Task: Open the event Second Lunch and Learn: Effective Email Marketing Strategies for Engagement on '2023/10/10', change the date to 2023/11/04, change the font style of the description to Verdana, set the availability to Working elsewhere, insert an emoji Yellow heart, logged in from the account softage.10@softage.net and add another guest for the event, softage.9@softage.net. Change the alignment of the event description to Align center.Change the font color of the description to Light Blue and select an event charm, 
Action: Mouse moved to (528, 283)
Screenshot: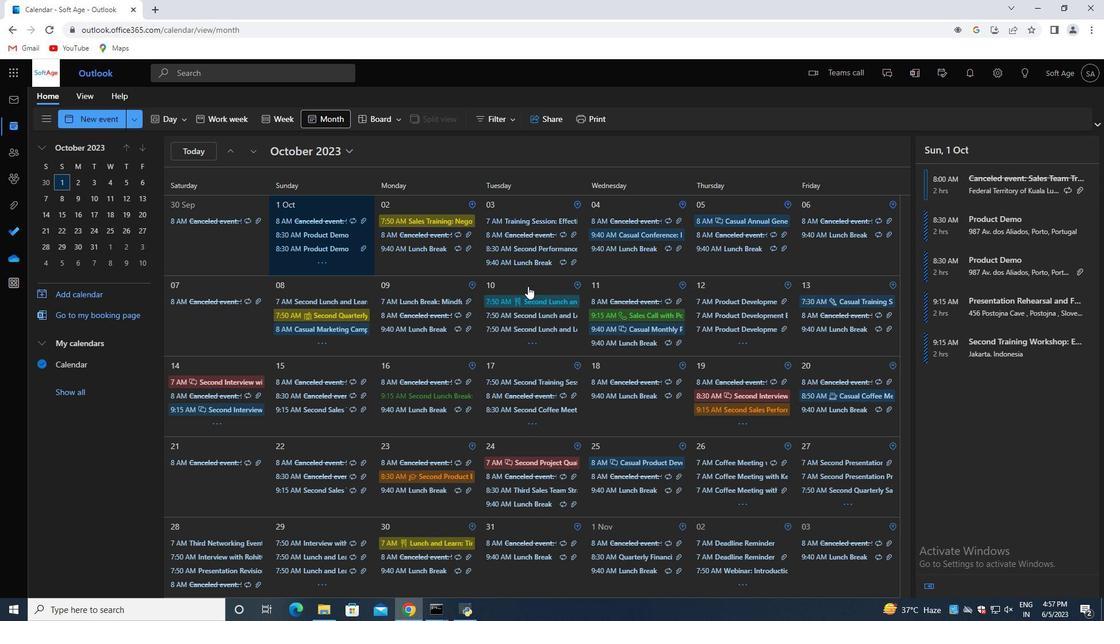 
Action: Mouse pressed left at (528, 283)
Screenshot: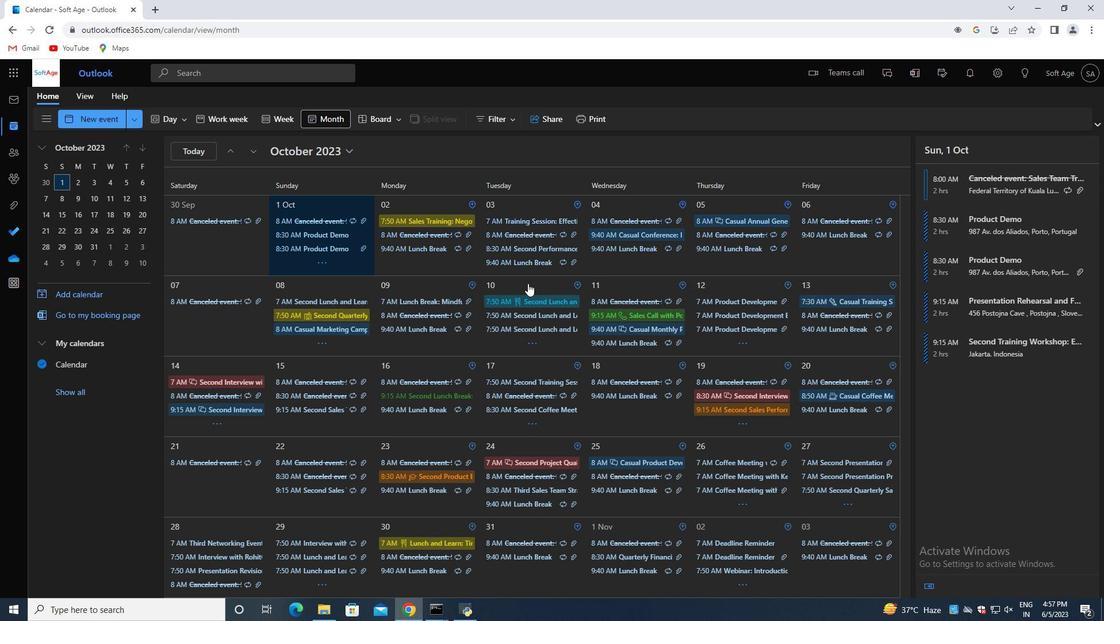 
Action: Mouse moved to (1077, 190)
Screenshot: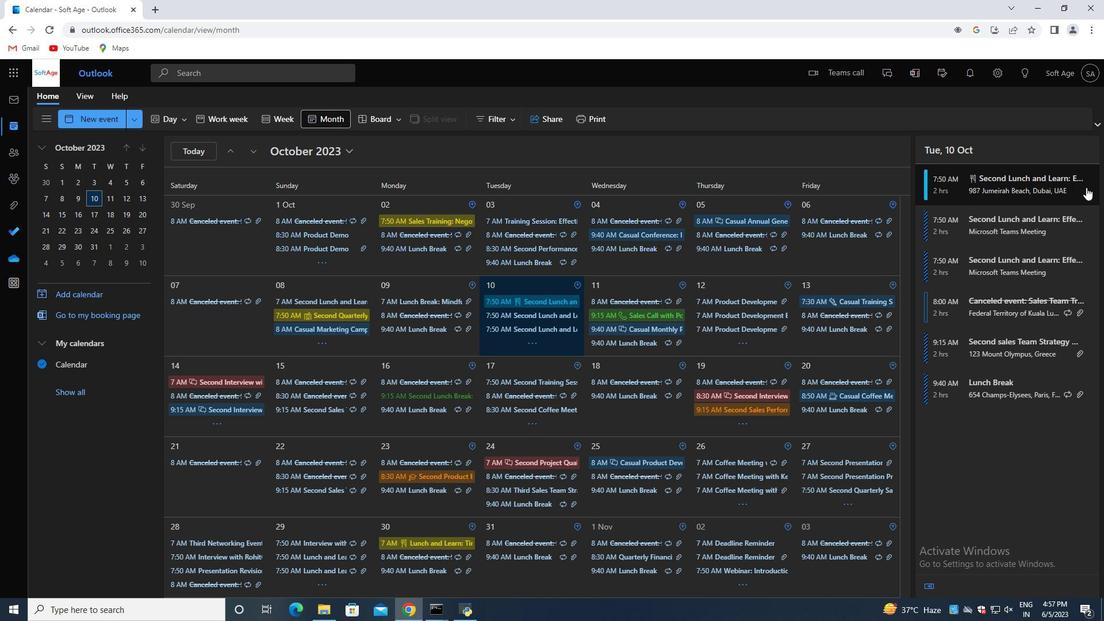 
Action: Mouse pressed left at (1077, 190)
Screenshot: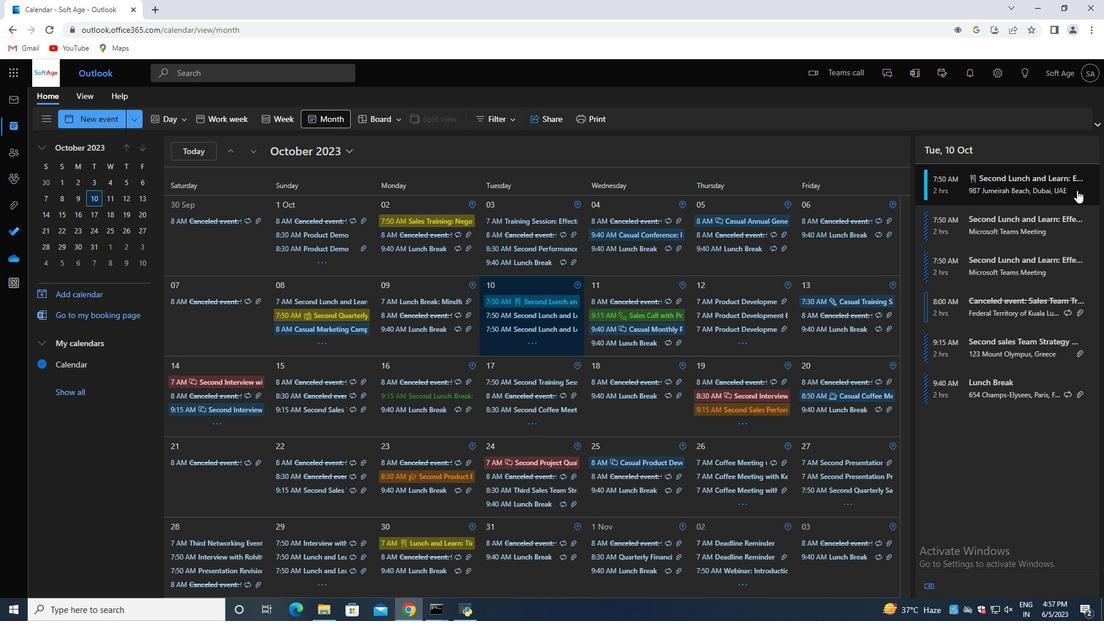 
Action: Mouse moved to (742, 335)
Screenshot: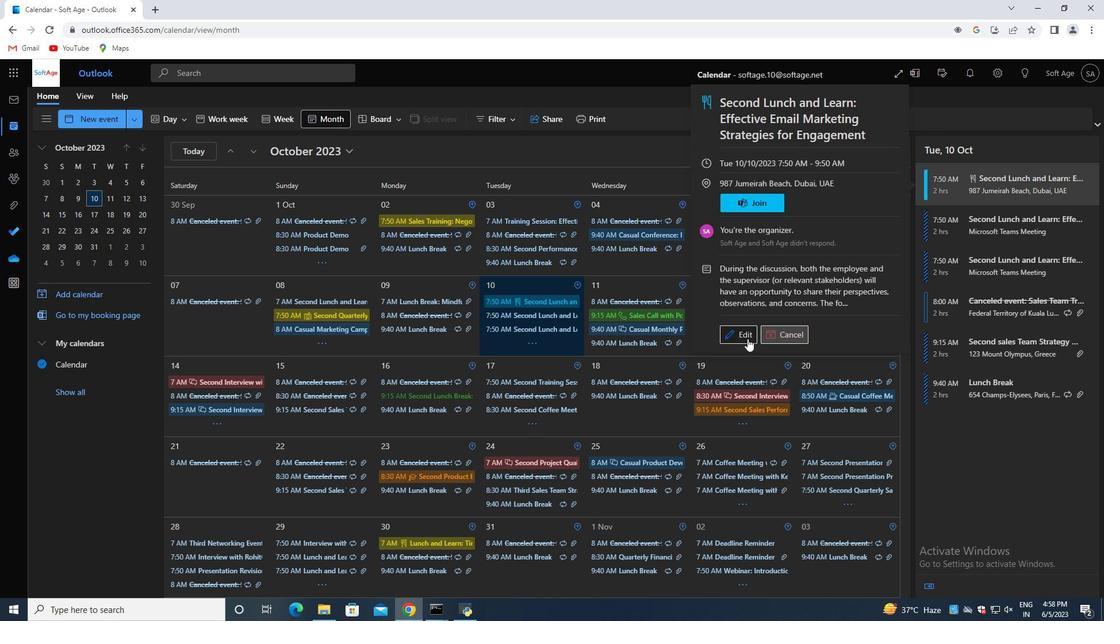 
Action: Mouse pressed left at (742, 335)
Screenshot: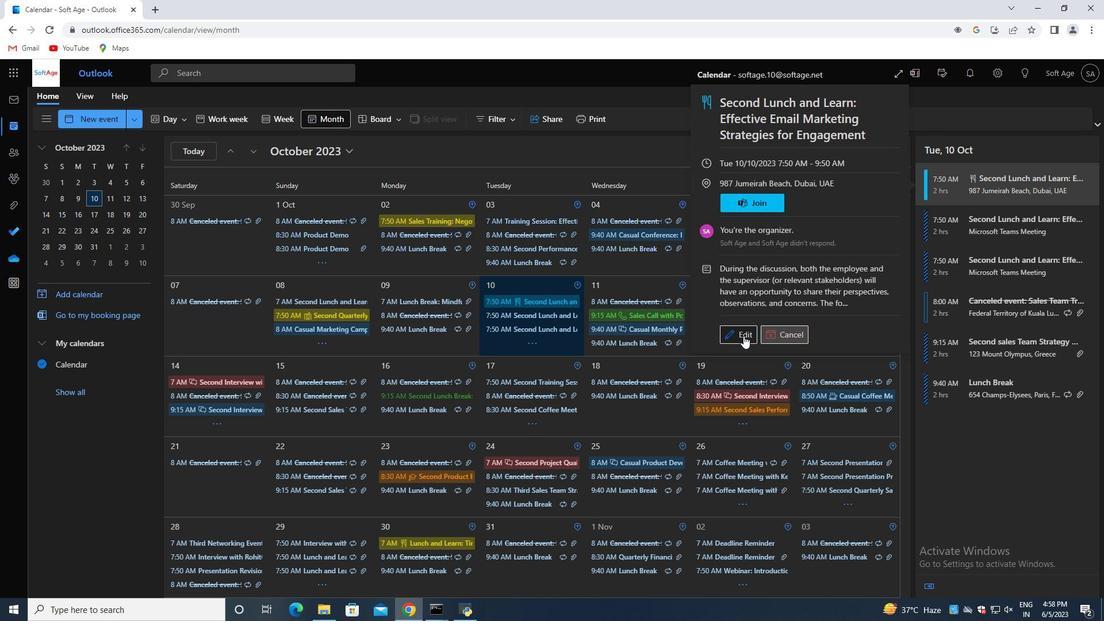 
Action: Mouse moved to (339, 318)
Screenshot: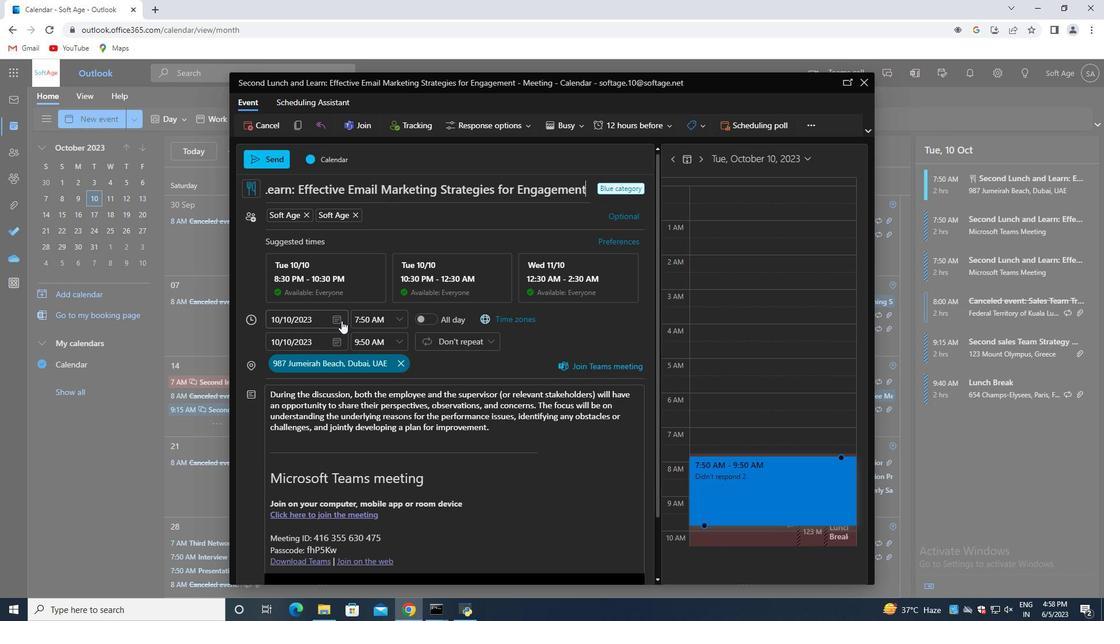 
Action: Mouse pressed left at (339, 318)
Screenshot: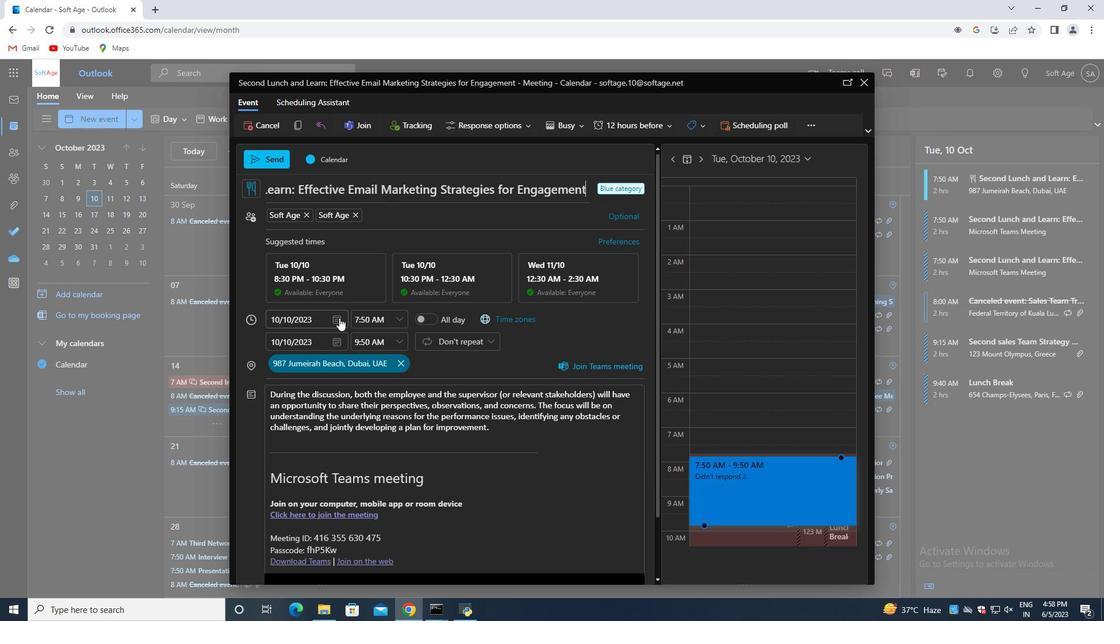
Action: Mouse moved to (381, 344)
Screenshot: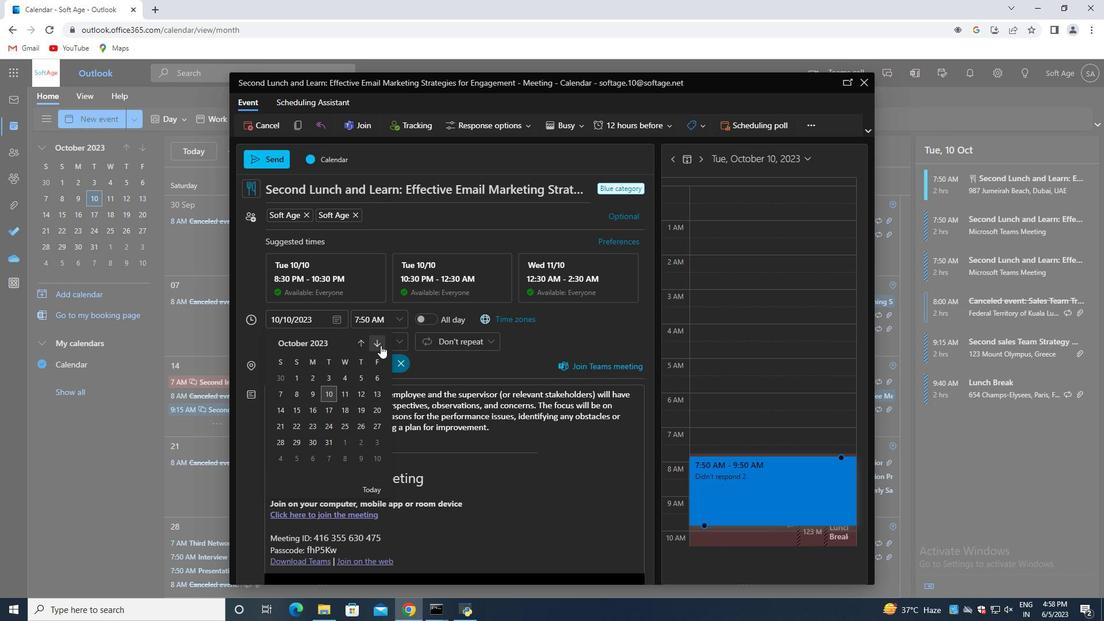 
Action: Mouse pressed left at (381, 344)
Screenshot: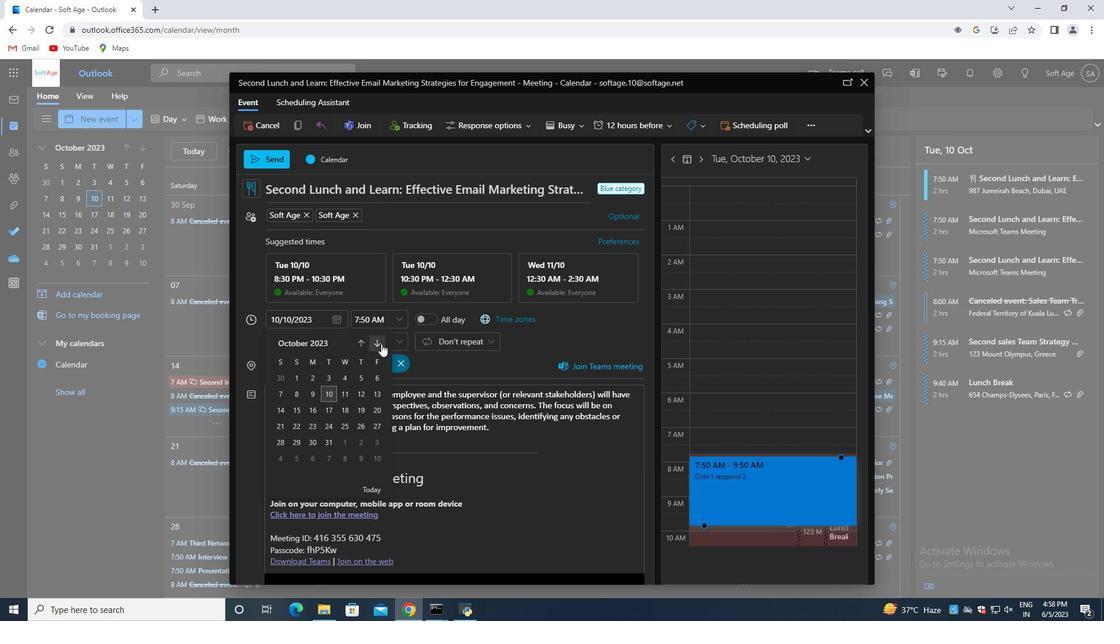 
Action: Mouse moved to (281, 395)
Screenshot: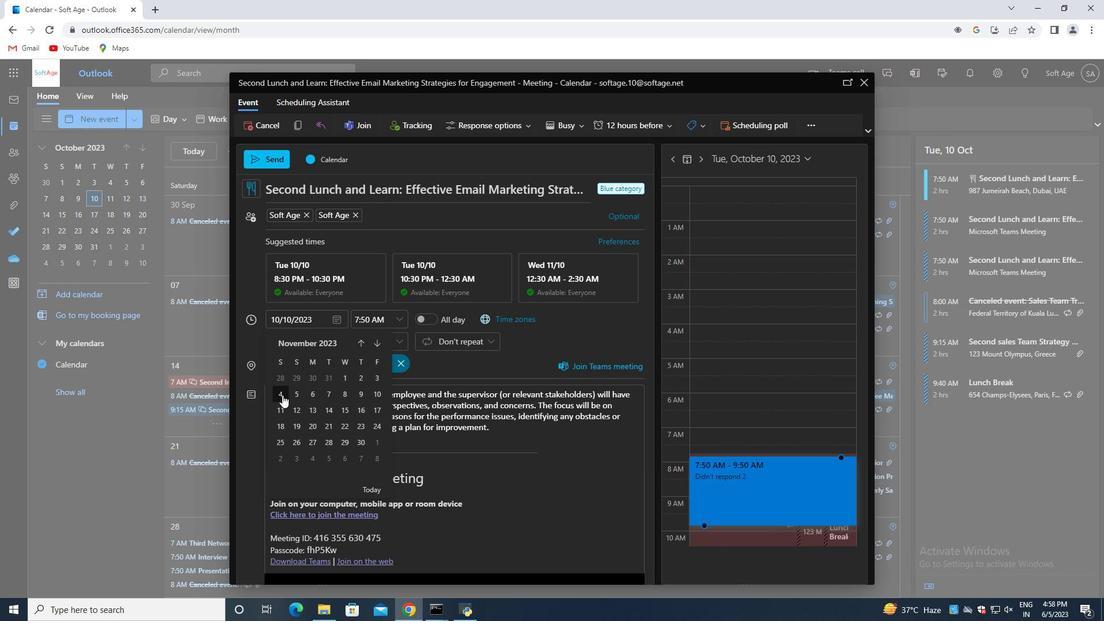 
Action: Mouse pressed left at (281, 395)
Screenshot: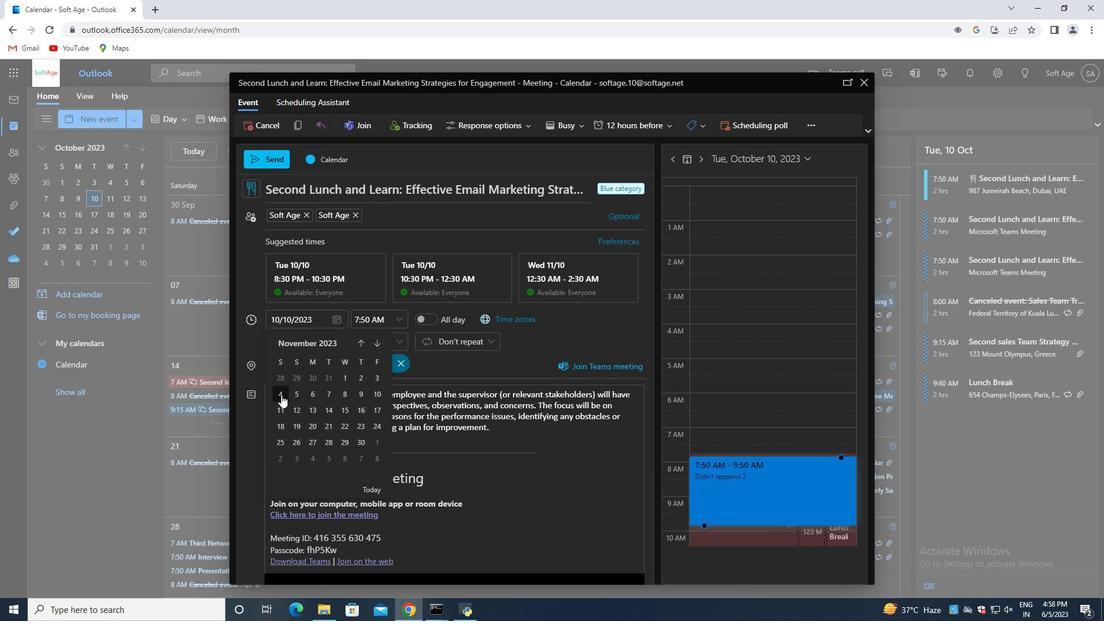 
Action: Mouse moved to (336, 419)
Screenshot: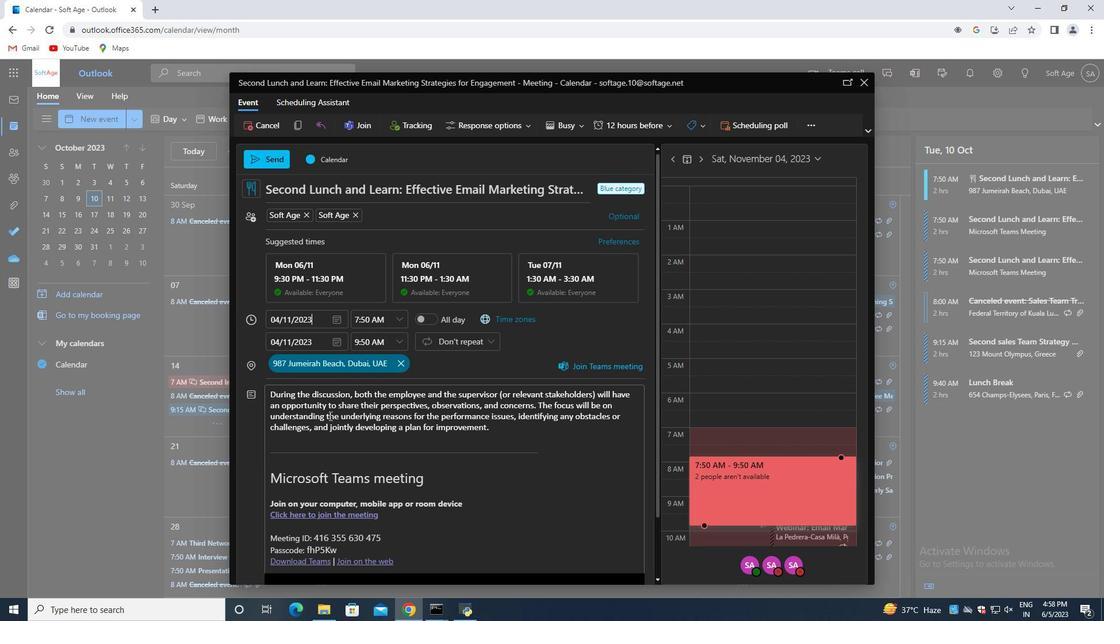 
Action: Mouse scrolled (336, 418) with delta (0, 0)
Screenshot: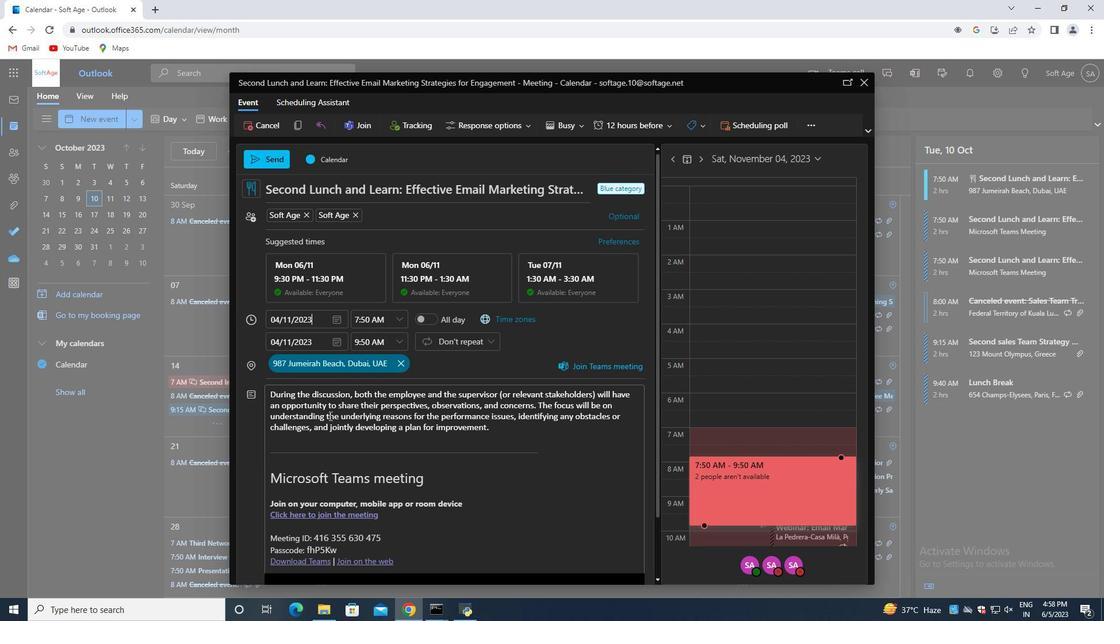 
Action: Mouse moved to (342, 420)
Screenshot: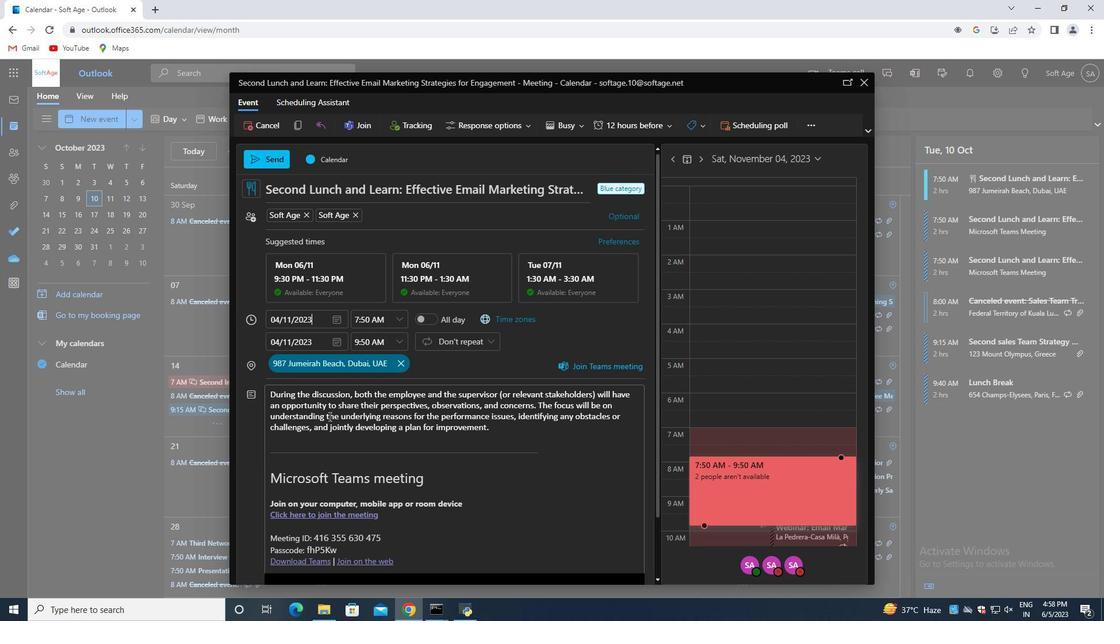 
Action: Mouse scrolled (342, 420) with delta (0, 0)
Screenshot: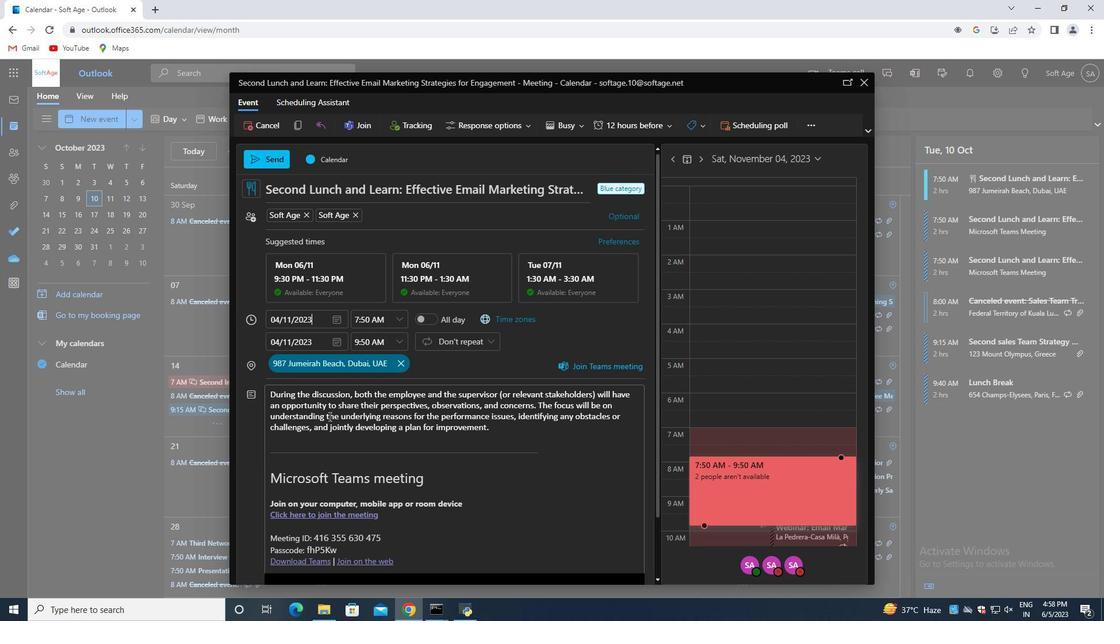 
Action: Mouse moved to (496, 360)
Screenshot: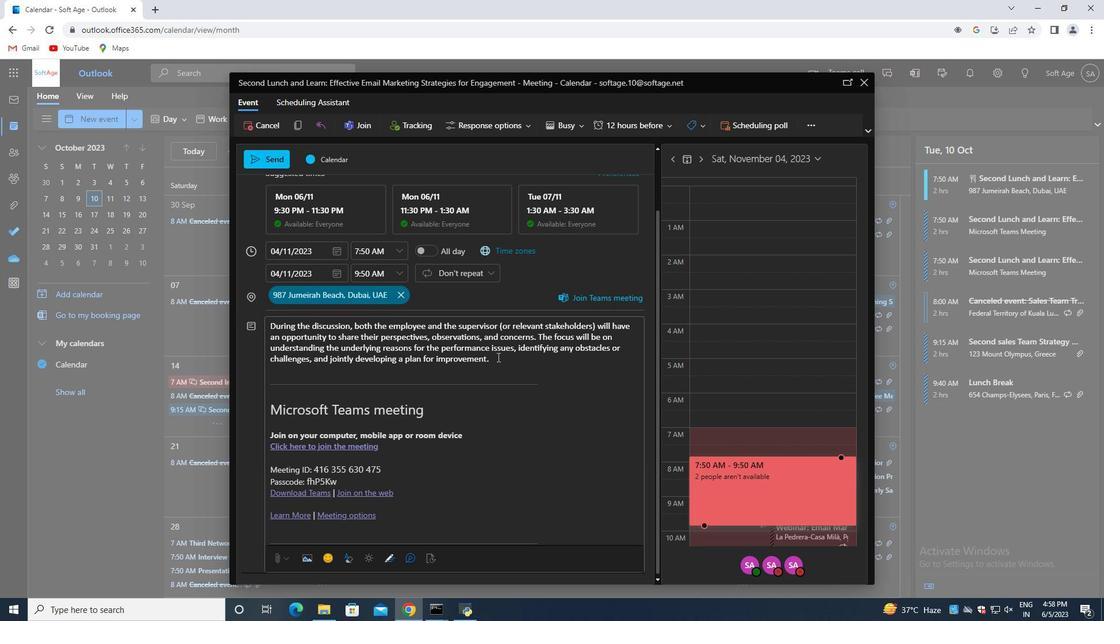 
Action: Mouse pressed left at (496, 360)
Screenshot: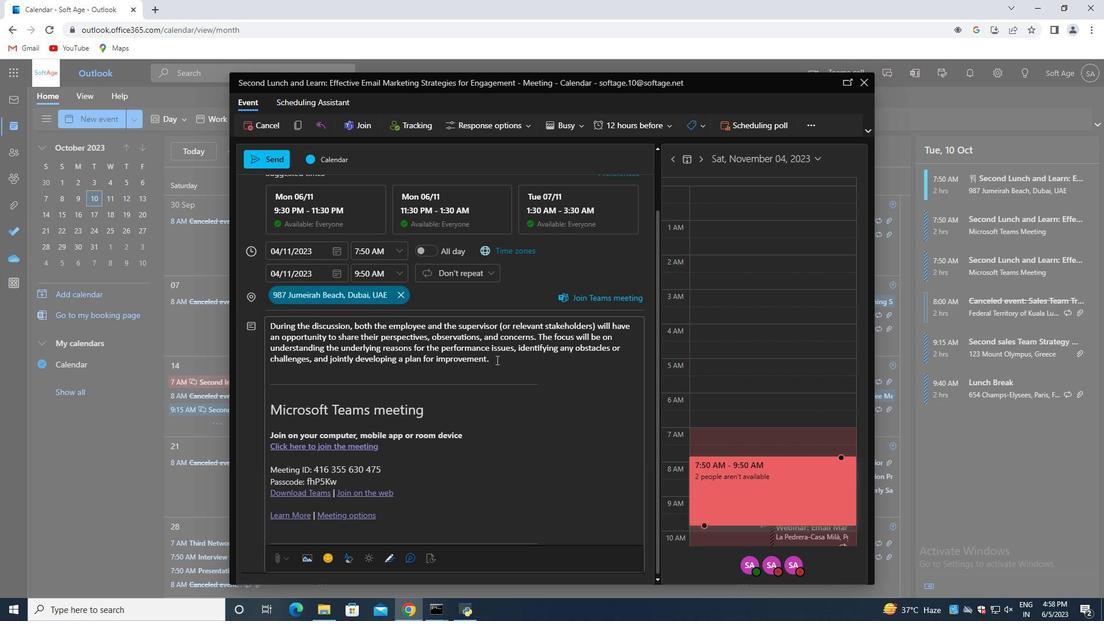 
Action: Mouse moved to (302, 559)
Screenshot: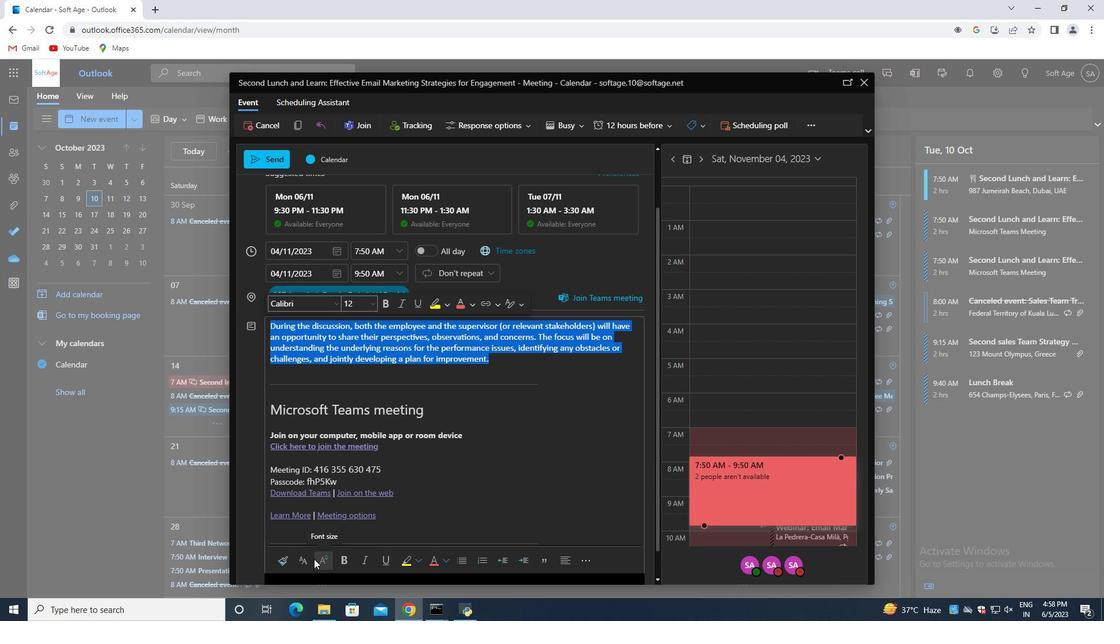 
Action: Mouse pressed left at (302, 559)
Screenshot: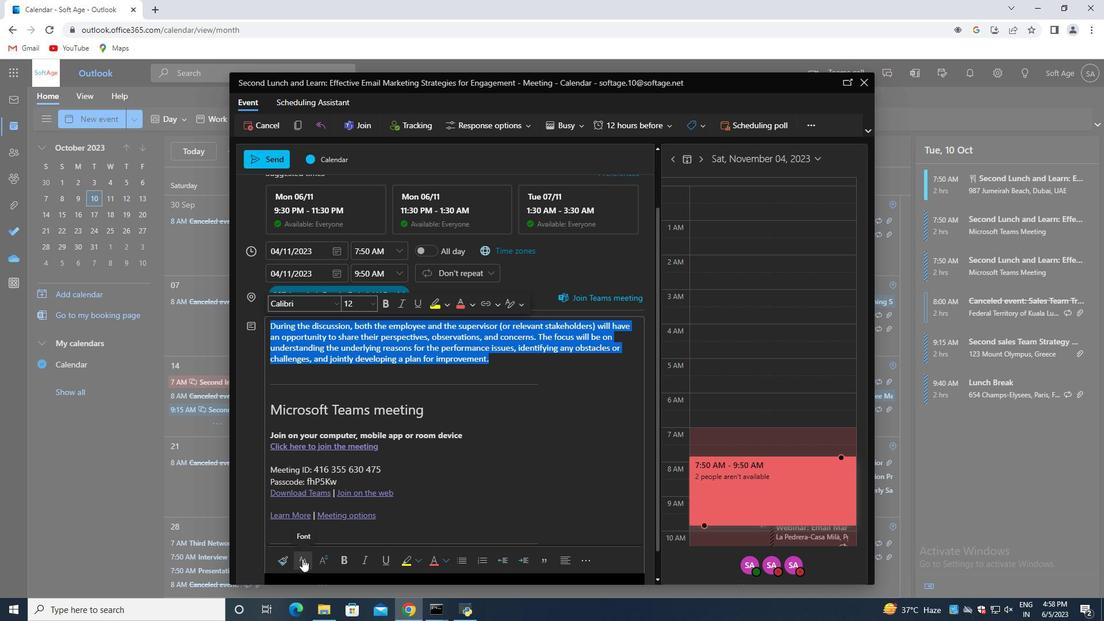 
Action: Mouse moved to (329, 487)
Screenshot: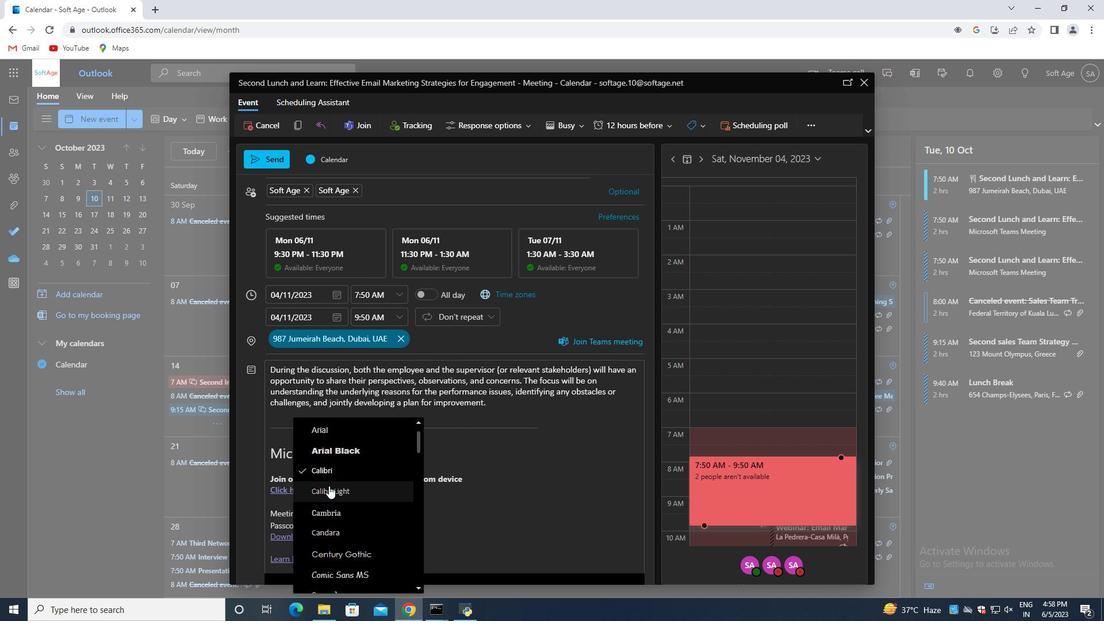
Action: Mouse scrolled (329, 487) with delta (0, 0)
Screenshot: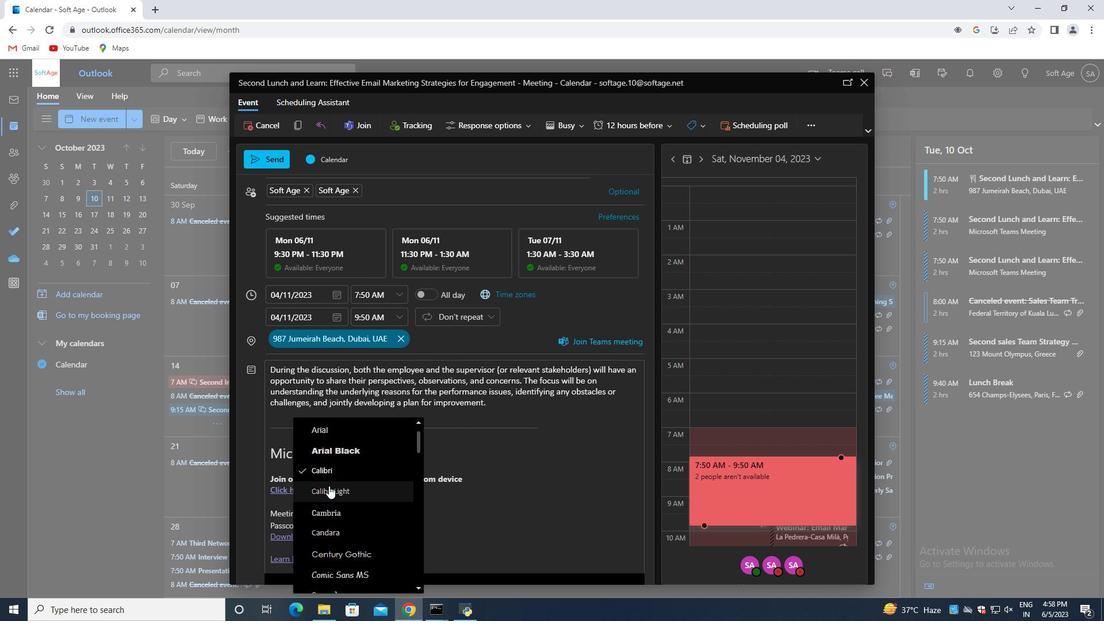 
Action: Mouse moved to (332, 491)
Screenshot: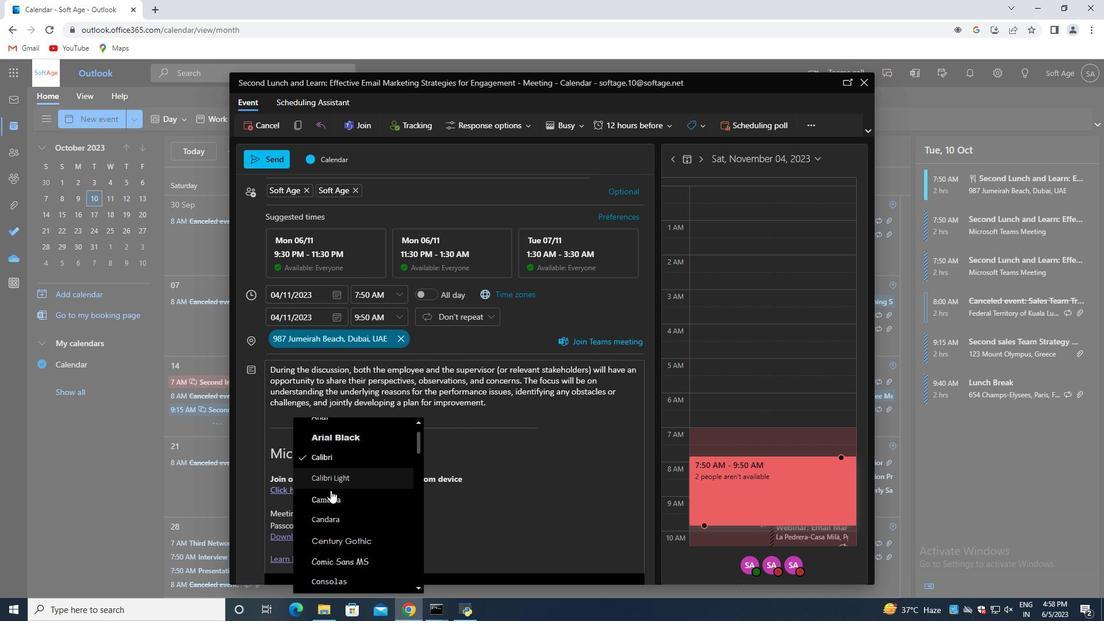 
Action: Mouse scrolled (332, 490) with delta (0, 0)
Screenshot: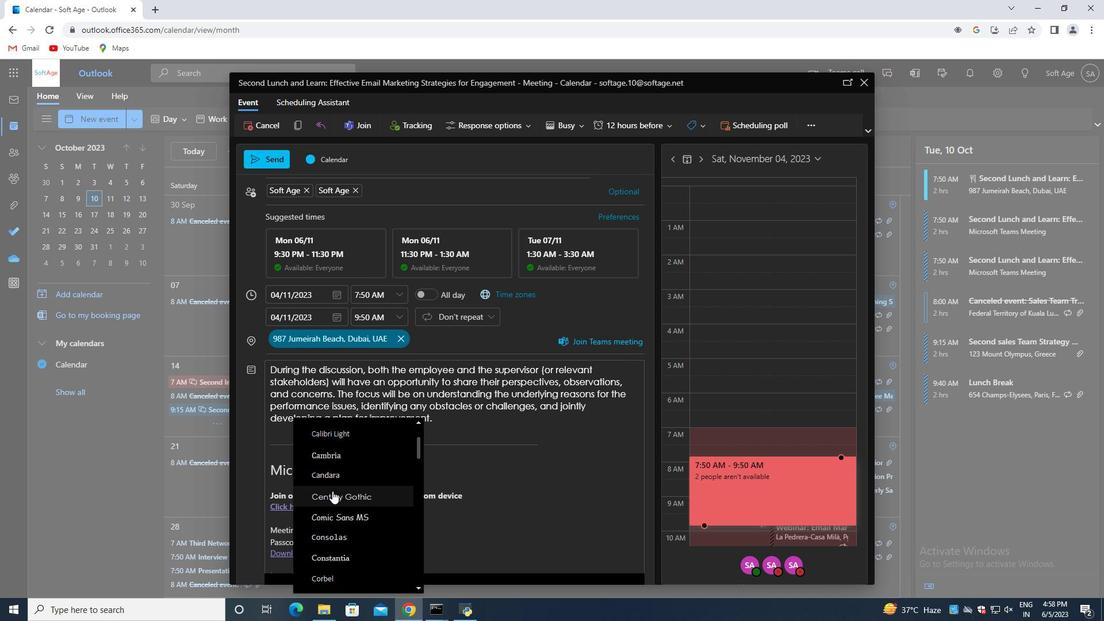
Action: Mouse moved to (332, 491)
Screenshot: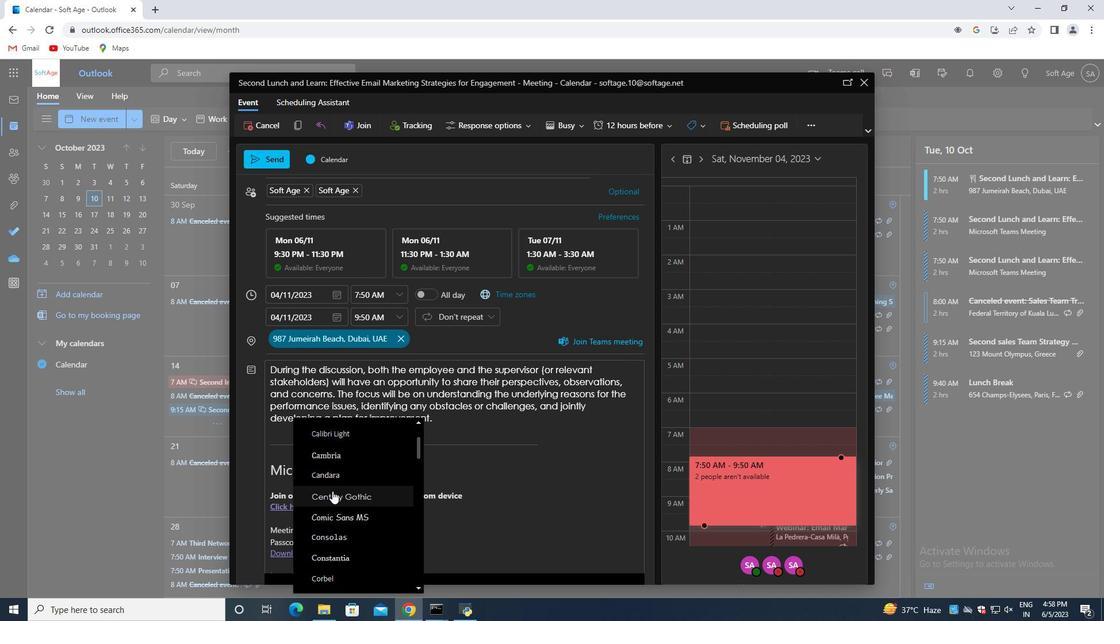 
Action: Mouse scrolled (332, 490) with delta (0, 0)
Screenshot: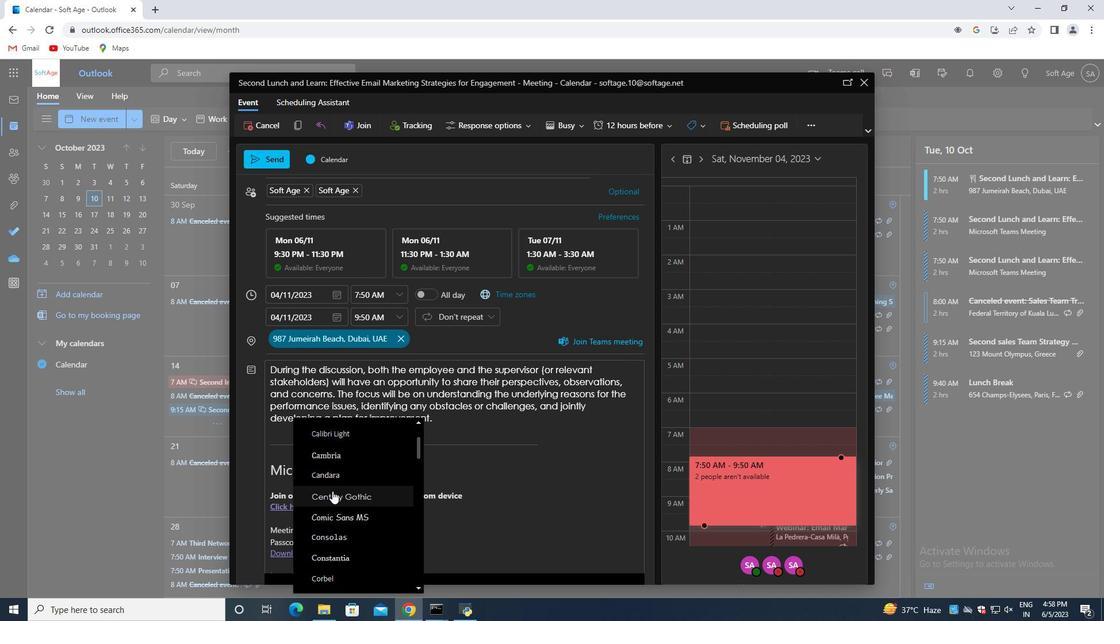 
Action: Mouse moved to (334, 507)
Screenshot: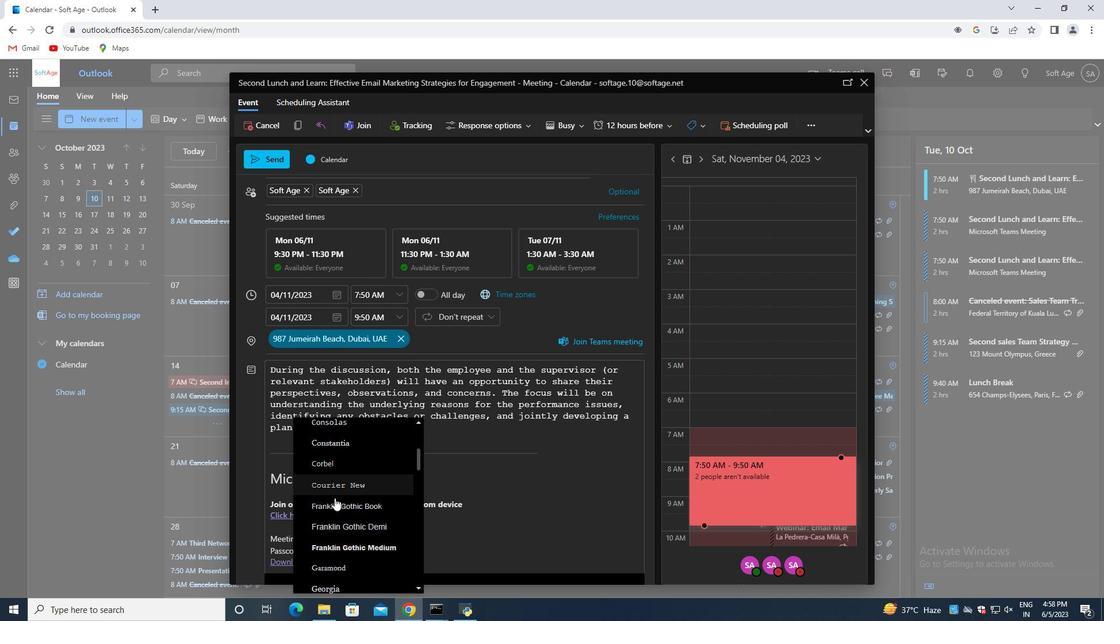 
Action: Mouse scrolled (334, 506) with delta (0, 0)
Screenshot: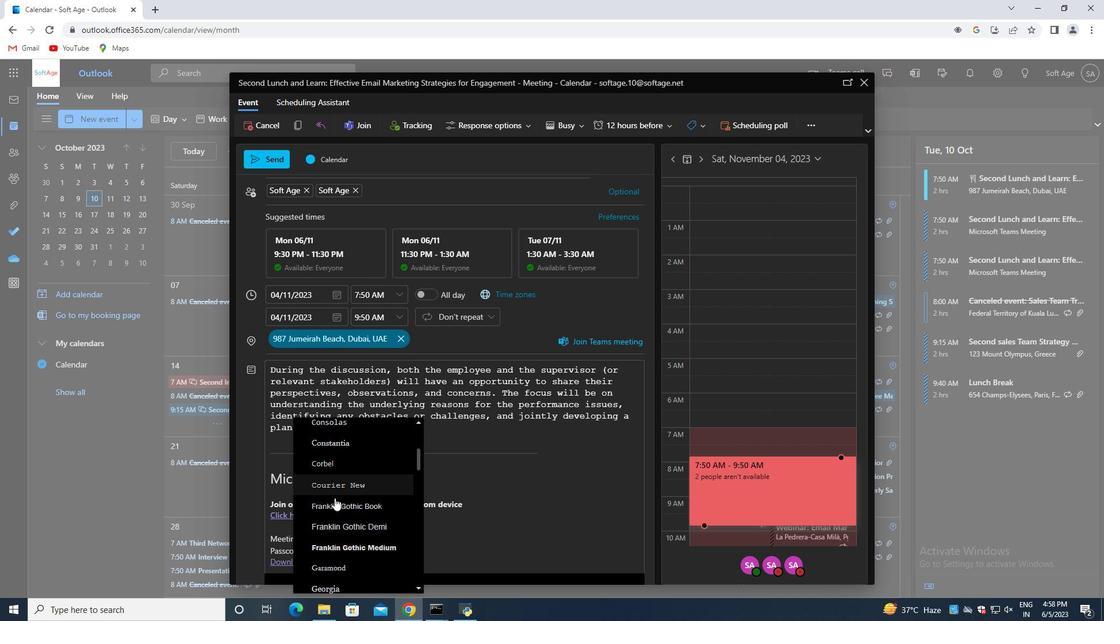 
Action: Mouse moved to (334, 508)
Screenshot: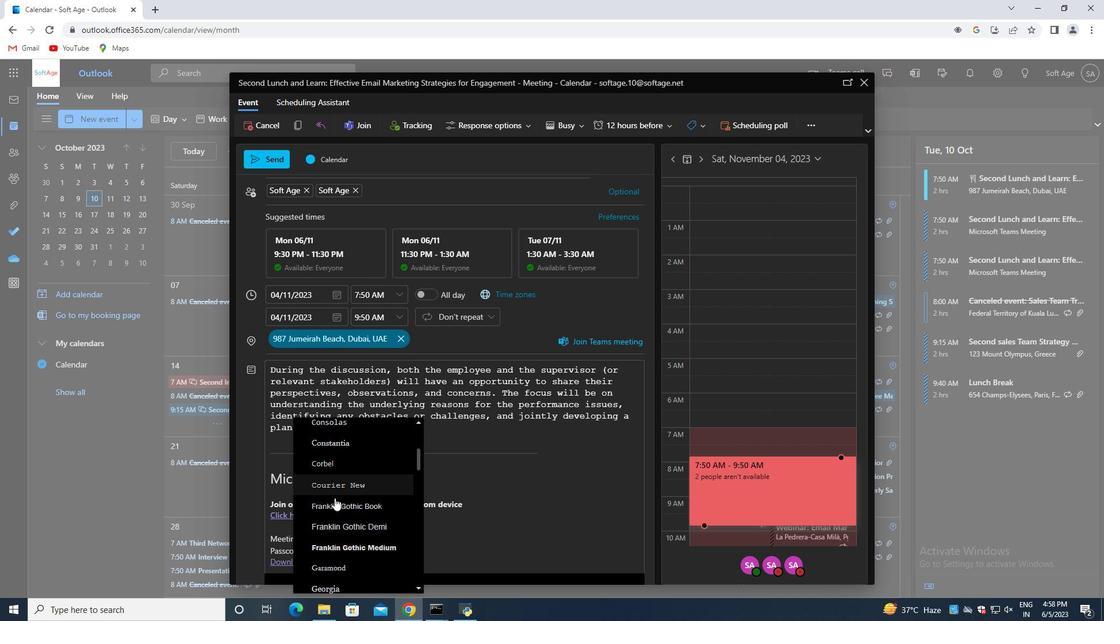 
Action: Mouse scrolled (334, 508) with delta (0, 0)
Screenshot: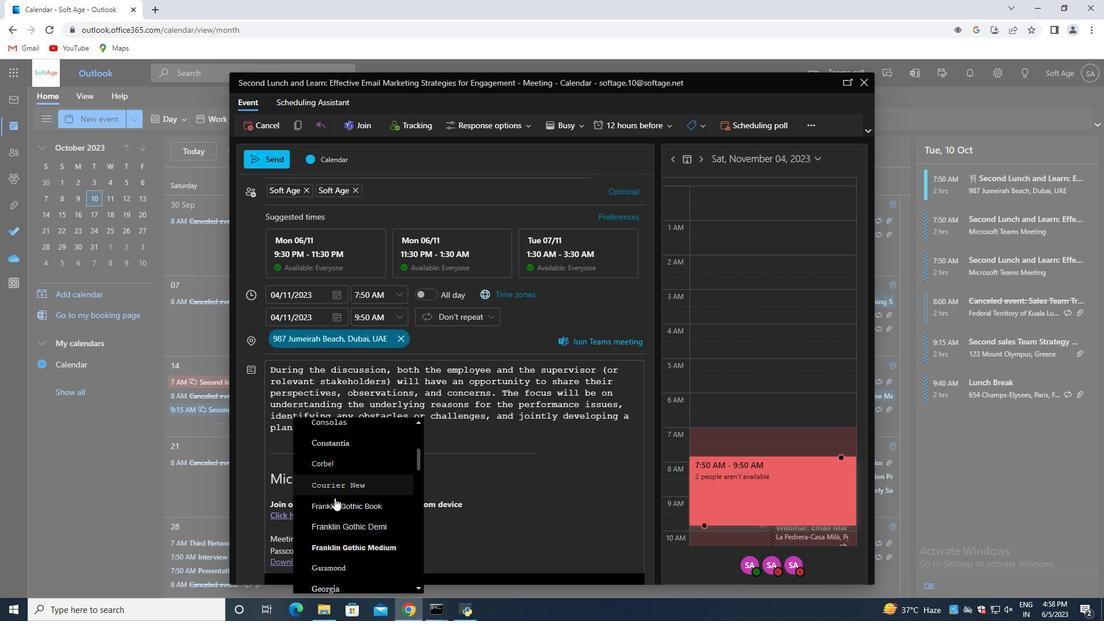
Action: Mouse moved to (334, 509)
Screenshot: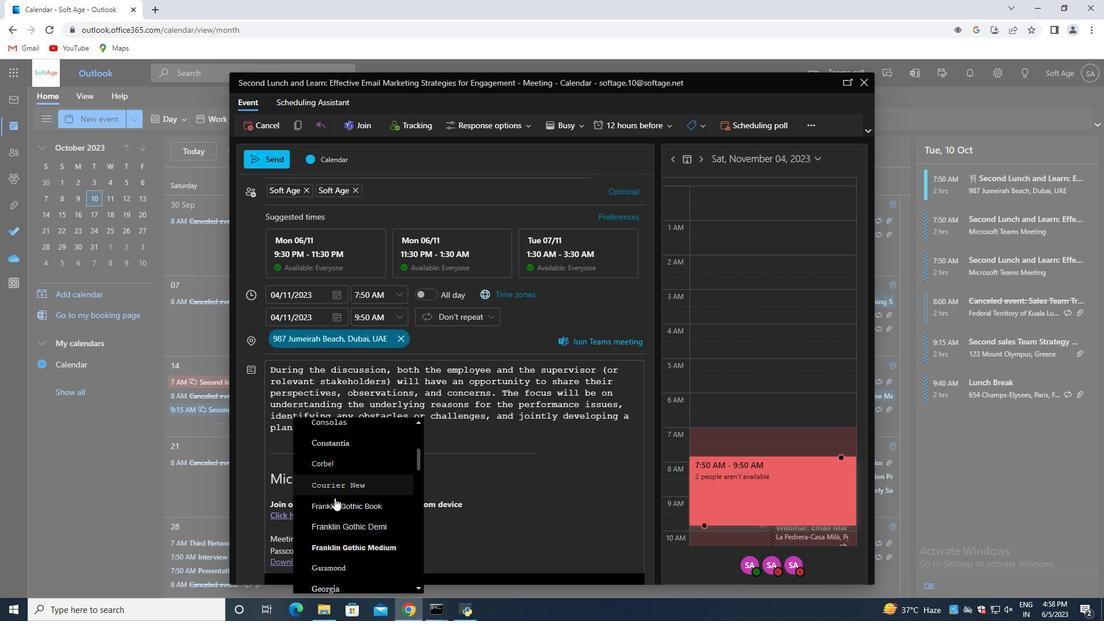 
Action: Mouse scrolled (334, 509) with delta (0, 0)
Screenshot: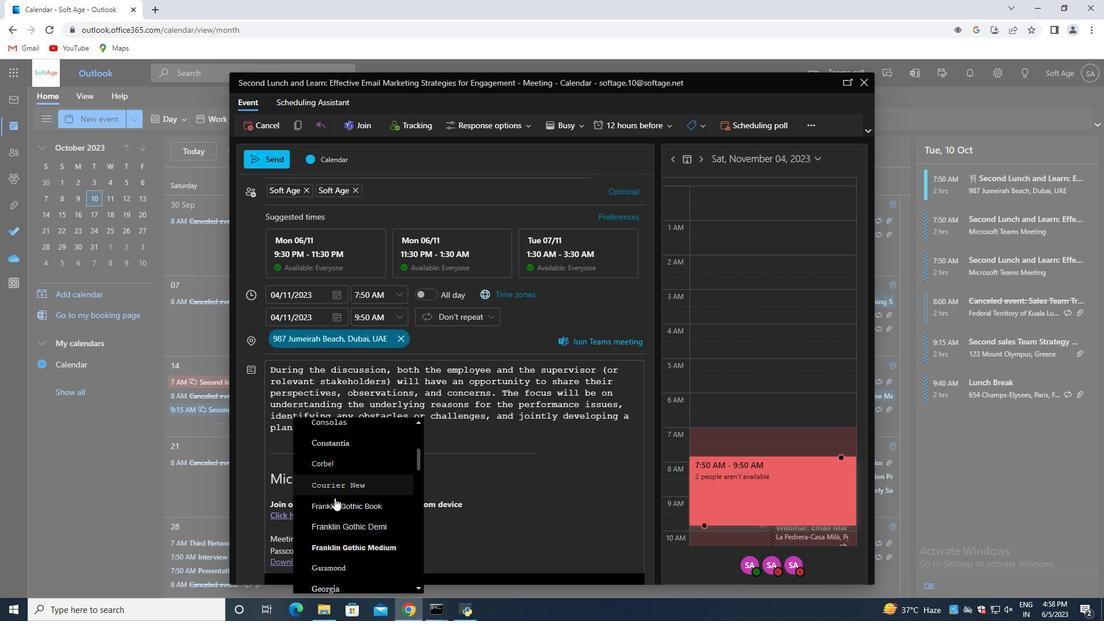 
Action: Mouse moved to (336, 516)
Screenshot: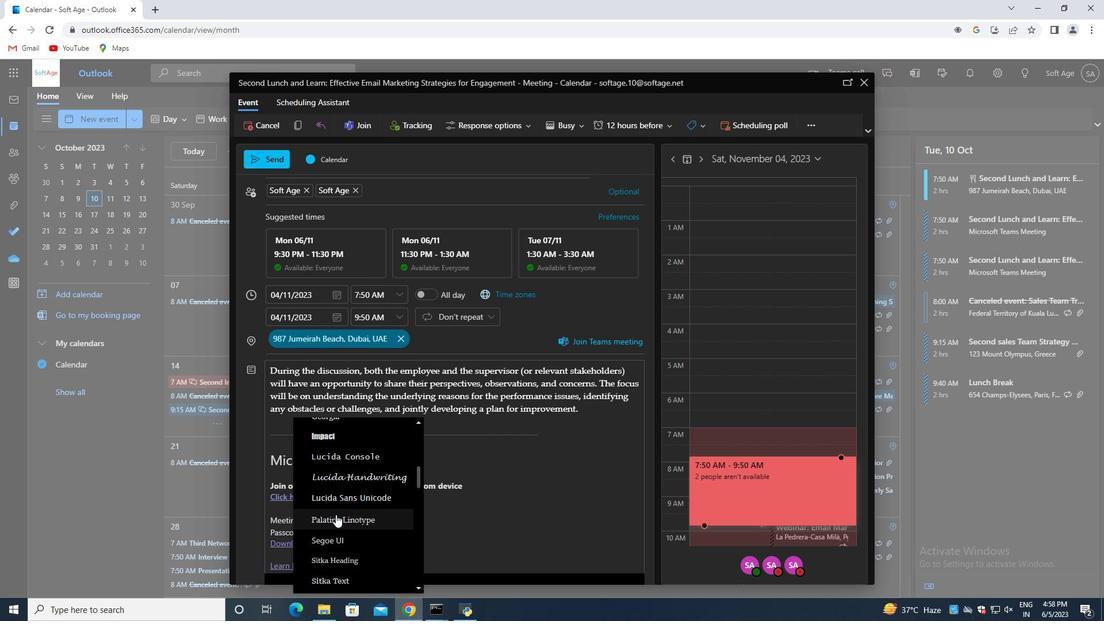 
Action: Mouse scrolled (336, 516) with delta (0, 0)
Screenshot: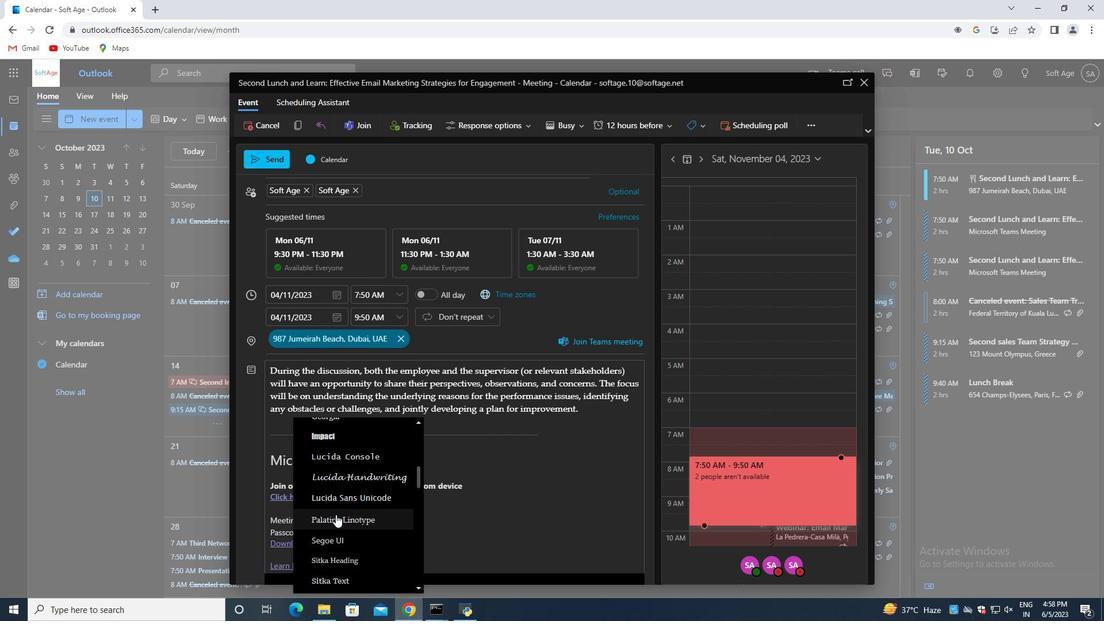 
Action: Mouse moved to (338, 516)
Screenshot: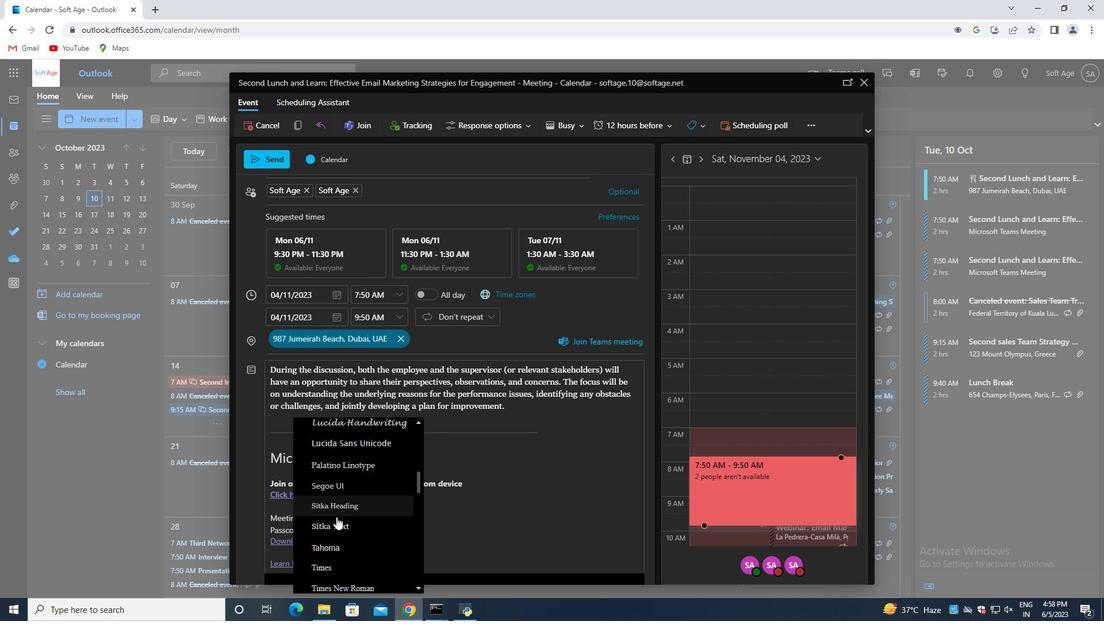 
Action: Mouse scrolled (338, 516) with delta (0, 0)
Screenshot: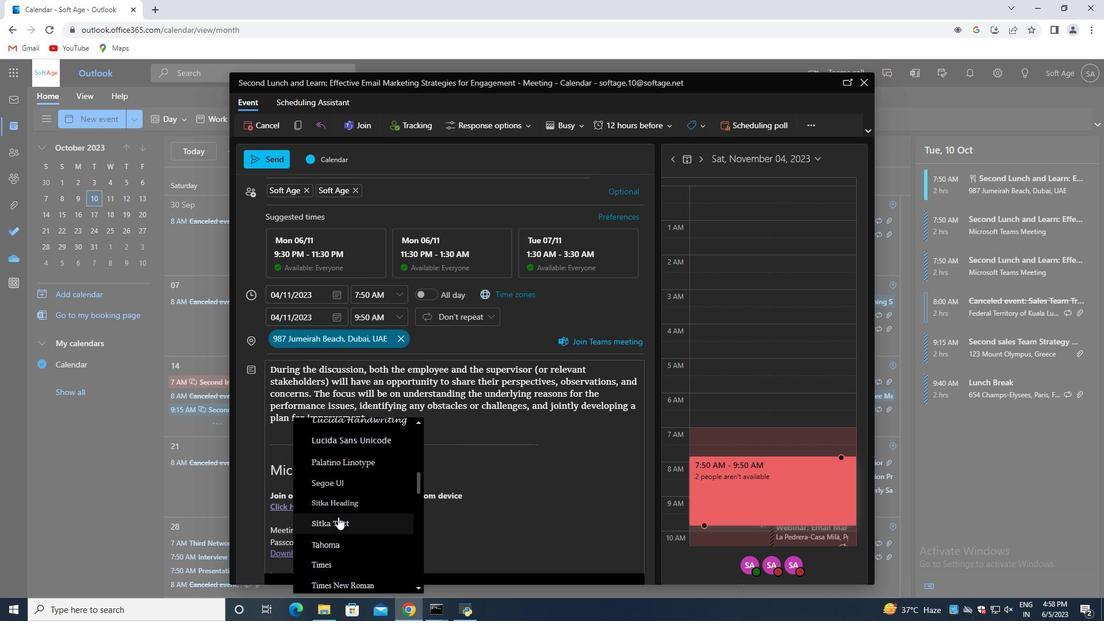 
Action: Mouse scrolled (338, 516) with delta (0, 0)
Screenshot: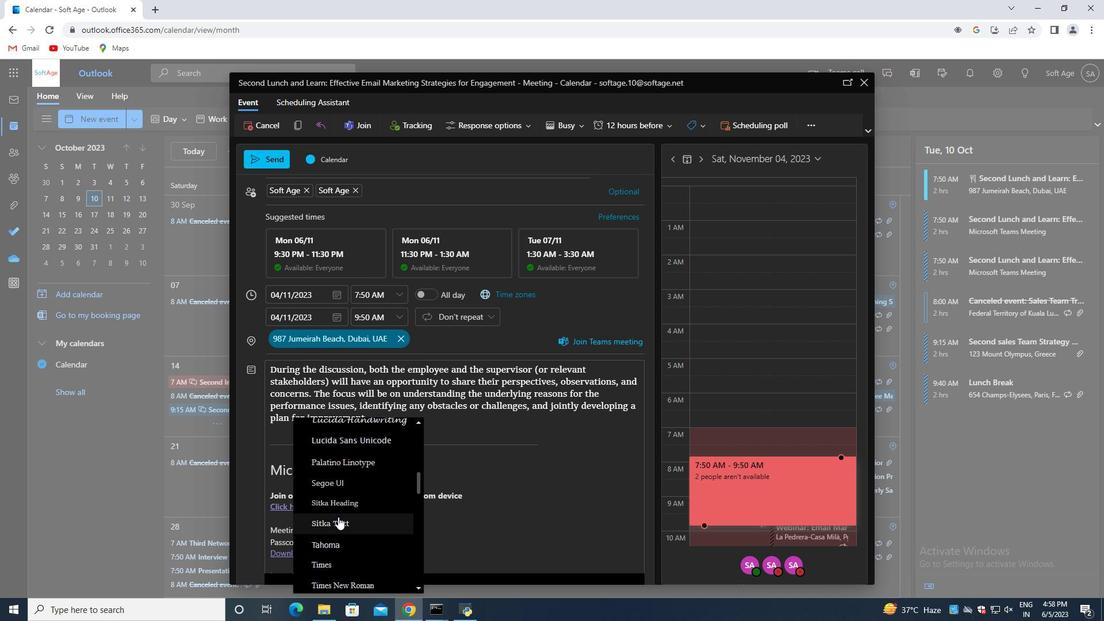 
Action: Mouse moved to (339, 526)
Screenshot: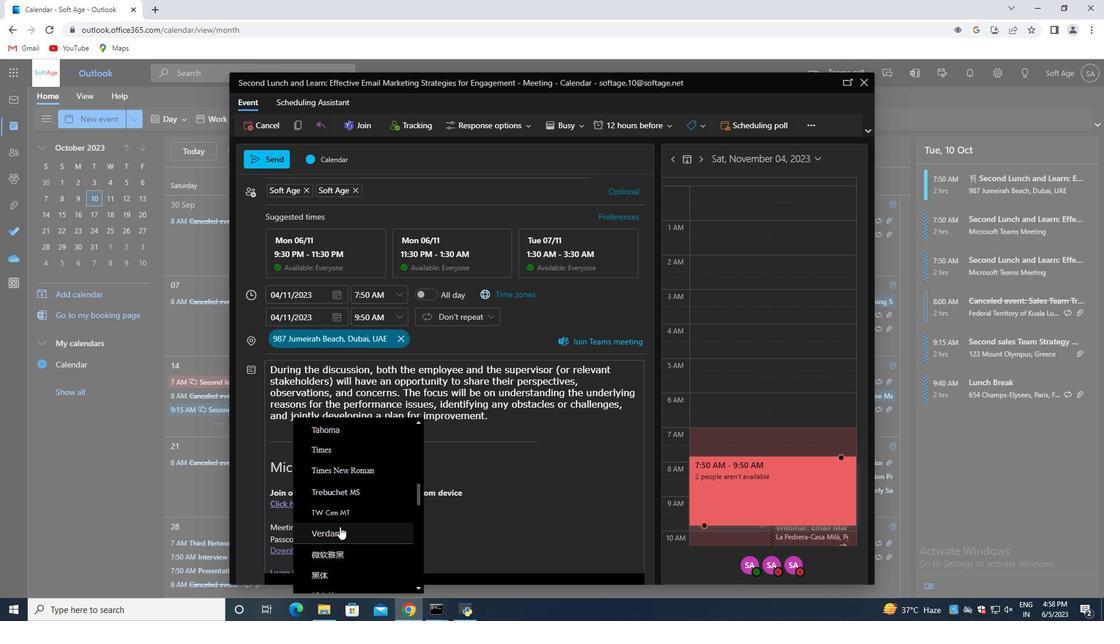 
Action: Mouse pressed left at (339, 526)
Screenshot: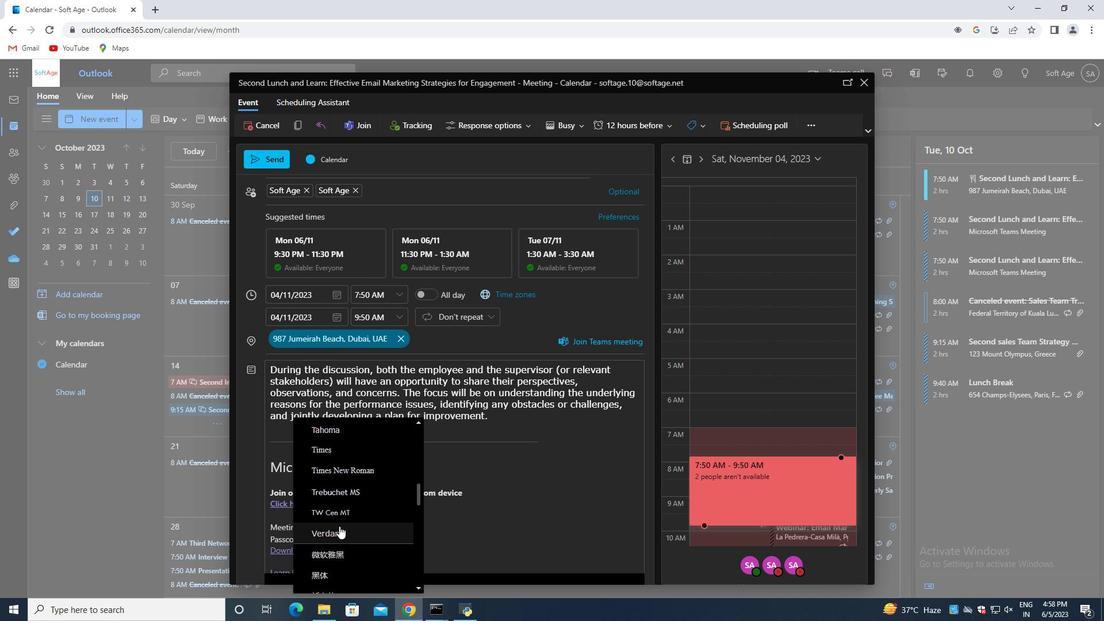 
Action: Mouse moved to (527, 429)
Screenshot: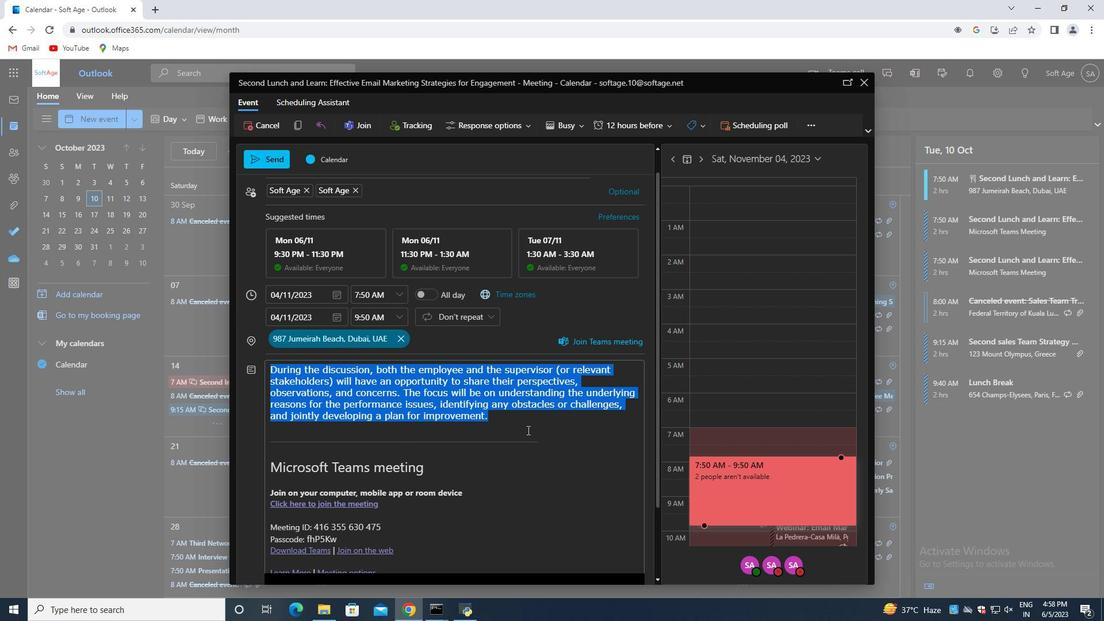 
Action: Mouse pressed left at (527, 429)
Screenshot: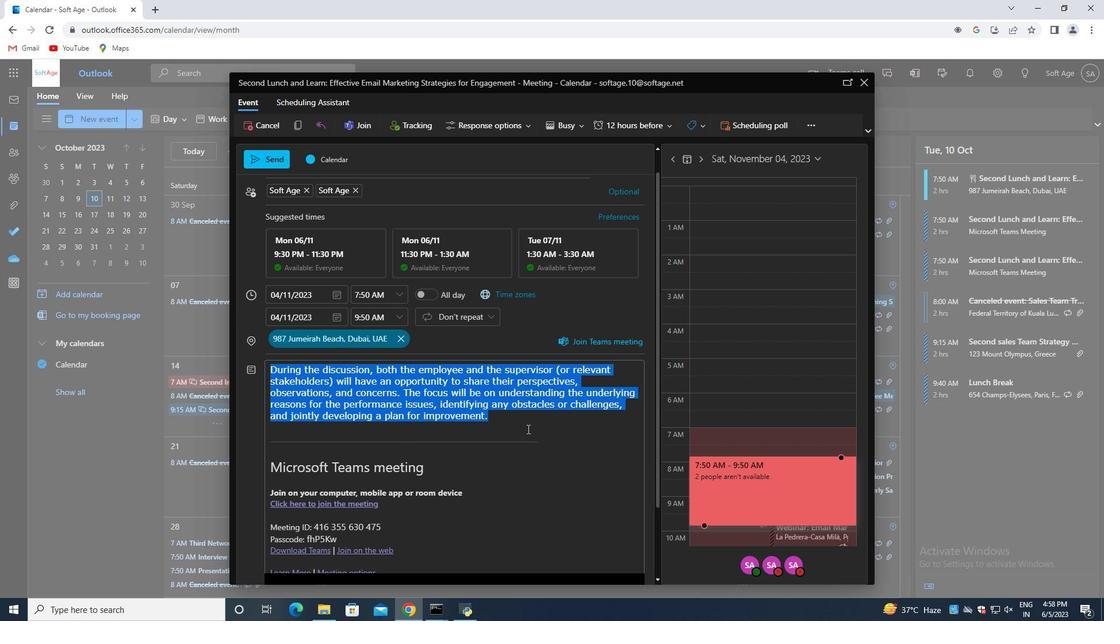 
Action: Mouse moved to (520, 415)
Screenshot: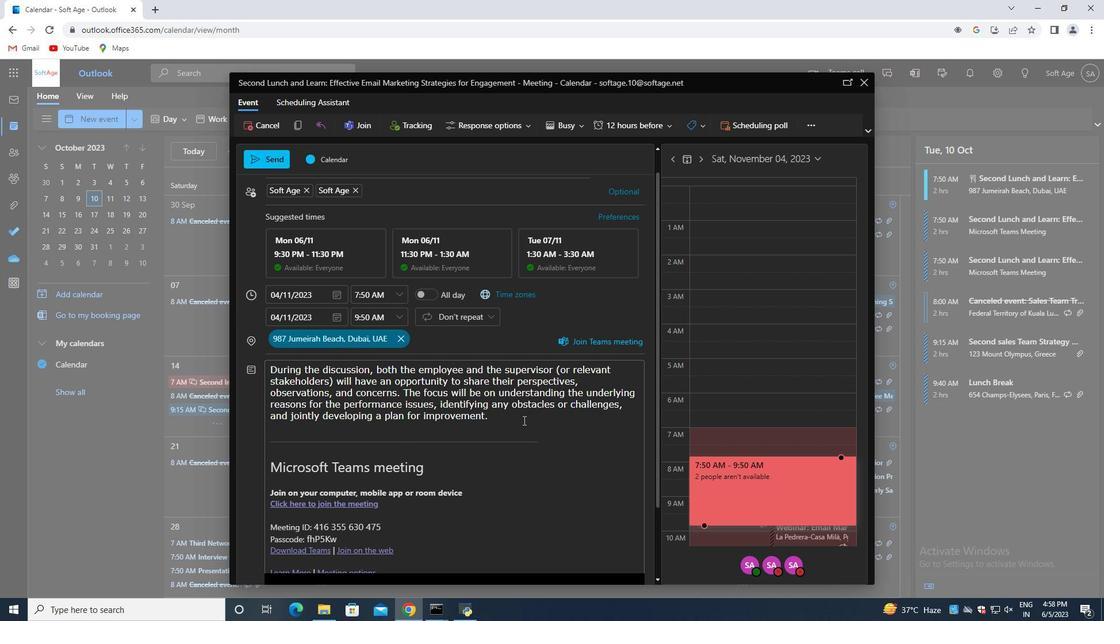 
Action: Mouse scrolled (520, 416) with delta (0, 0)
Screenshot: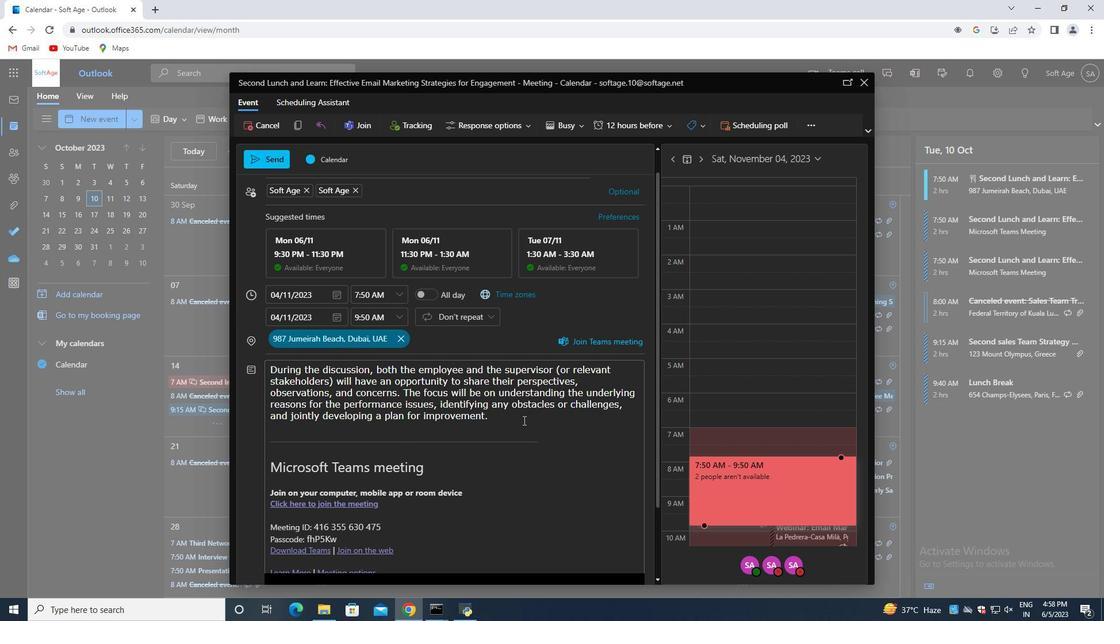 
Action: Mouse scrolled (520, 416) with delta (0, 0)
Screenshot: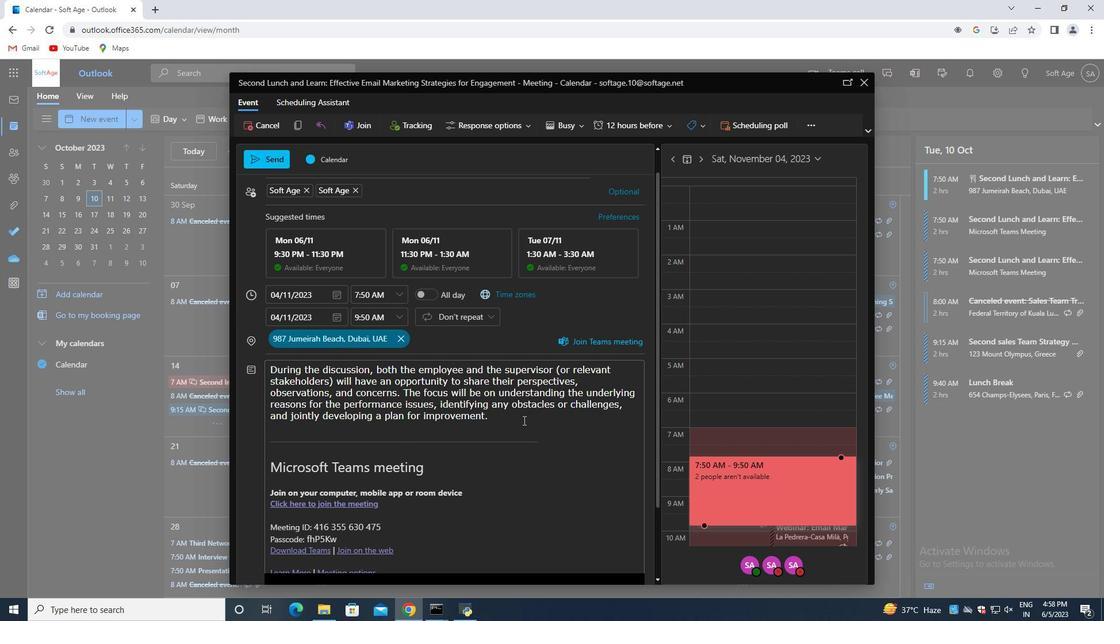 
Action: Mouse scrolled (520, 416) with delta (0, 0)
Screenshot: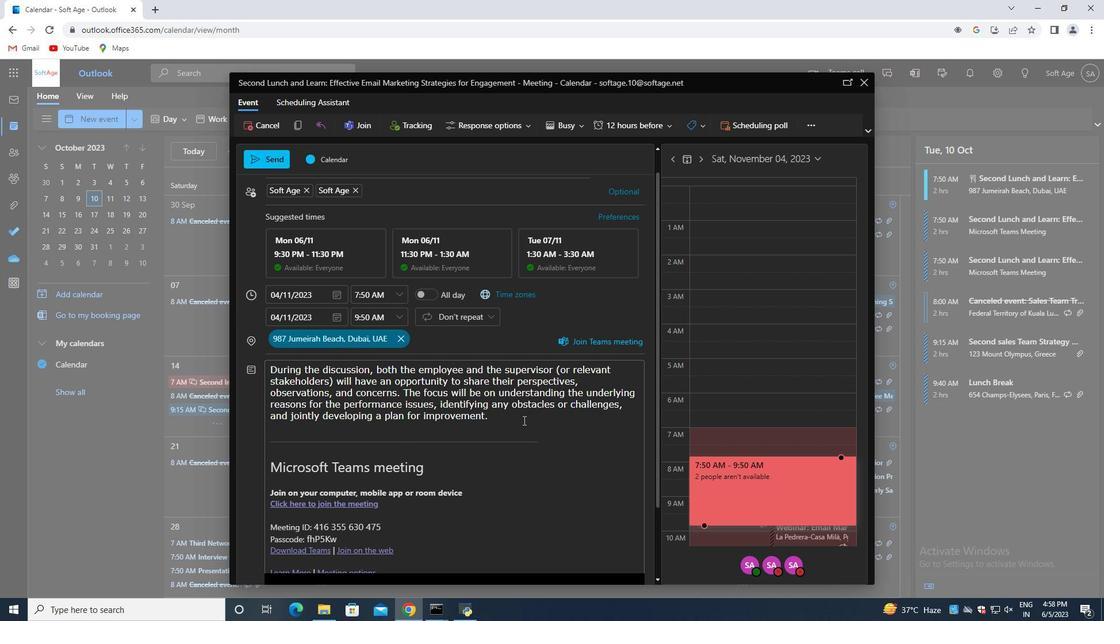 
Action: Mouse moved to (567, 126)
Screenshot: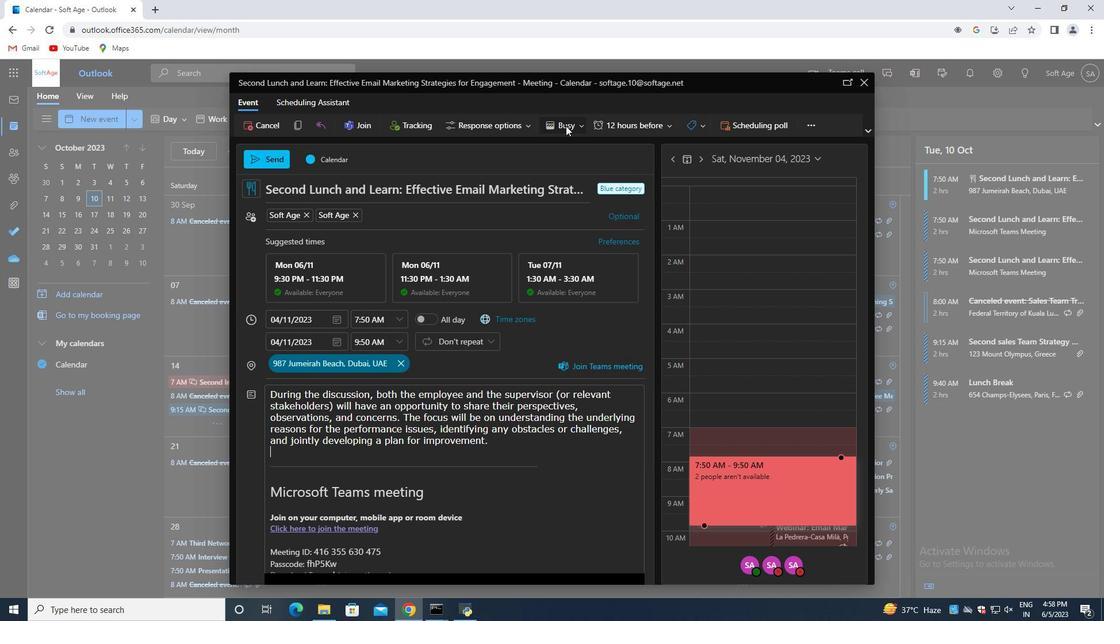
Action: Mouse pressed left at (567, 126)
Screenshot: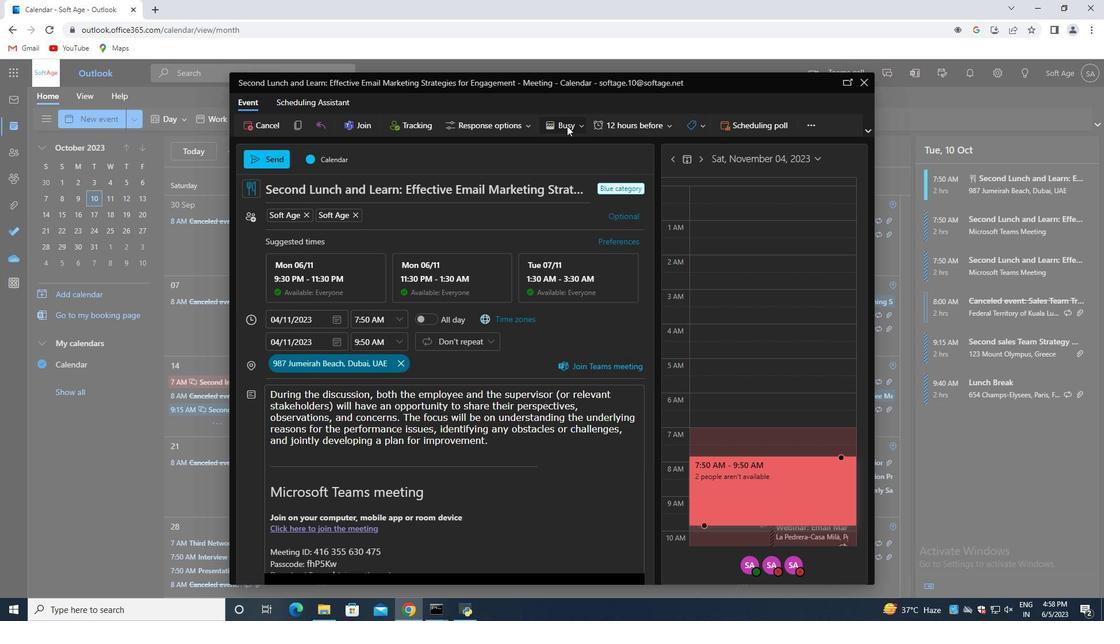 
Action: Mouse moved to (559, 171)
Screenshot: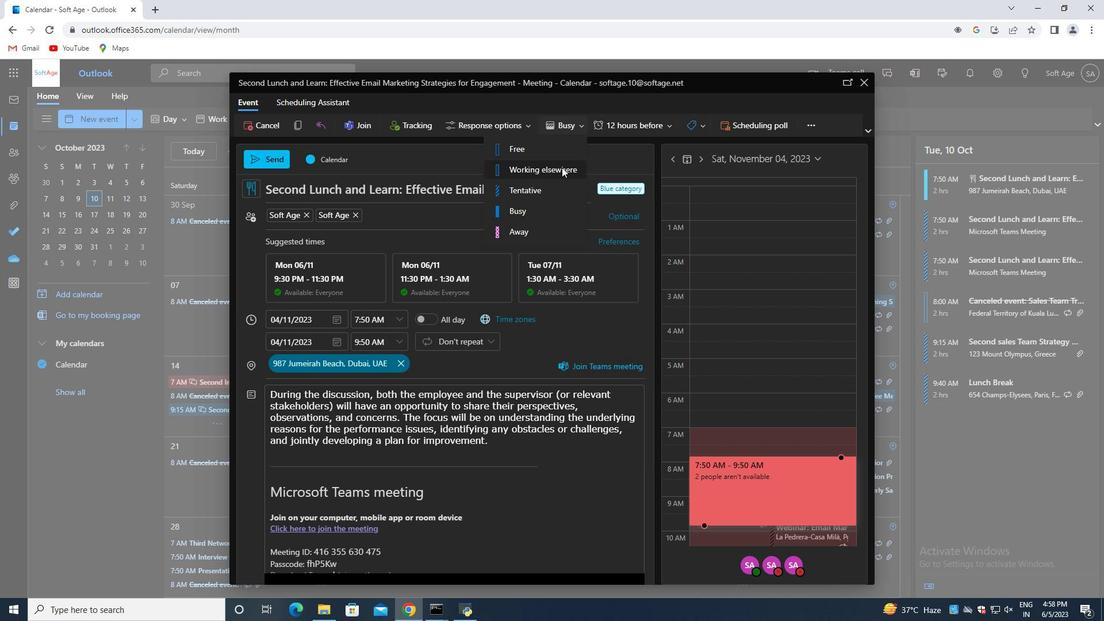 
Action: Mouse pressed left at (559, 171)
Screenshot: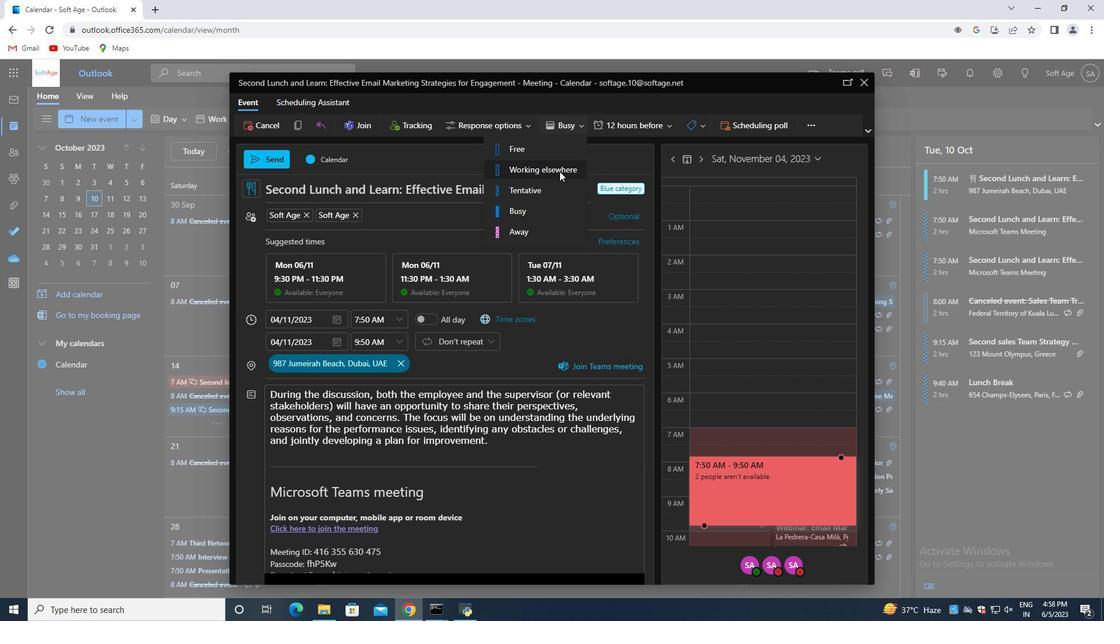 
Action: Mouse moved to (397, 399)
Screenshot: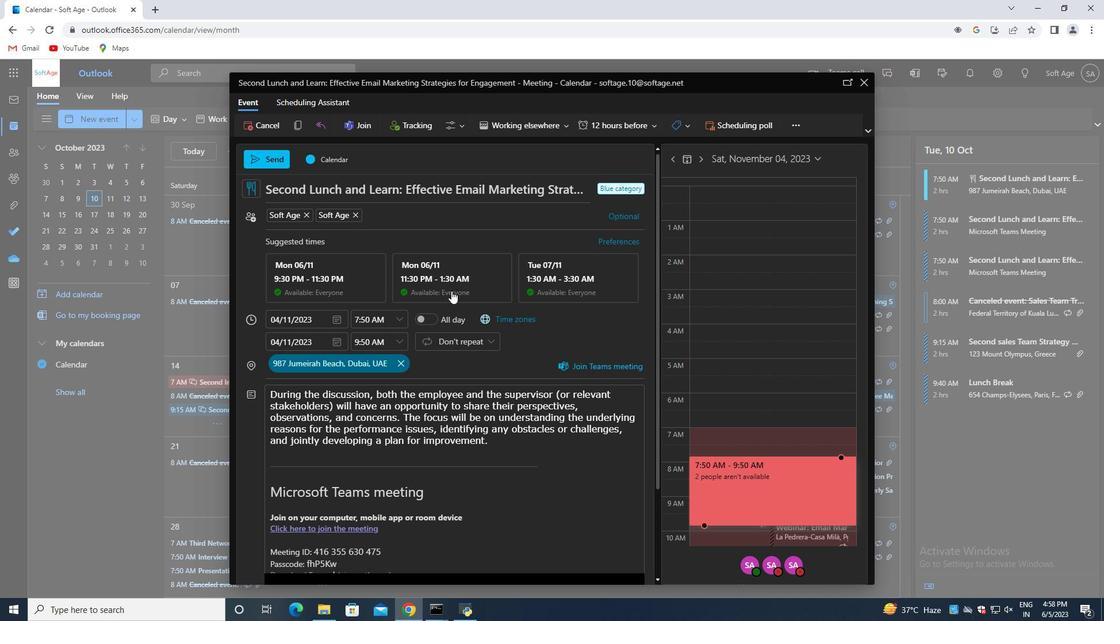 
Action: Mouse scrolled (401, 386) with delta (0, 0)
Screenshot: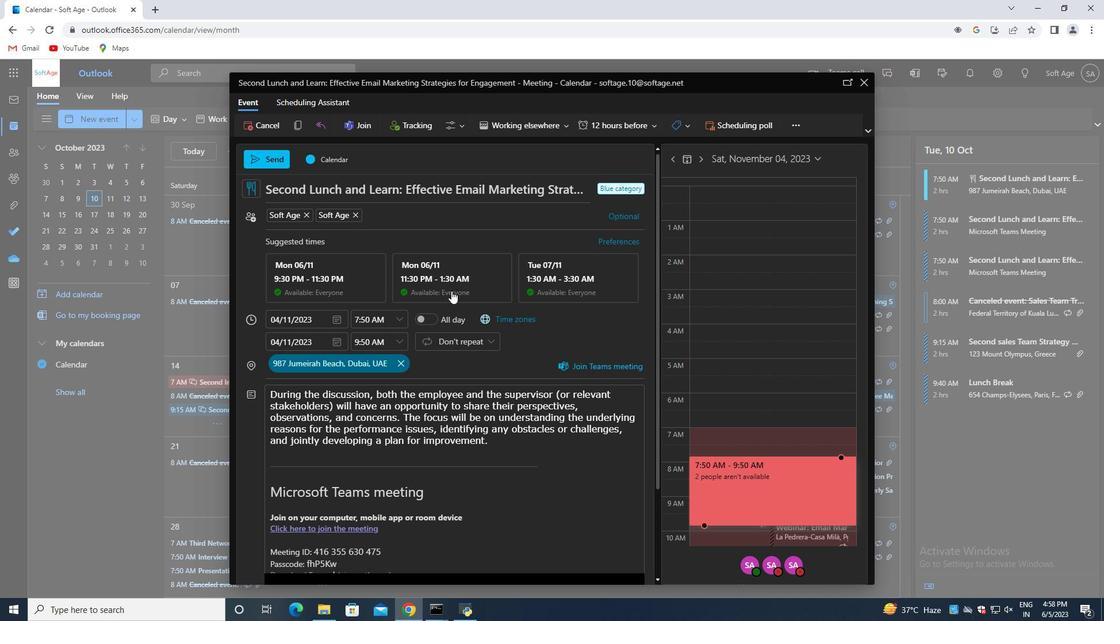 
Action: Mouse moved to (395, 407)
Screenshot: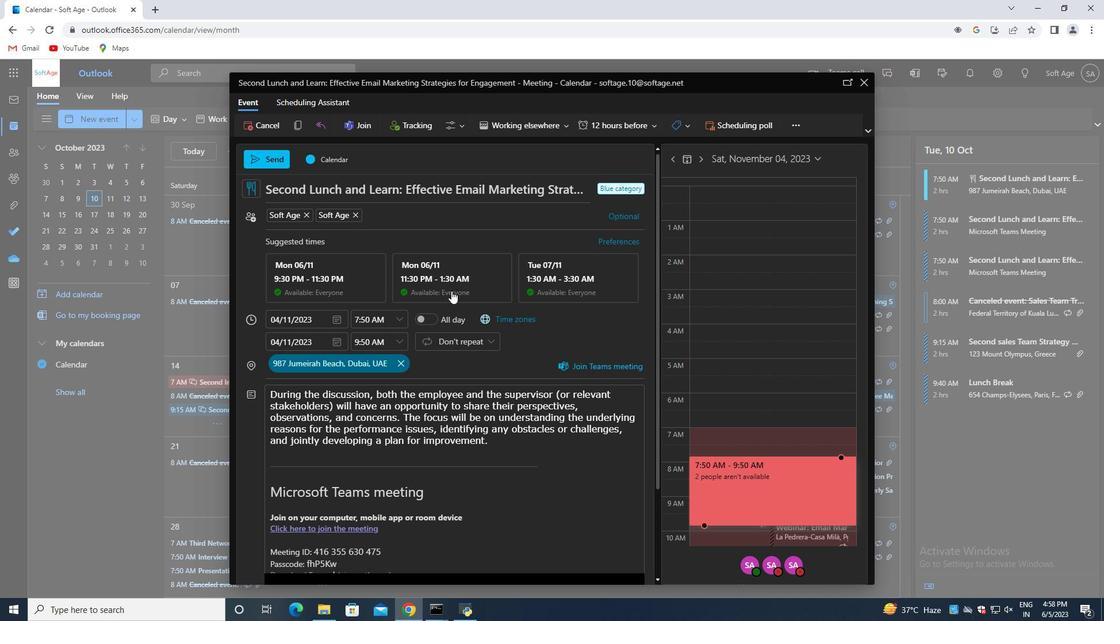 
Action: Mouse scrolled (397, 405) with delta (0, 0)
Screenshot: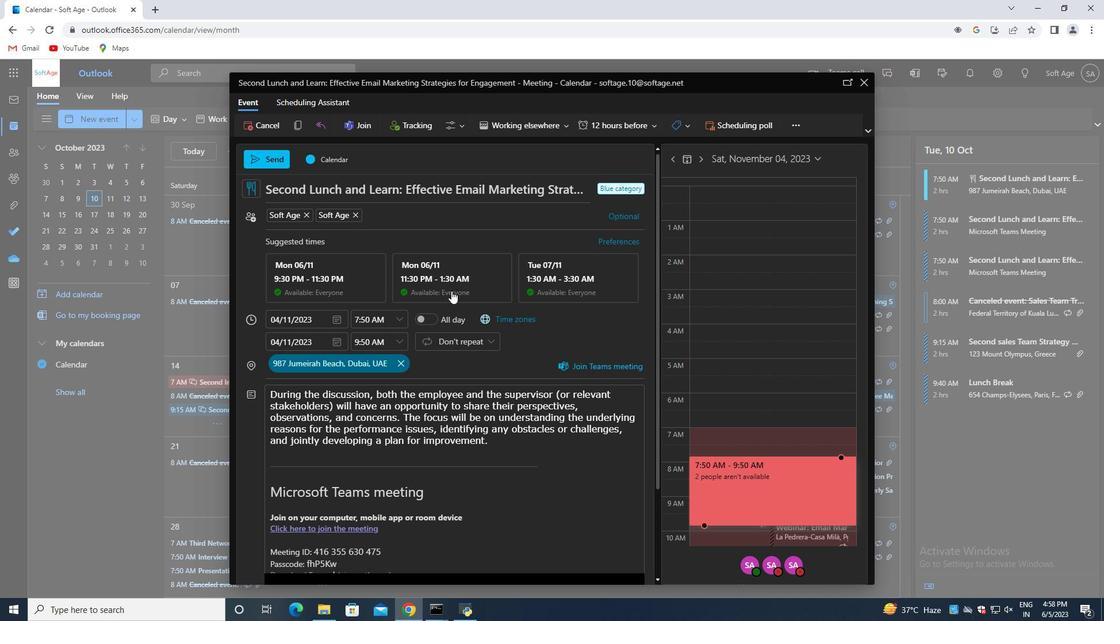 
Action: Mouse moved to (398, 418)
Screenshot: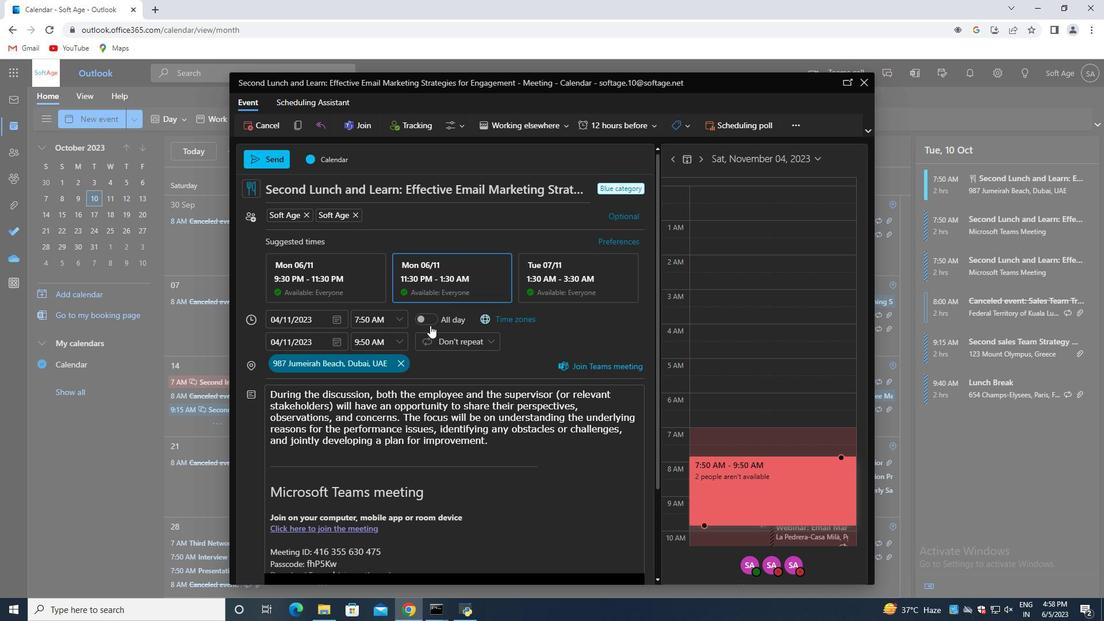 
Action: Mouse scrolled (398, 417) with delta (0, 0)
Screenshot: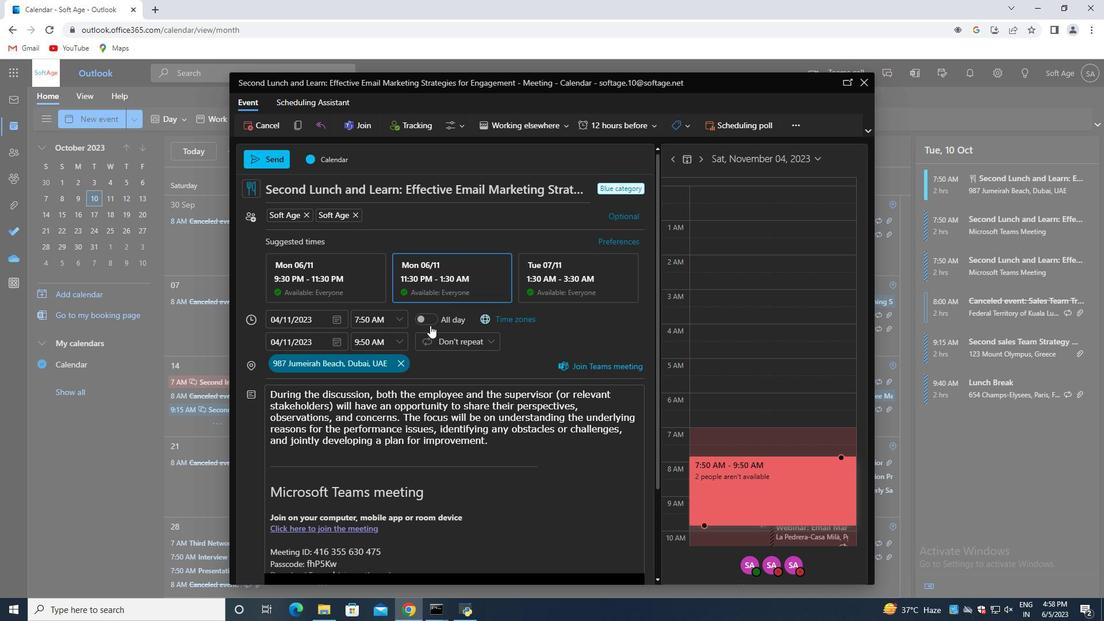 
Action: Mouse moved to (333, 554)
Screenshot: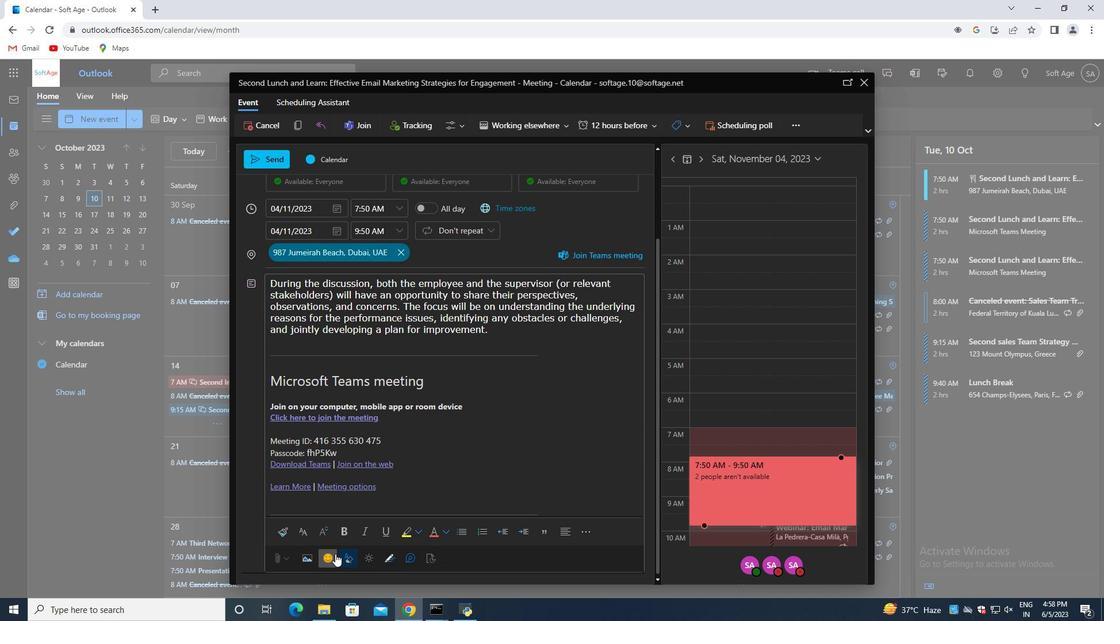 
Action: Mouse pressed left at (333, 554)
Screenshot: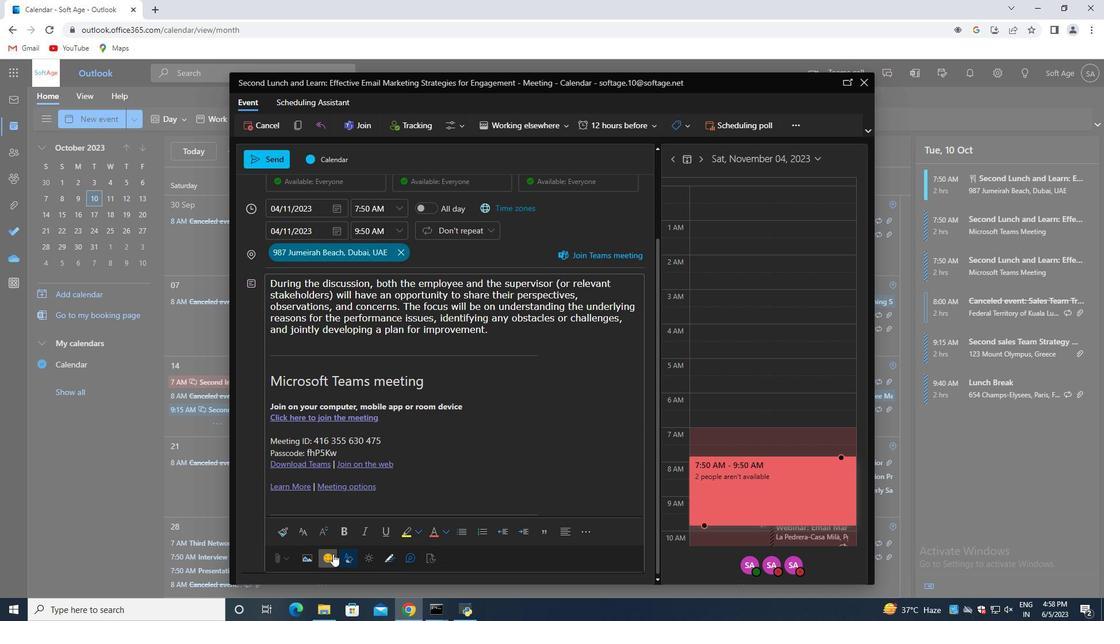
Action: Mouse moved to (840, 252)
Screenshot: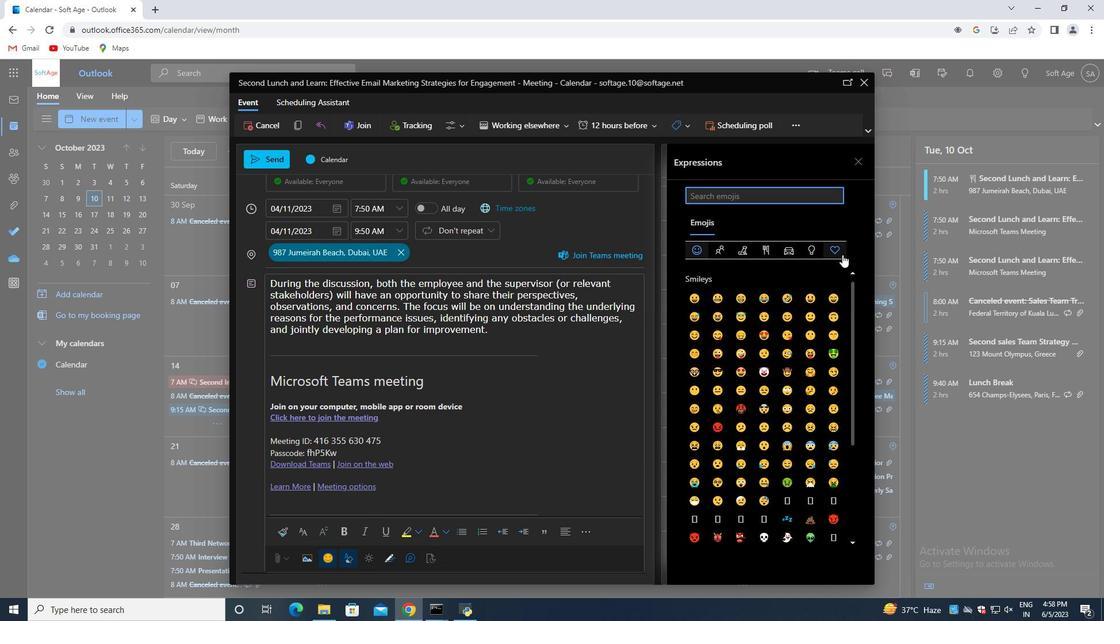 
Action: Mouse pressed left at (840, 252)
Screenshot: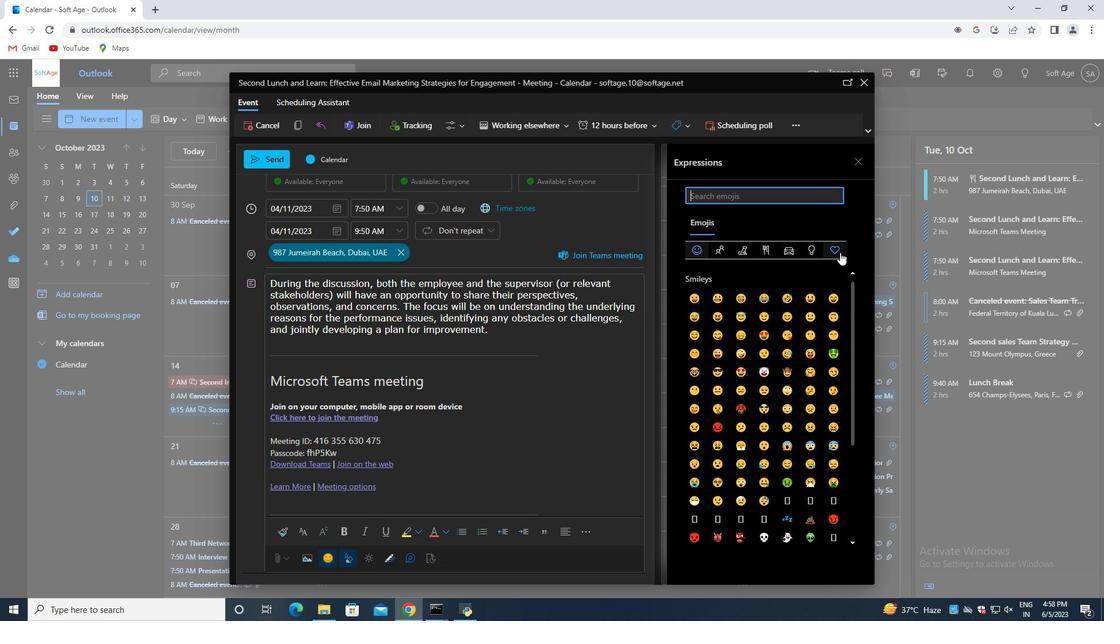 
Action: Mouse moved to (763, 302)
Screenshot: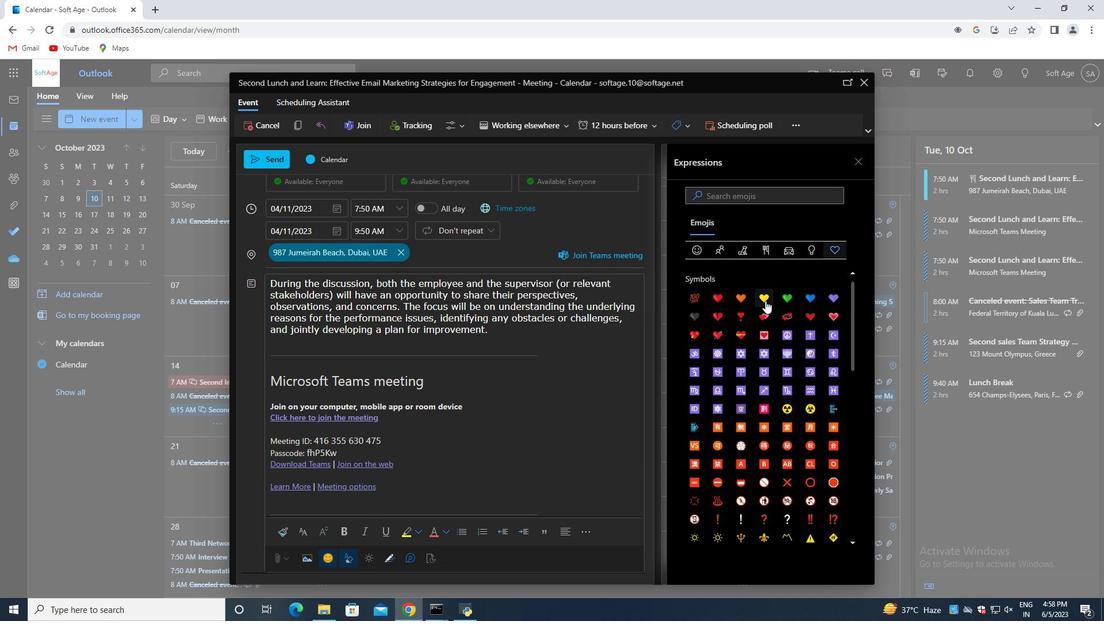 
Action: Mouse pressed left at (763, 302)
Screenshot: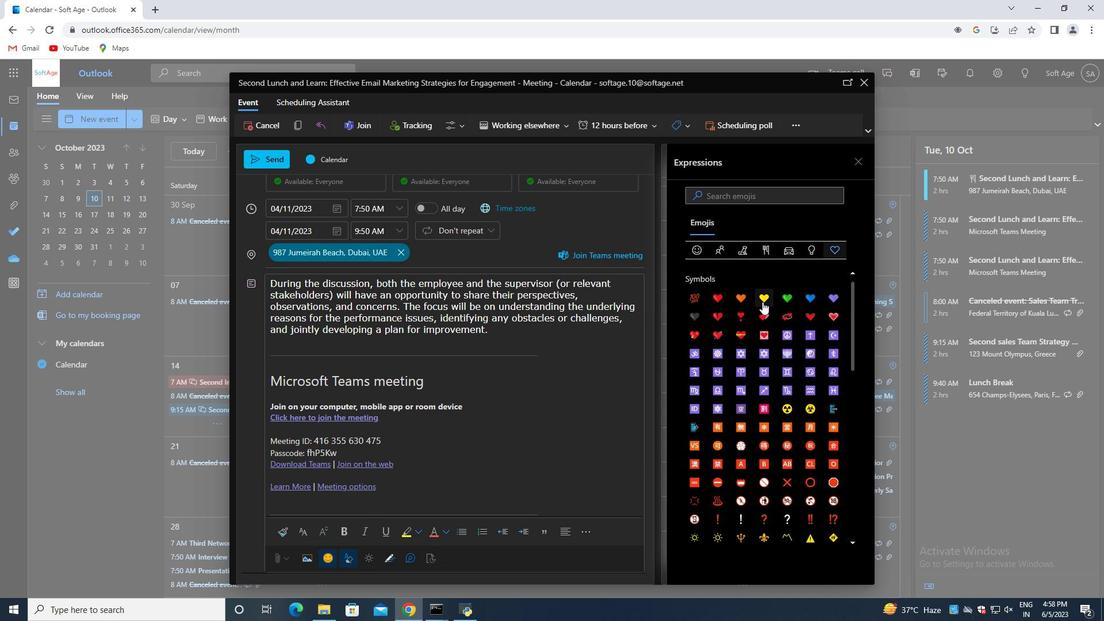 
Action: Mouse moved to (503, 343)
Screenshot: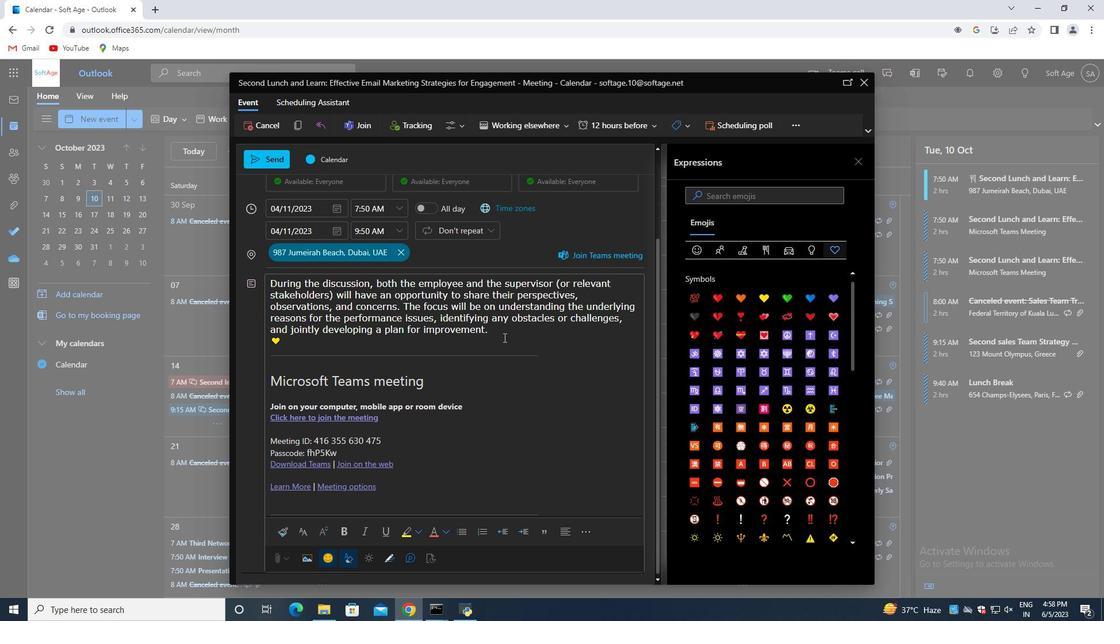 
Action: Mouse pressed left at (503, 343)
Screenshot: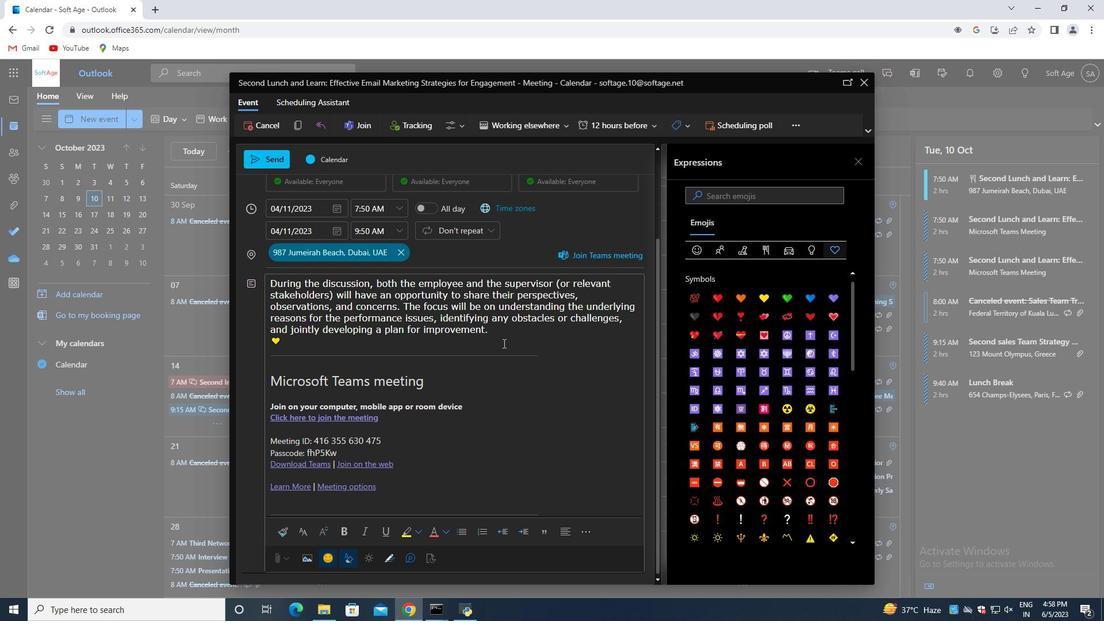 
Action: Mouse moved to (487, 341)
Screenshot: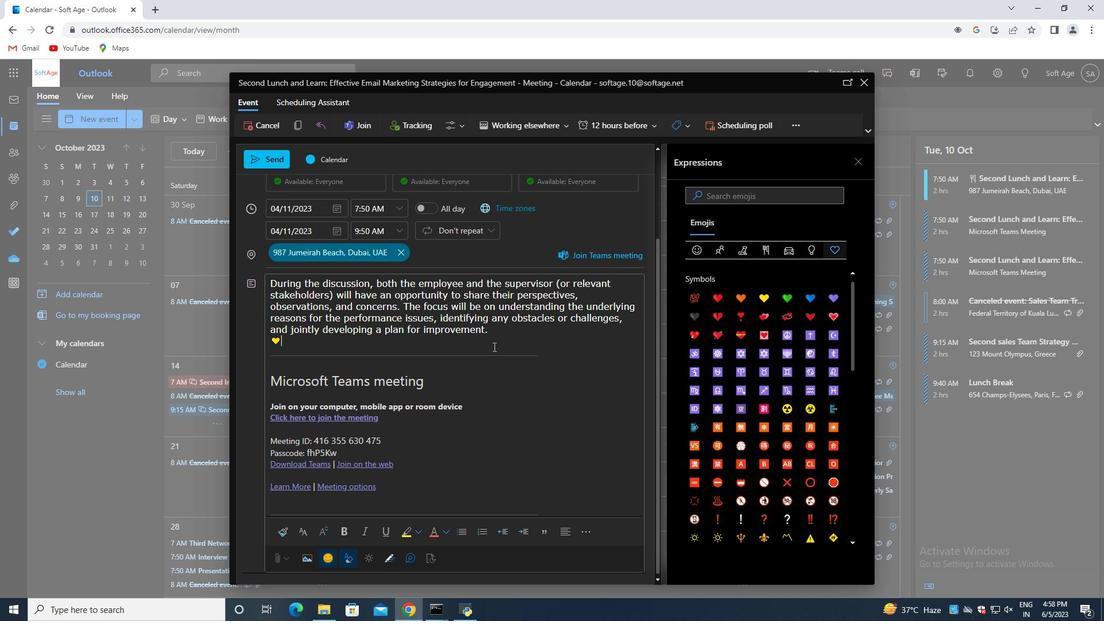
Action: Mouse scrolled (487, 341) with delta (0, 0)
Screenshot: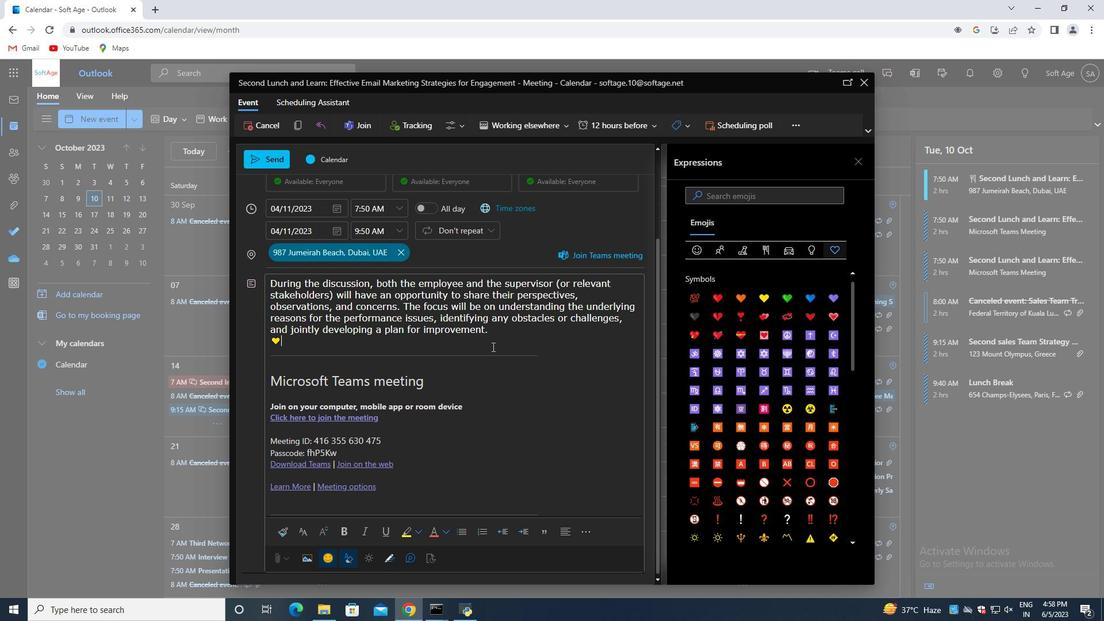 
Action: Mouse moved to (487, 339)
Screenshot: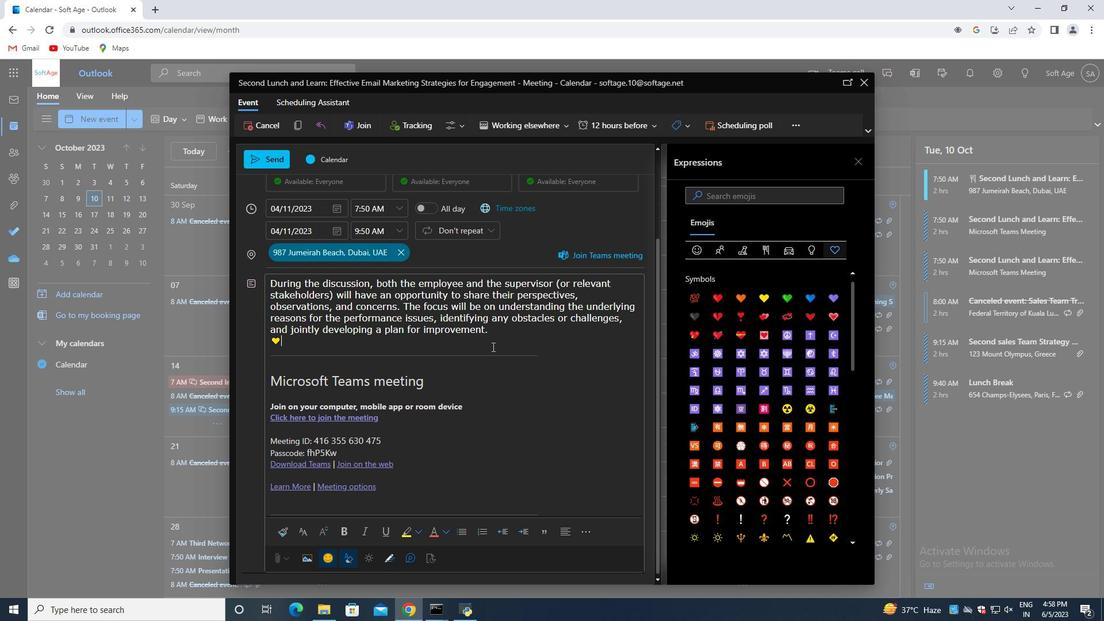 
Action: Mouse scrolled (487, 340) with delta (0, 0)
Screenshot: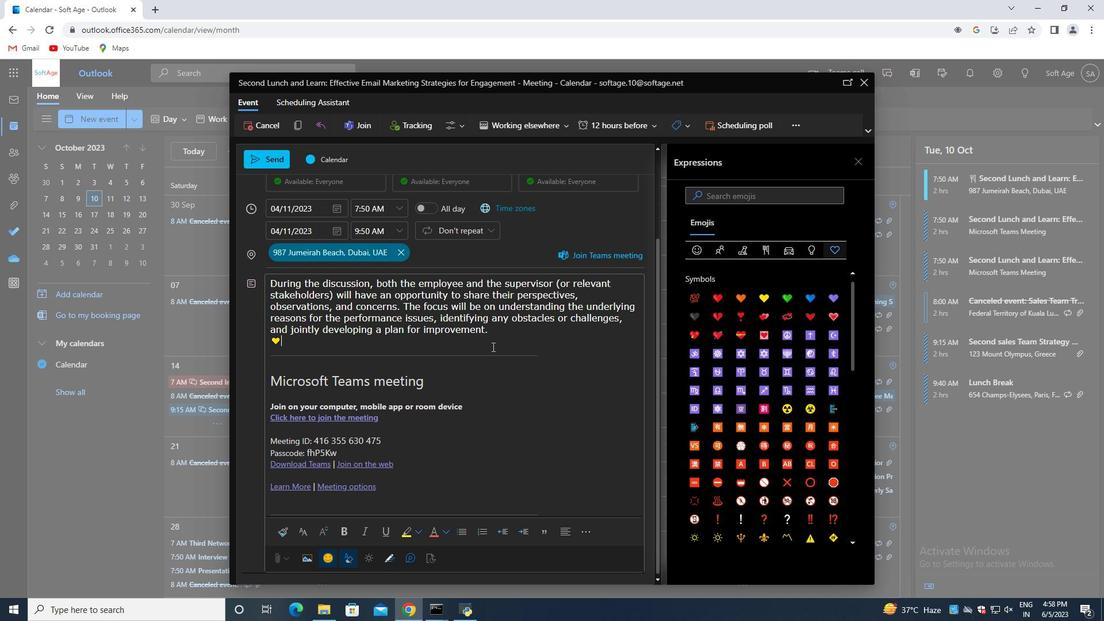 
Action: Mouse moved to (487, 337)
Screenshot: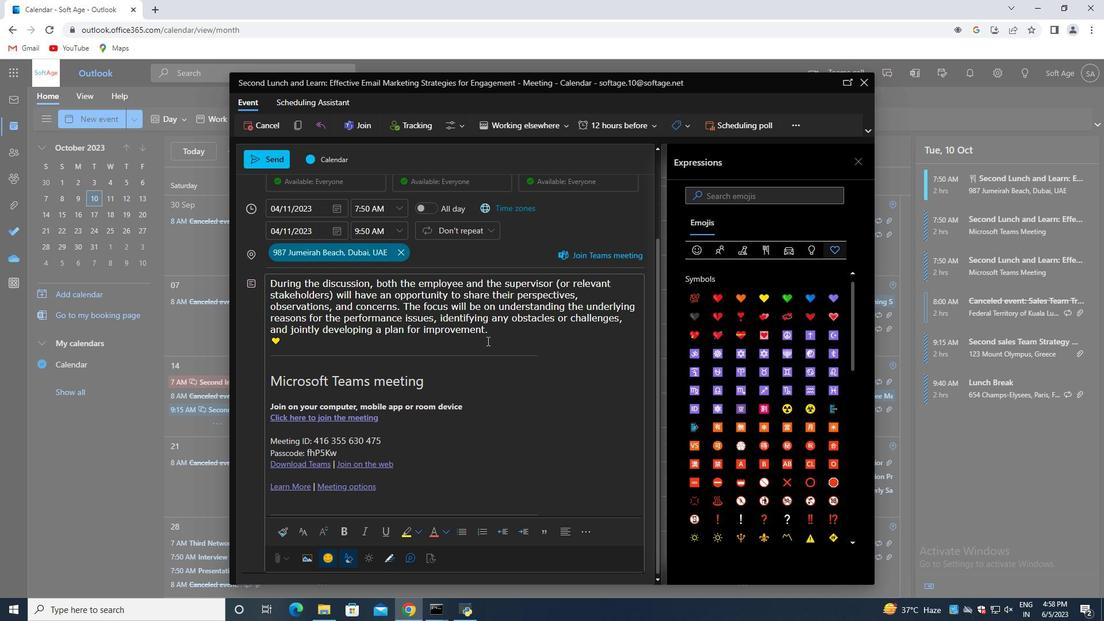 
Action: Mouse scrolled (487, 338) with delta (0, 0)
Screenshot: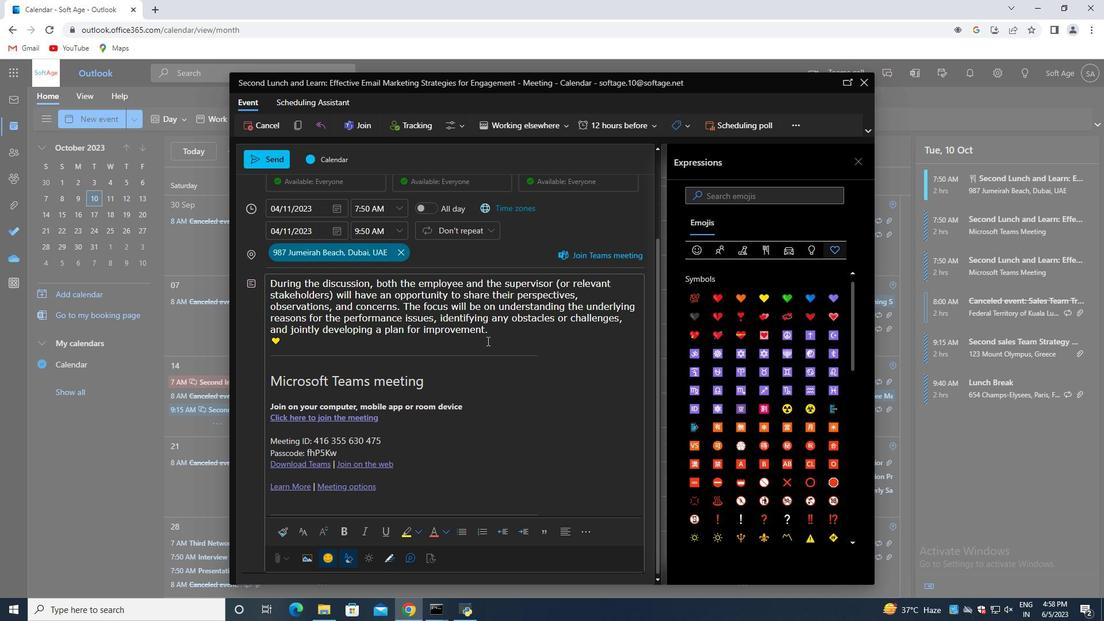 
Action: Mouse moved to (394, 215)
Screenshot: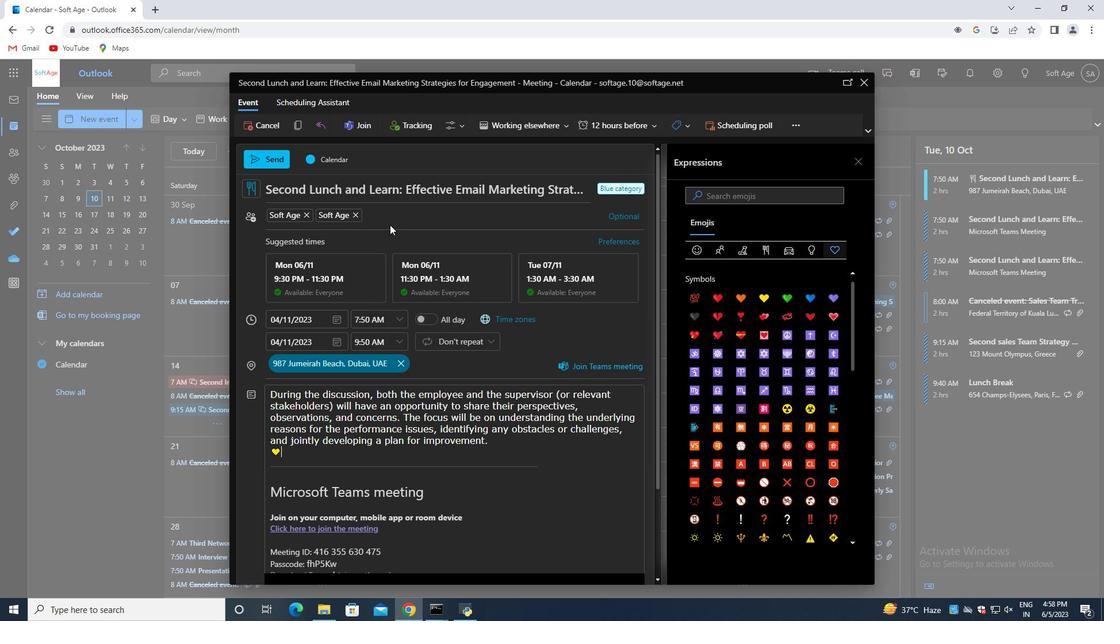 
Action: Mouse pressed left at (394, 215)
Screenshot: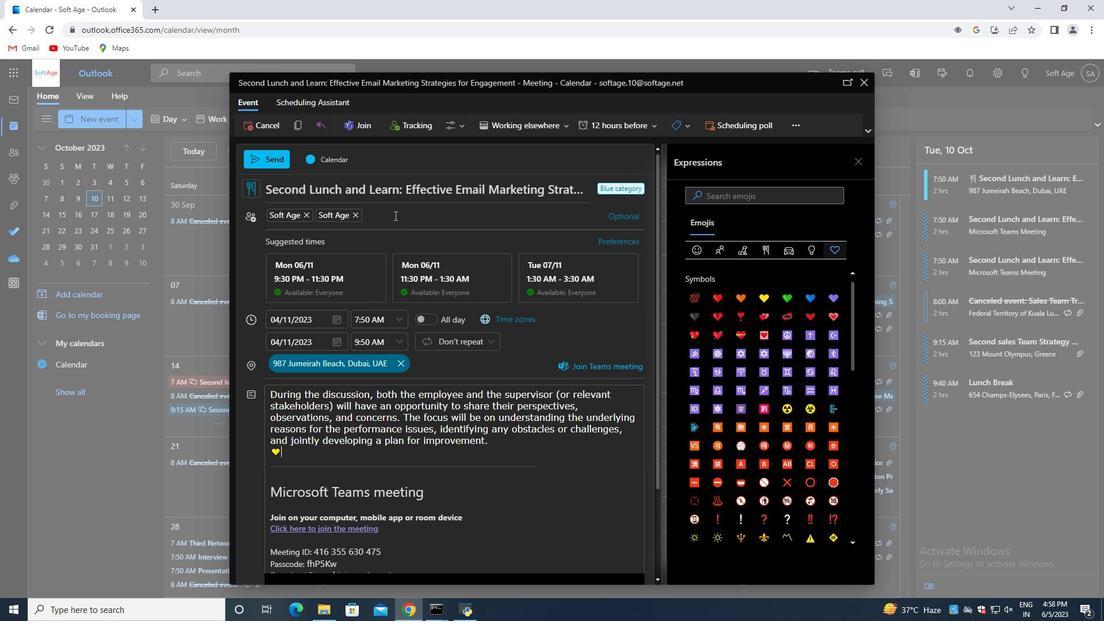 
Action: Key pressed softage.9<Key.shift>@softage.net<Key.enter>
Screenshot: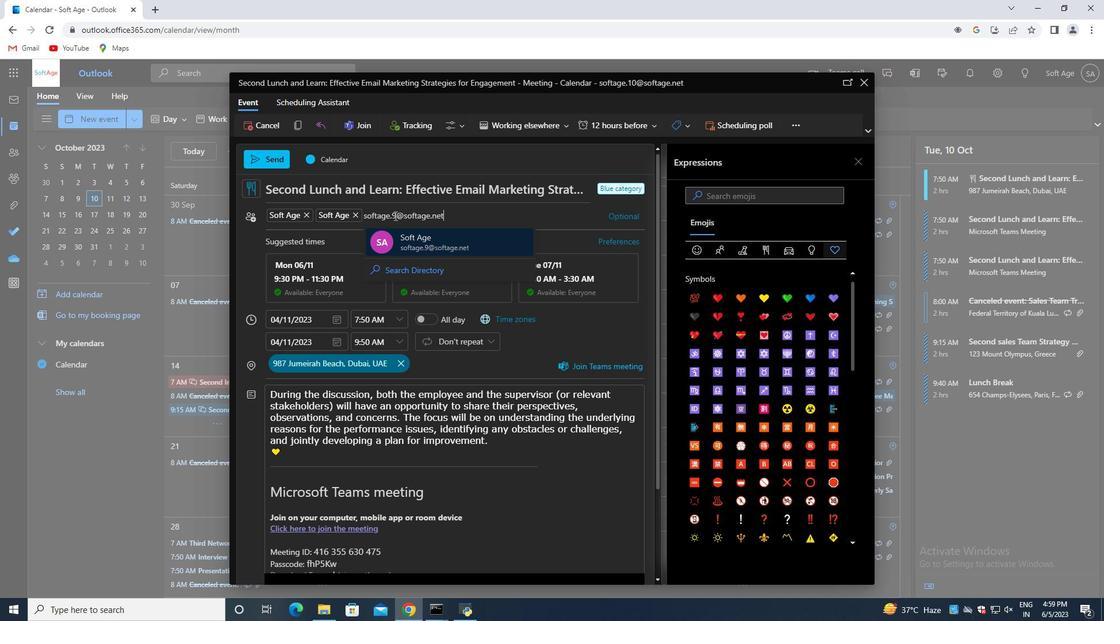 
Action: Mouse moved to (437, 406)
Screenshot: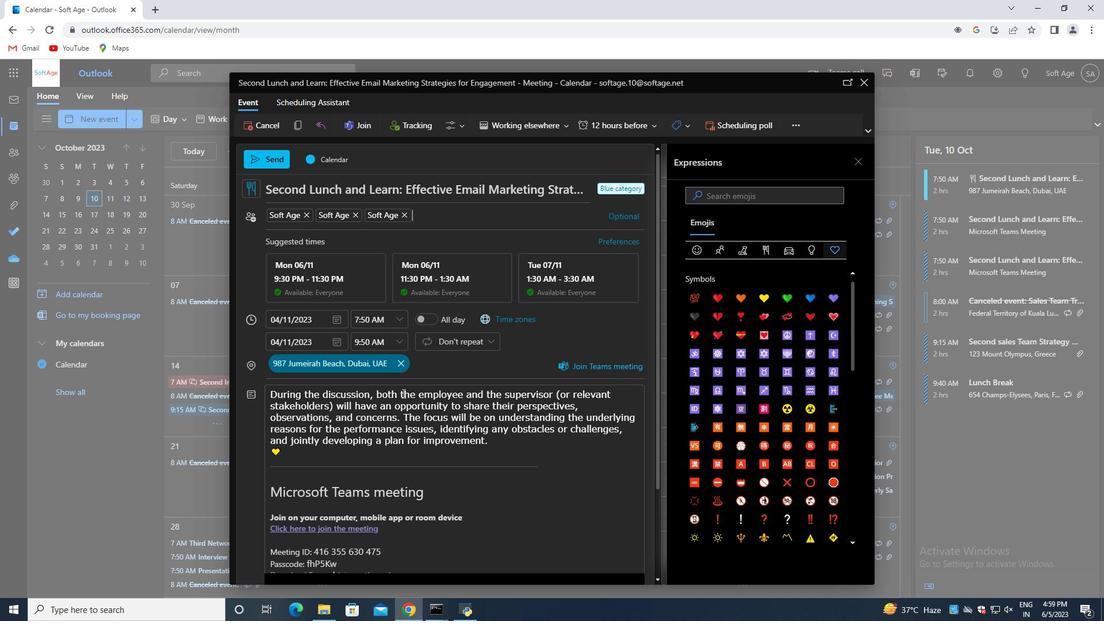 
Action: Mouse scrolled (437, 406) with delta (0, 0)
Screenshot: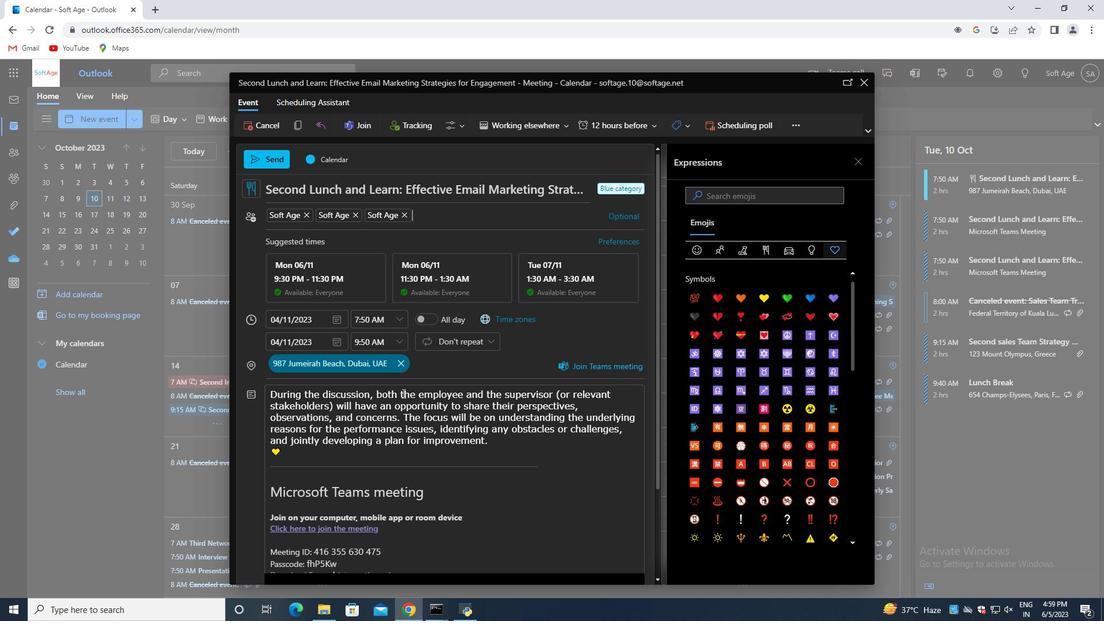 
Action: Mouse moved to (490, 382)
Screenshot: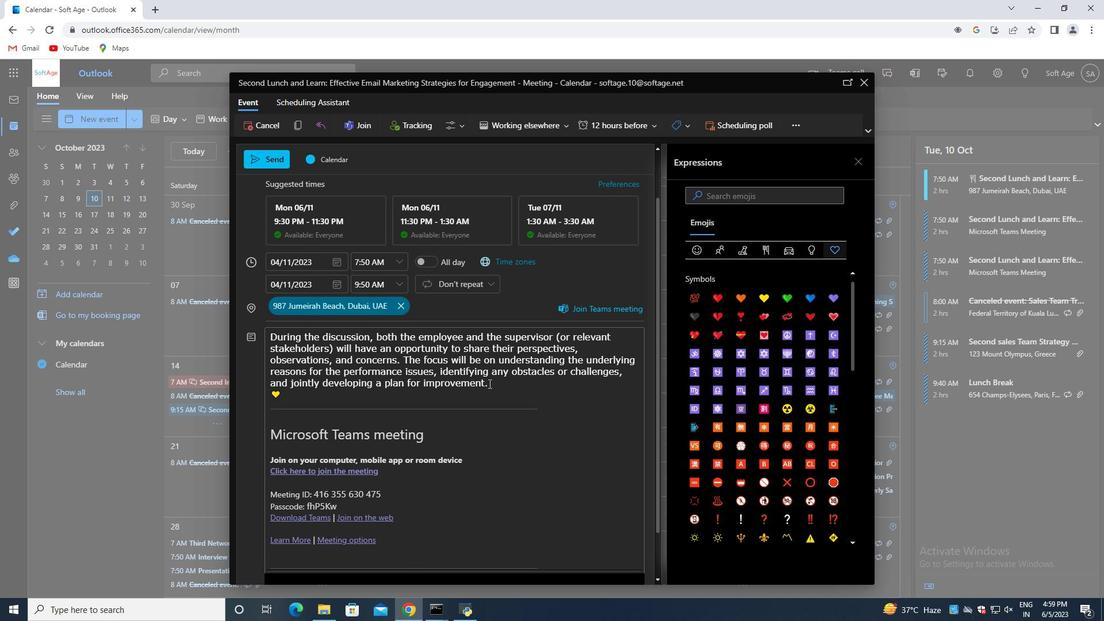 
Action: Mouse pressed left at (490, 382)
Screenshot: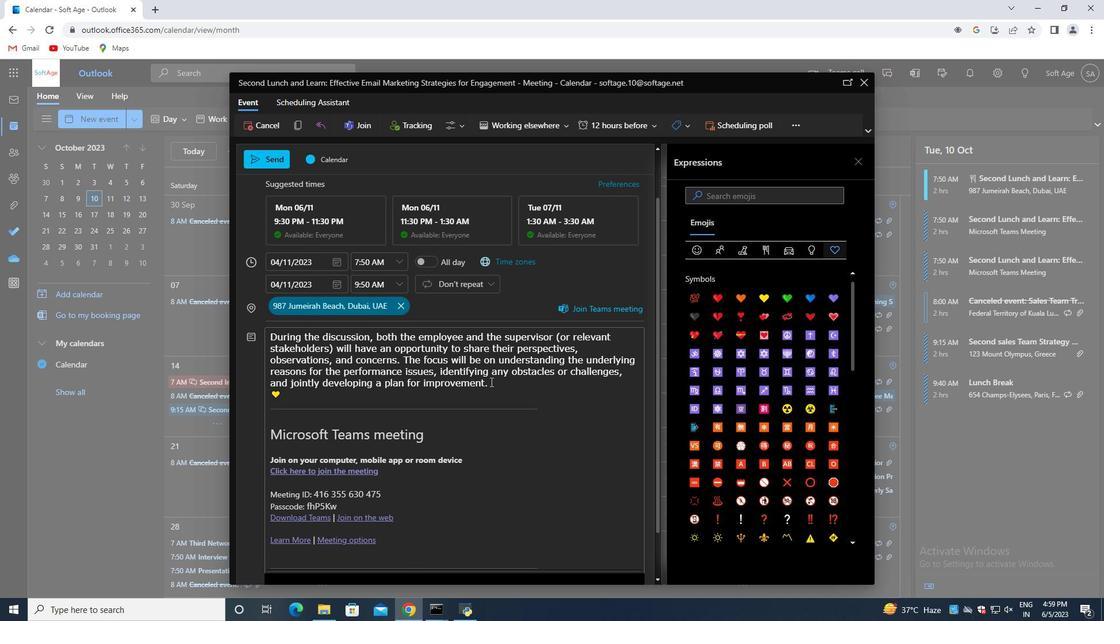 
Action: Mouse moved to (303, 399)
Screenshot: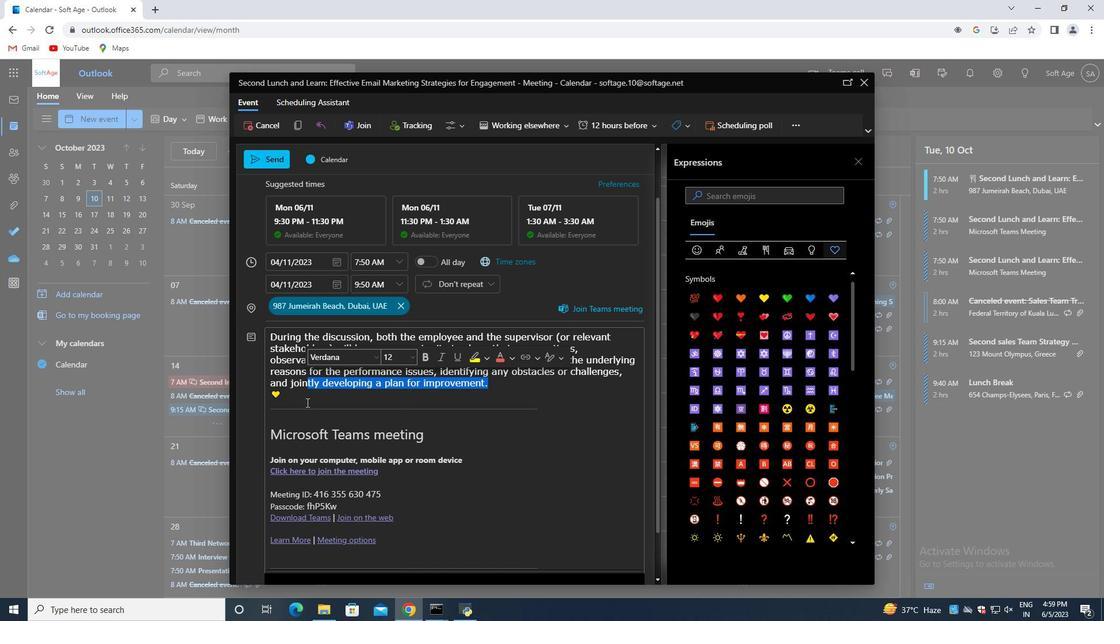 
Action: Mouse pressed left at (303, 399)
Screenshot: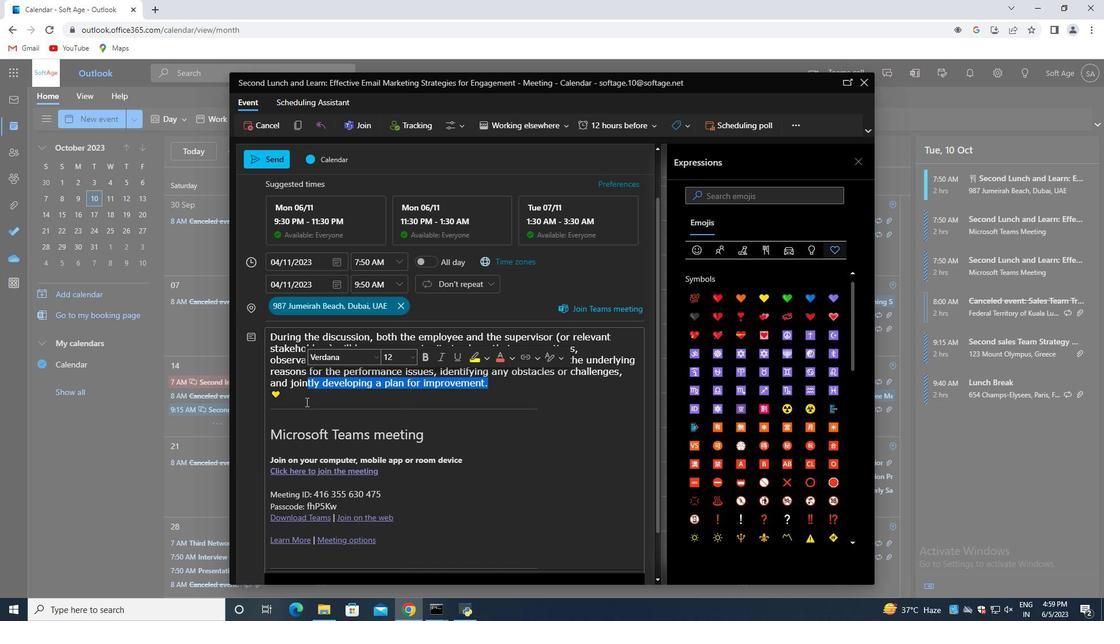 
Action: Mouse moved to (281, 394)
Screenshot: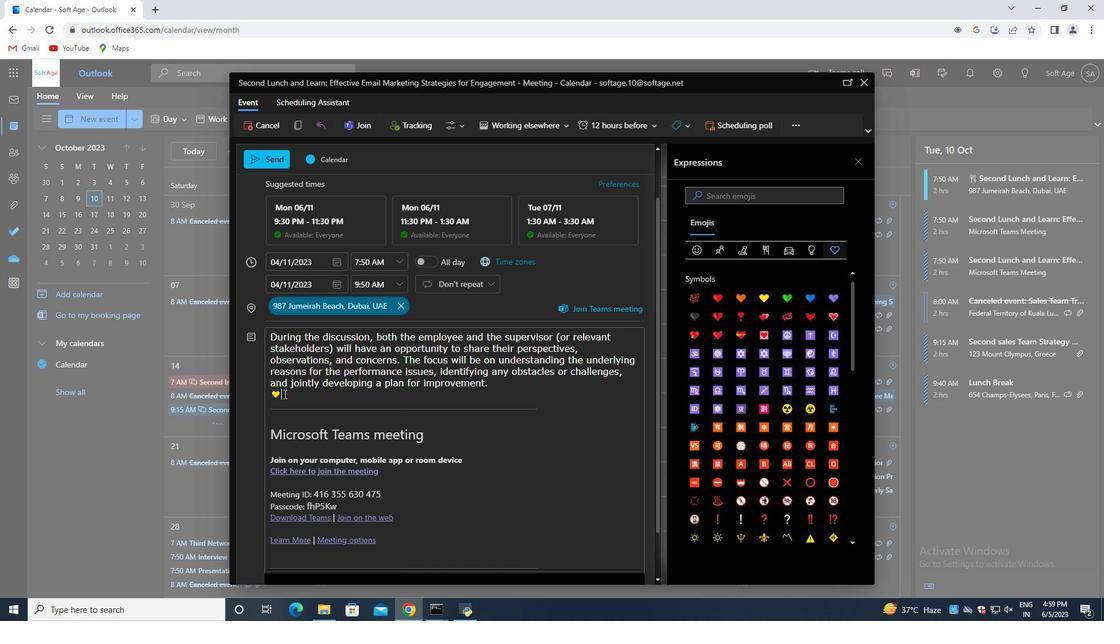
Action: Mouse pressed left at (281, 394)
Screenshot: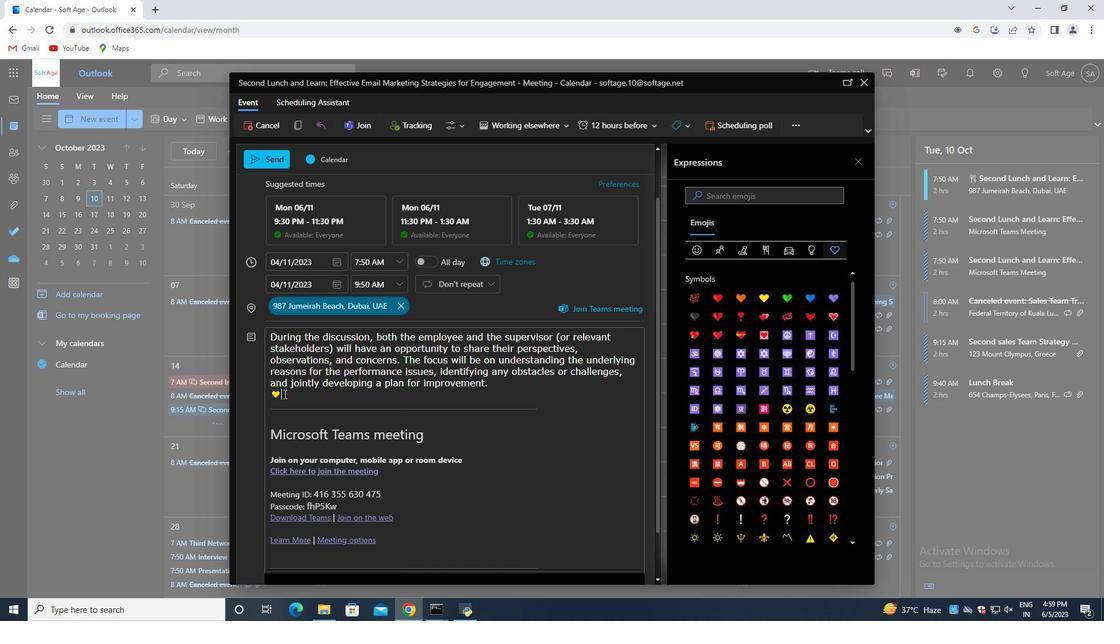 
Action: Mouse moved to (411, 448)
Screenshot: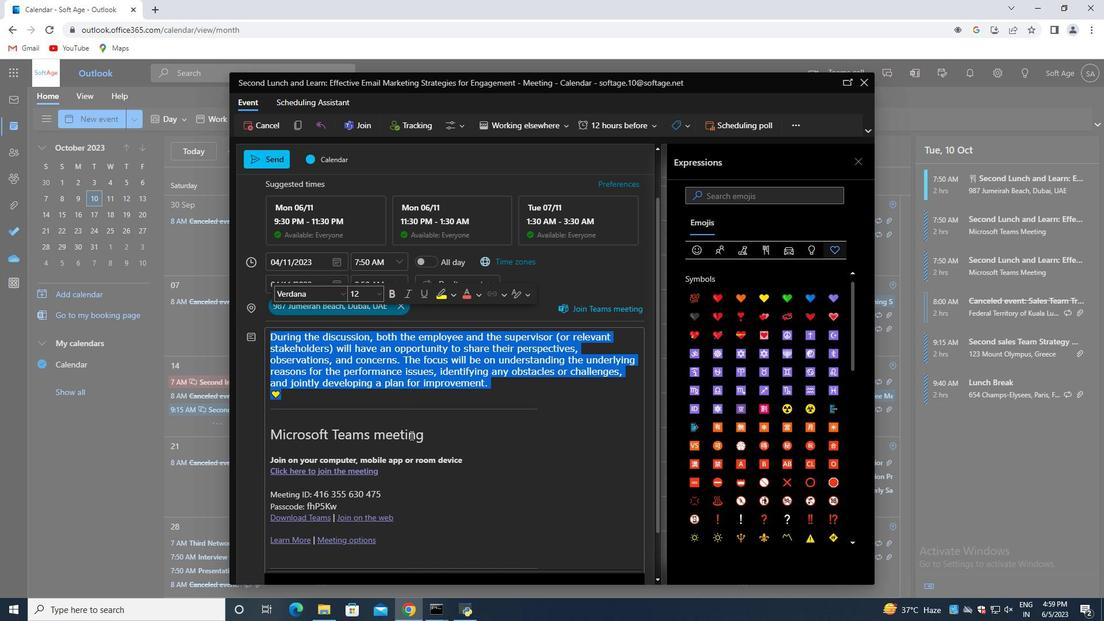 
Action: Mouse scrolled (411, 448) with delta (0, 0)
Screenshot: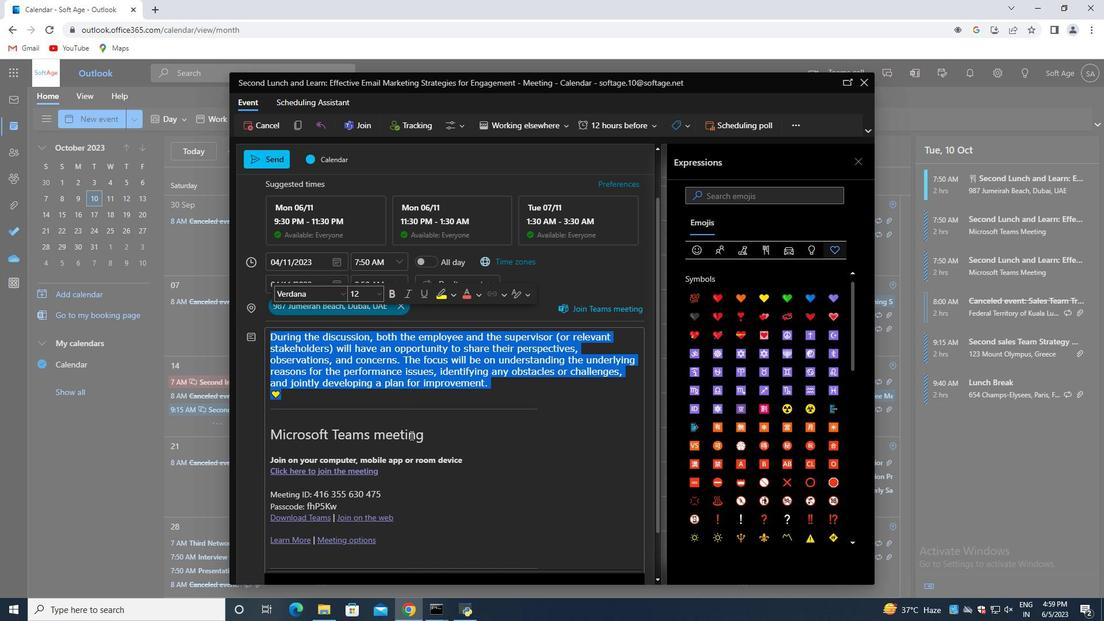 
Action: Mouse moved to (411, 454)
Screenshot: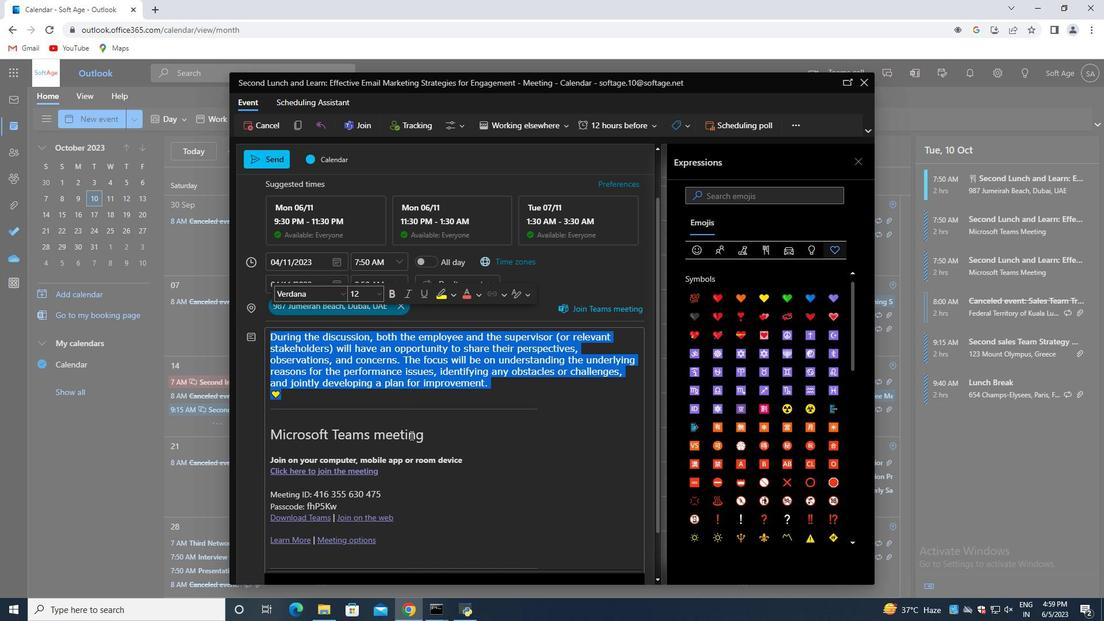 
Action: Mouse scrolled (411, 453) with delta (0, 0)
Screenshot: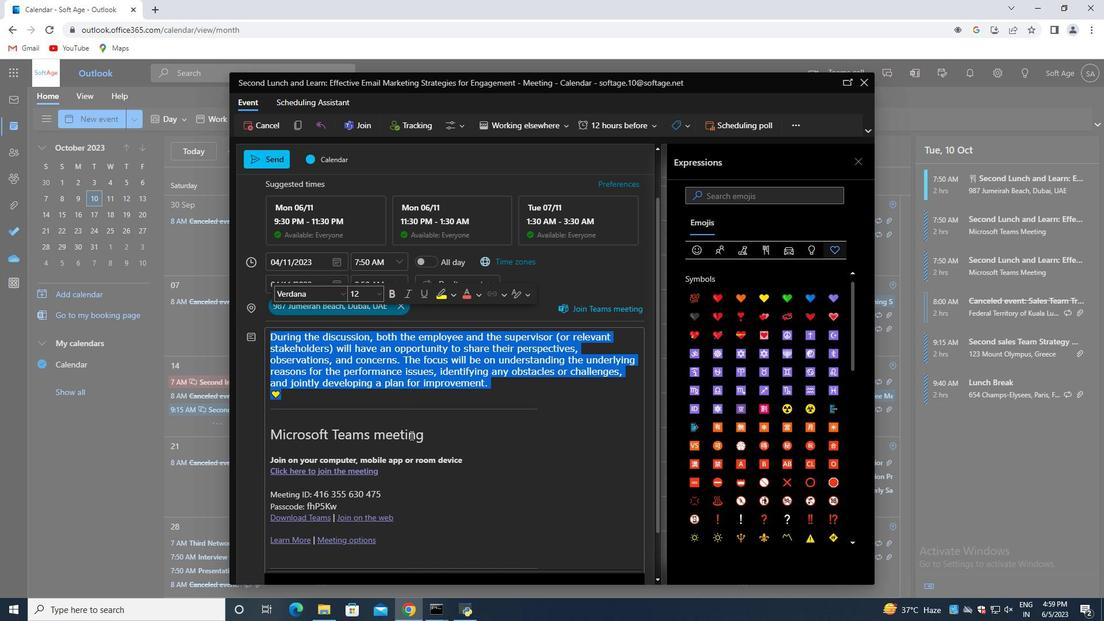 
Action: Mouse moved to (413, 461)
Screenshot: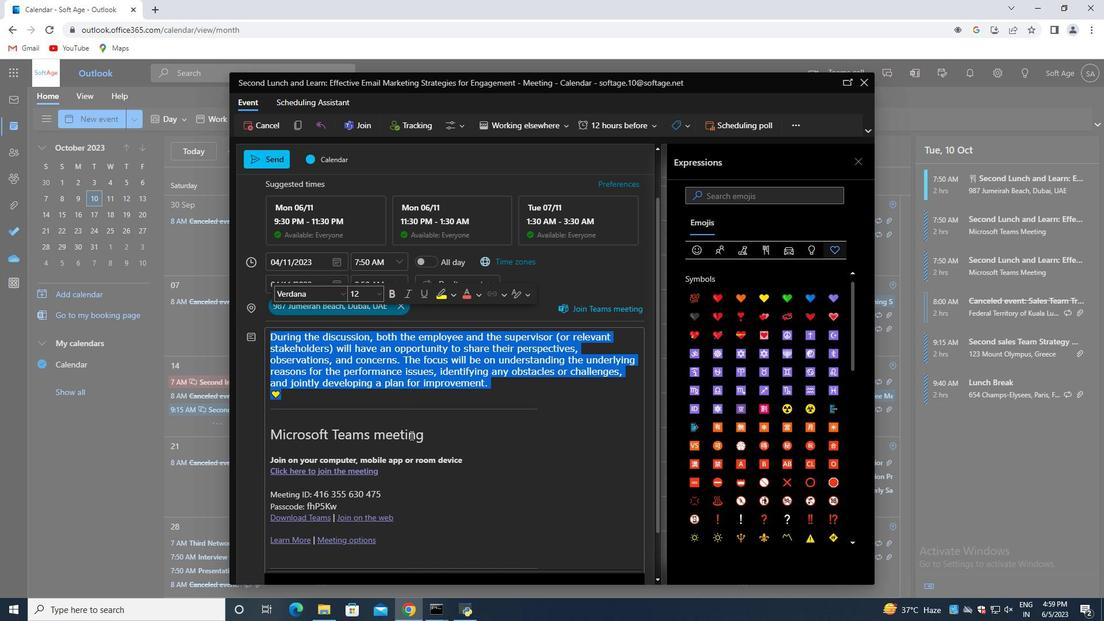
Action: Mouse scrolled (413, 460) with delta (0, 0)
Screenshot: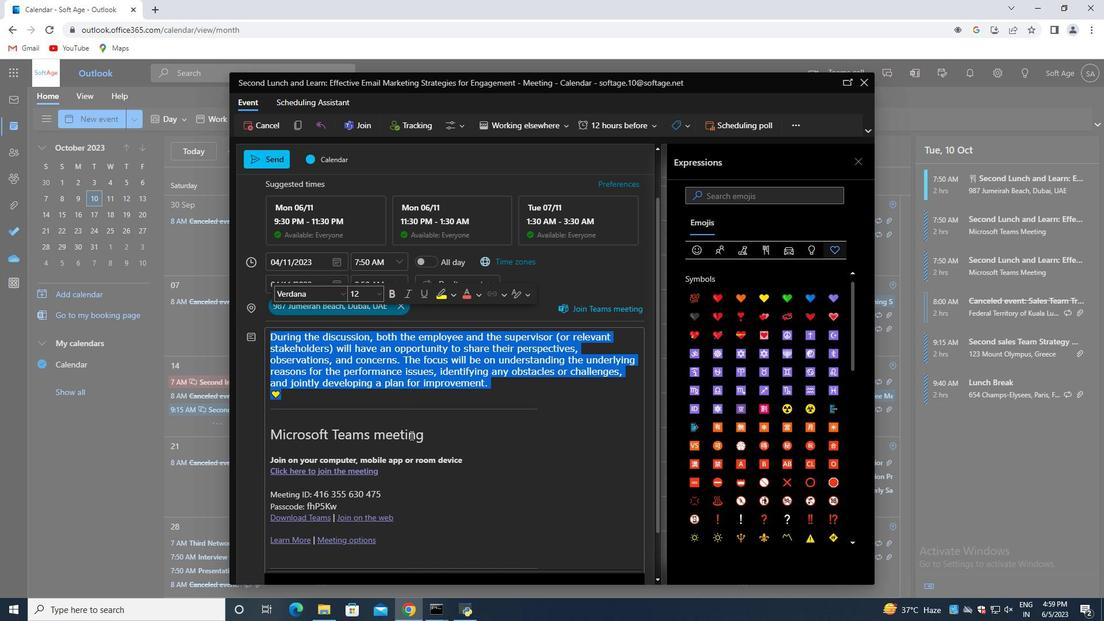 
Action: Mouse moved to (414, 470)
Screenshot: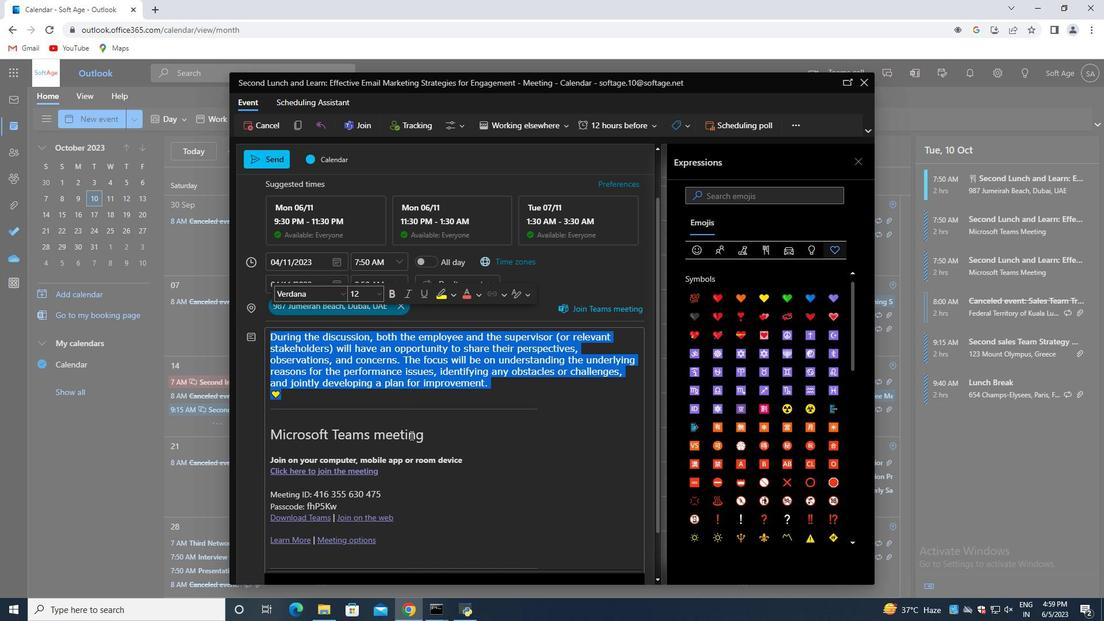 
Action: Mouse scrolled (414, 470) with delta (0, 0)
Screenshot: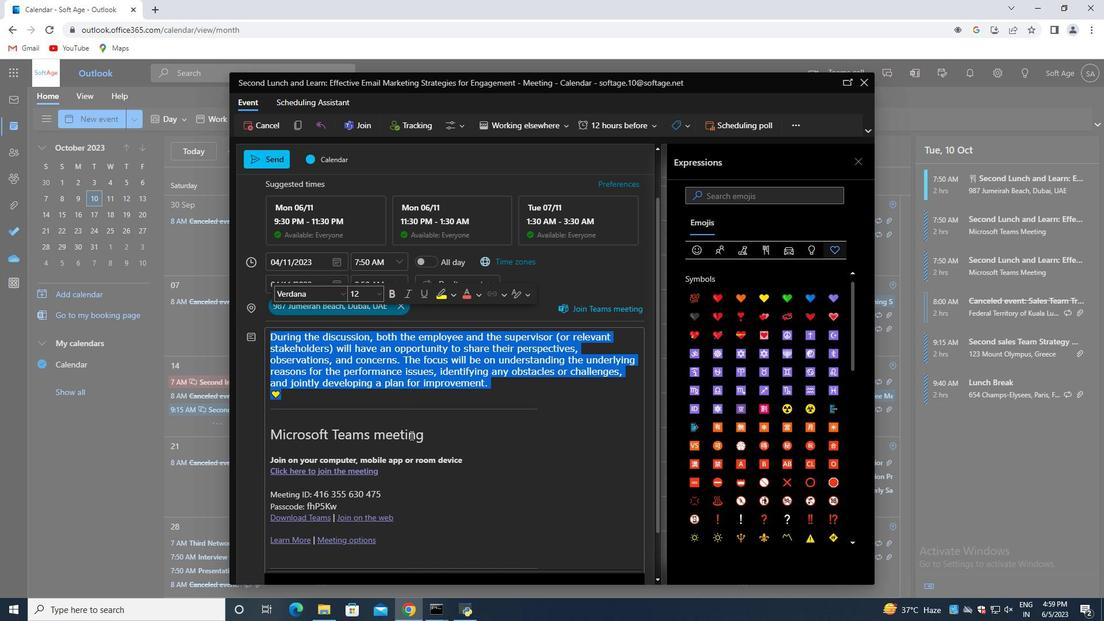 
Action: Mouse moved to (585, 532)
Screenshot: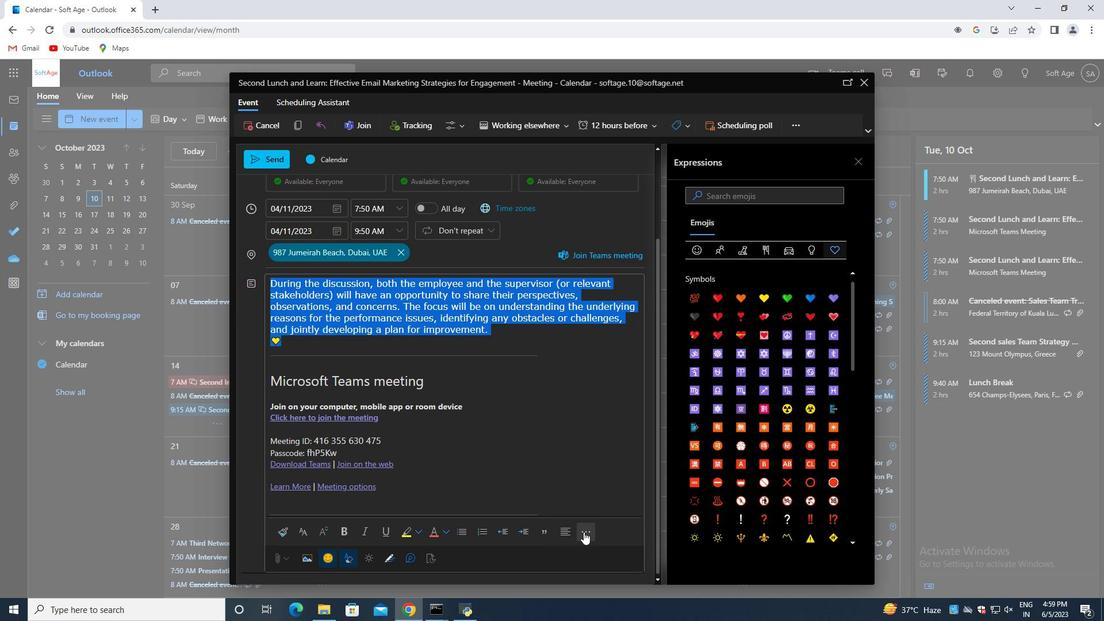 
Action: Mouse pressed left at (585, 532)
Screenshot: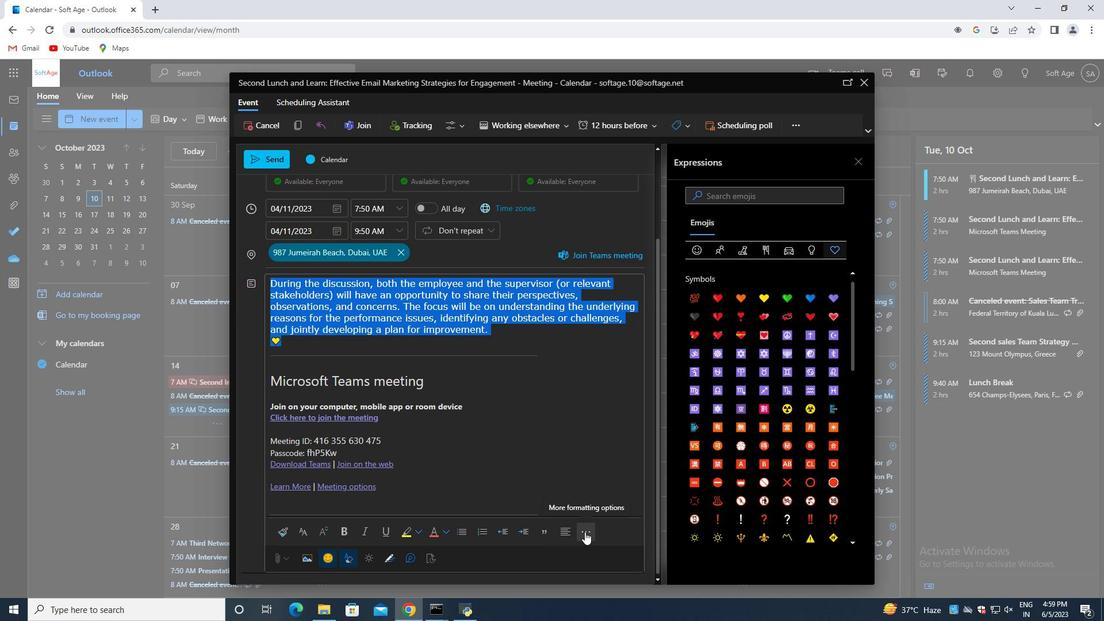 
Action: Mouse moved to (566, 482)
Screenshot: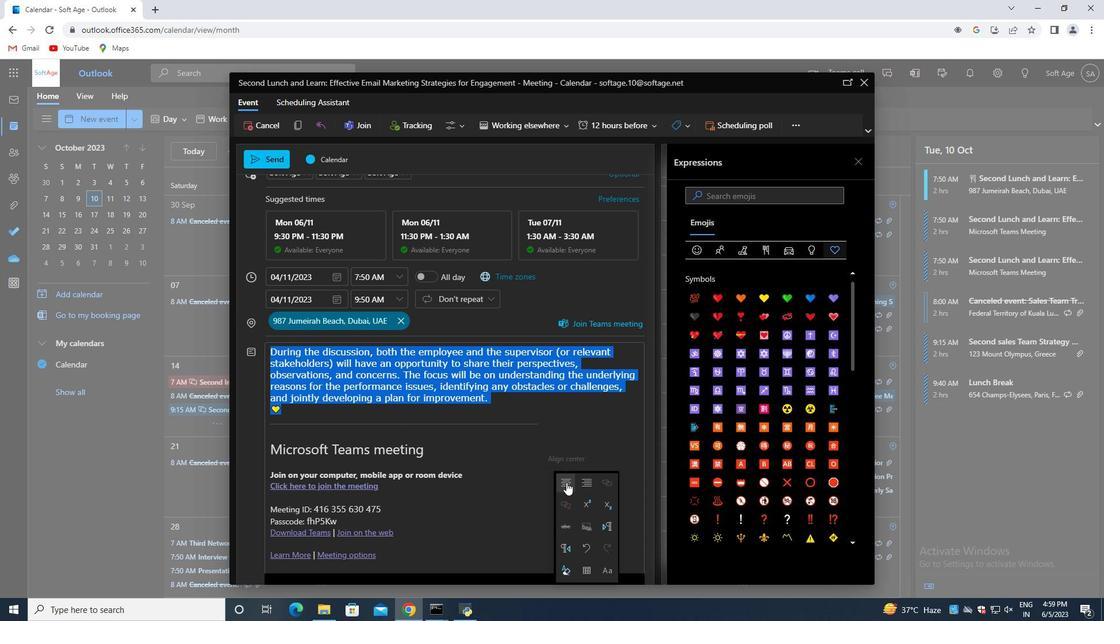 
Action: Mouse pressed left at (566, 482)
Screenshot: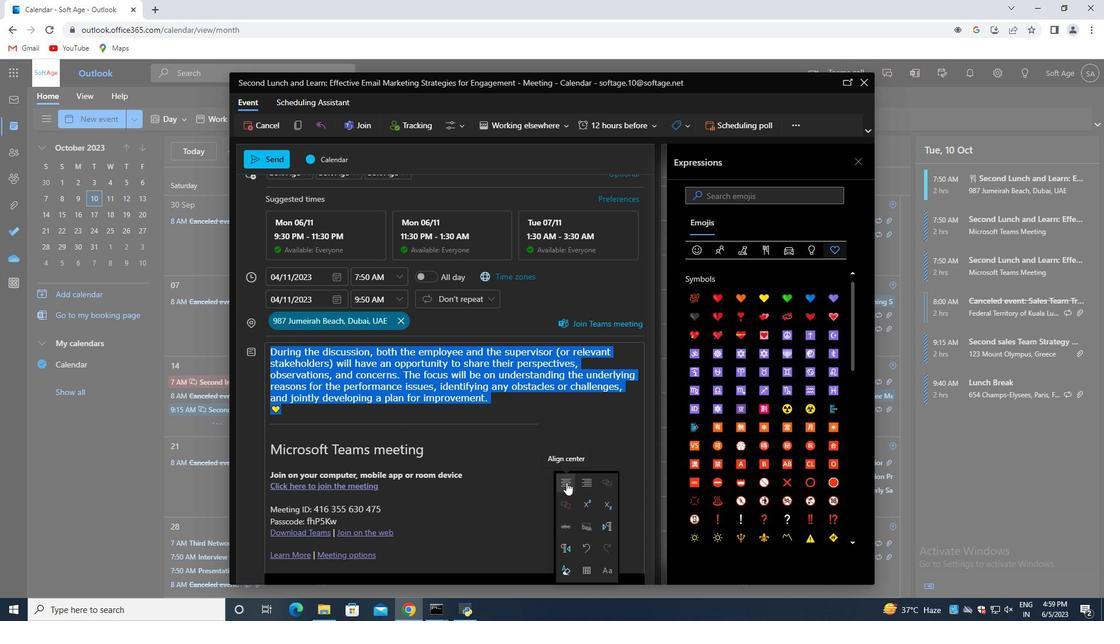 
Action: Mouse moved to (561, 426)
Screenshot: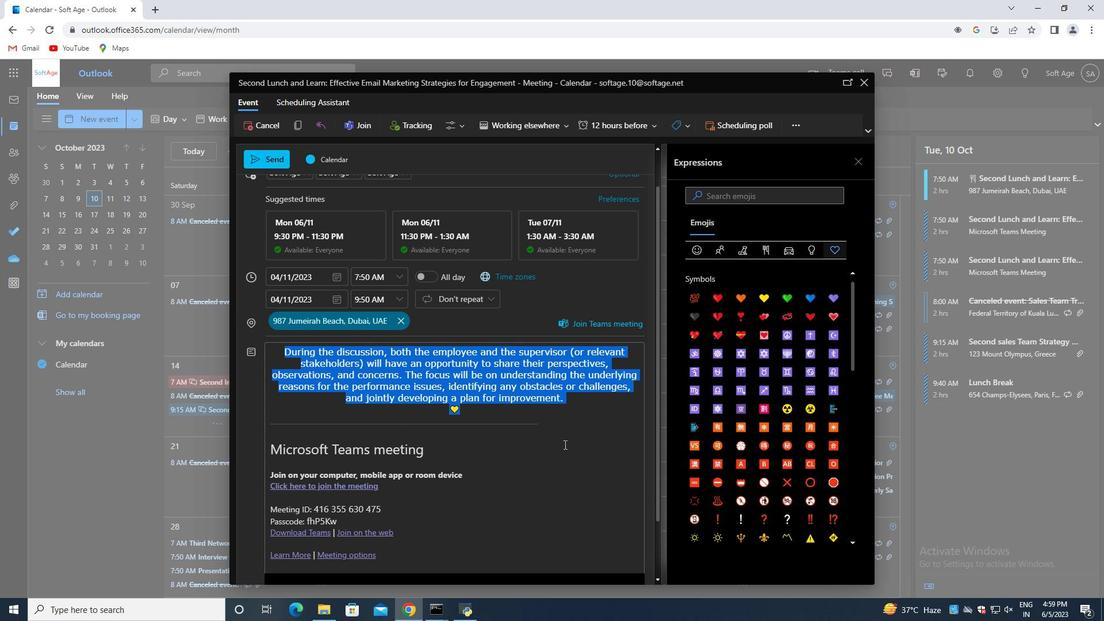 
Action: Mouse pressed left at (561, 426)
Screenshot: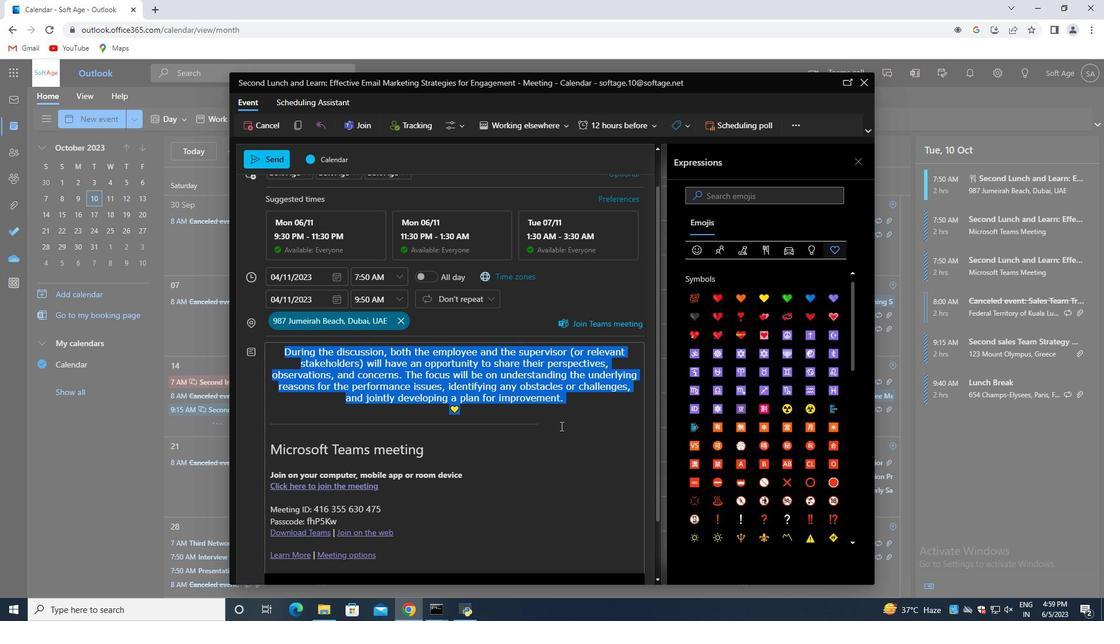 
Action: Mouse moved to (569, 399)
Screenshot: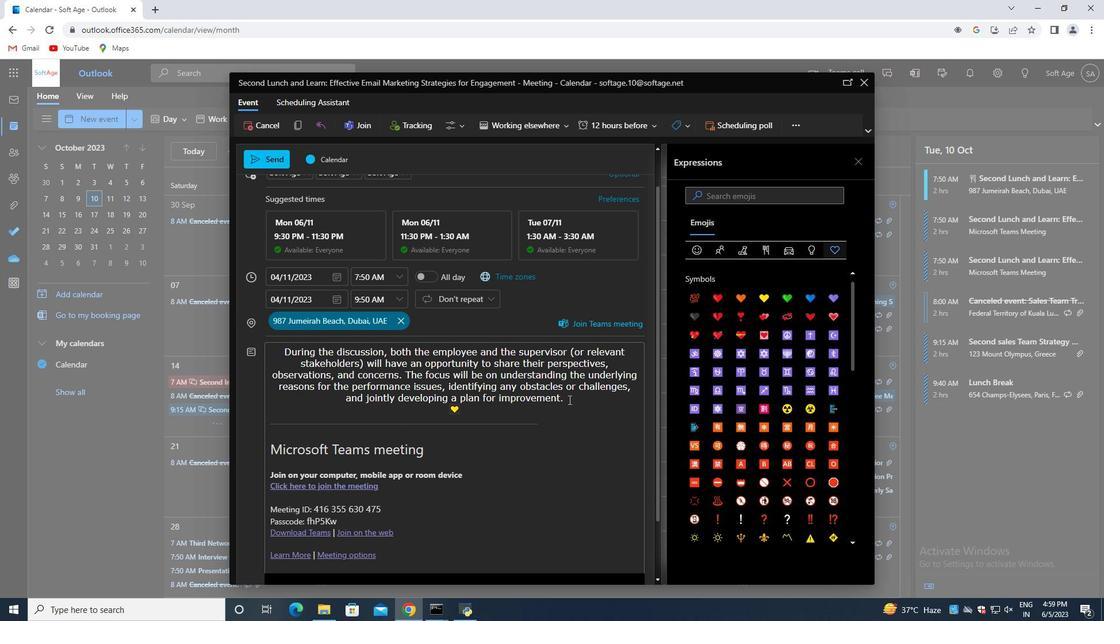 
Action: Mouse pressed left at (569, 399)
Screenshot: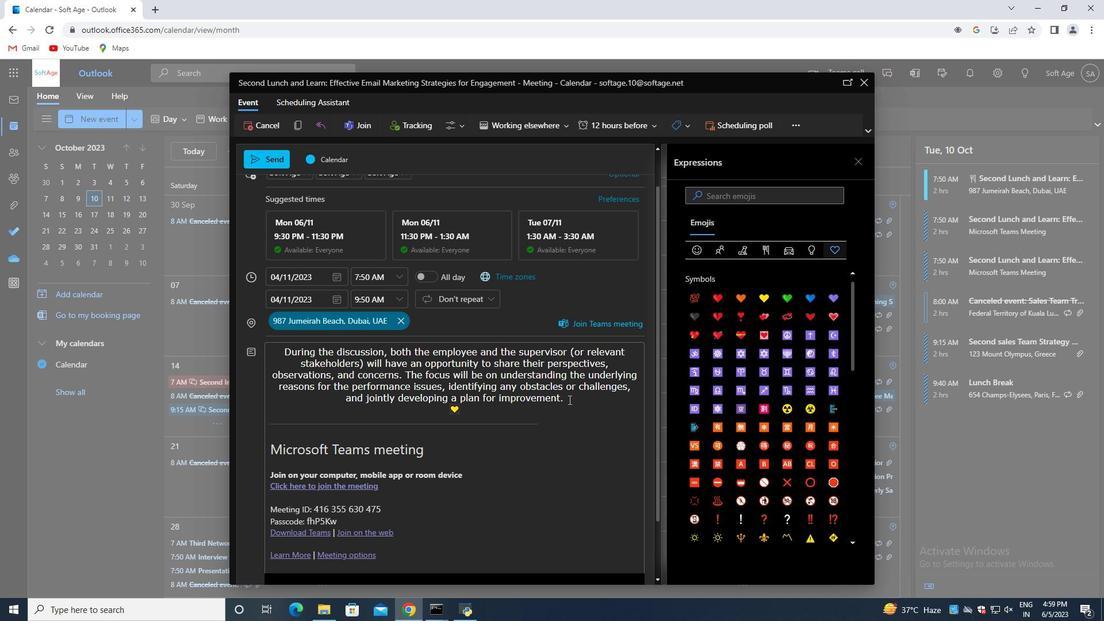 
Action: Mouse moved to (460, 451)
Screenshot: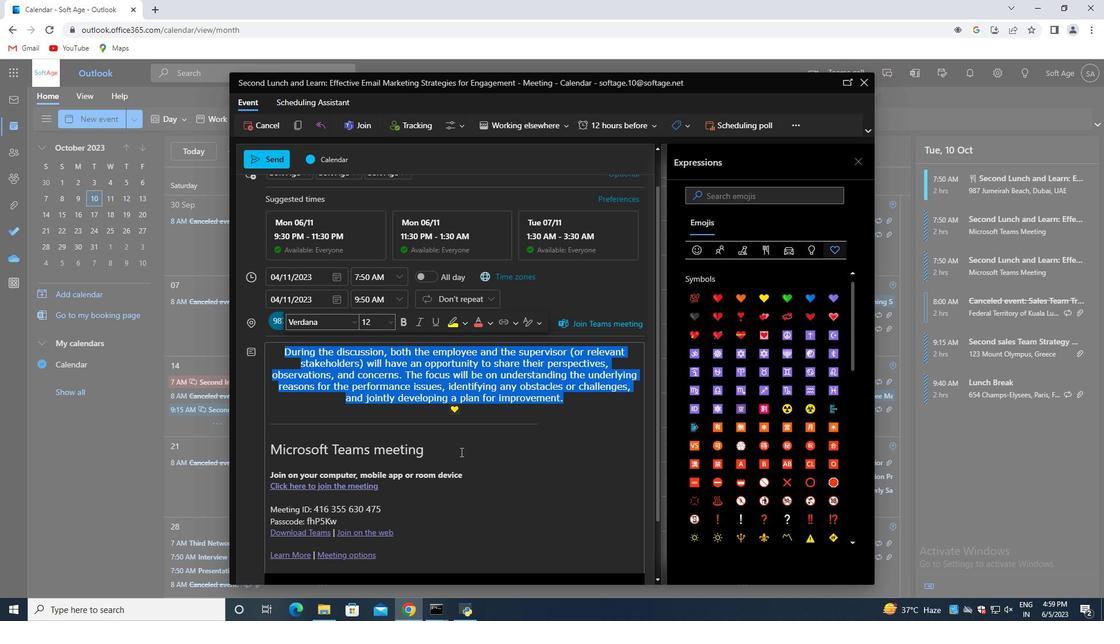 
Action: Mouse scrolled (460, 451) with delta (0, 0)
Screenshot: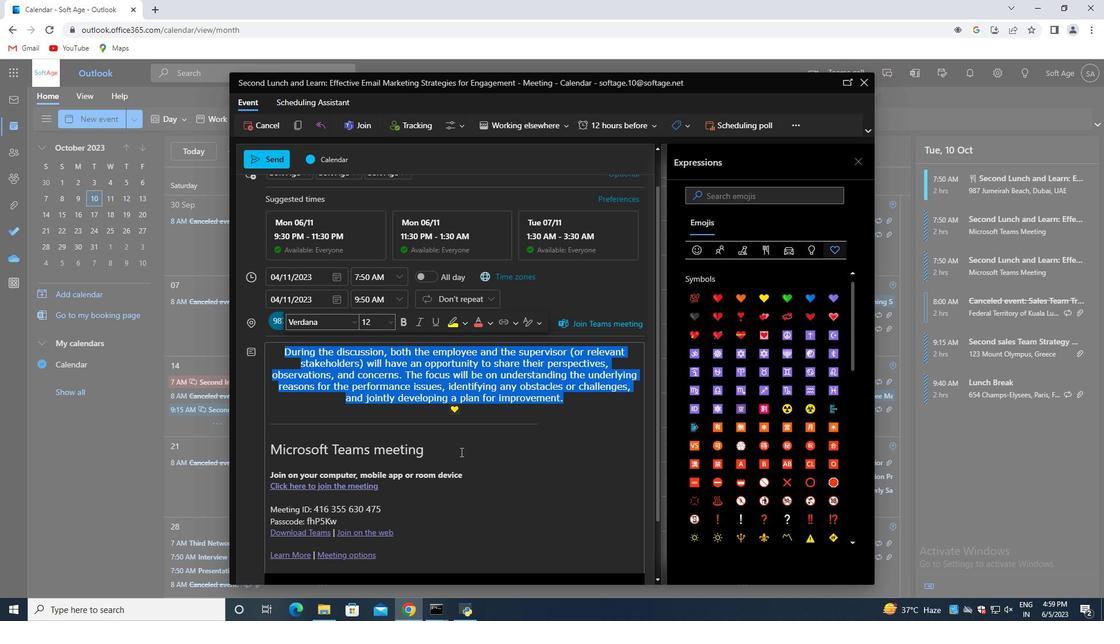 
Action: Mouse moved to (459, 452)
Screenshot: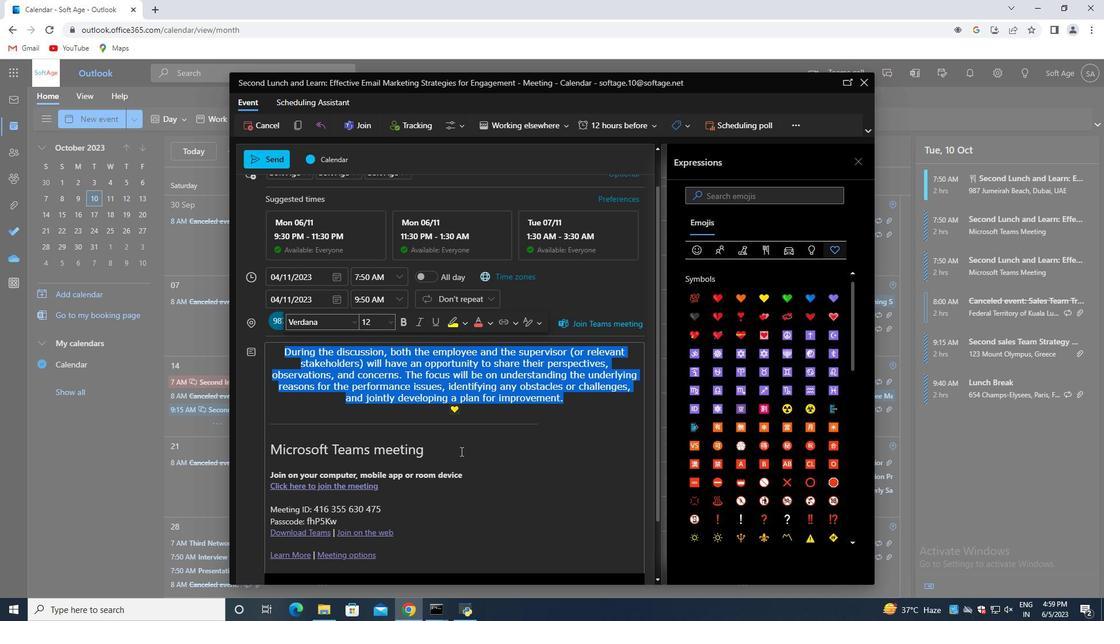 
Action: Mouse scrolled (459, 452) with delta (0, 0)
Screenshot: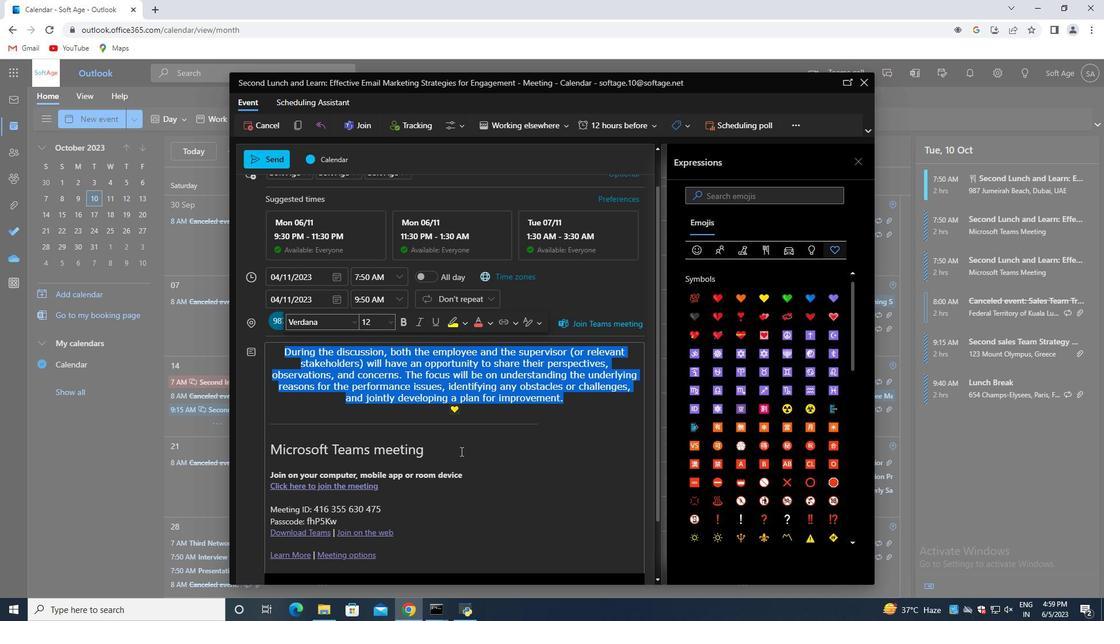 
Action: Mouse moved to (458, 454)
Screenshot: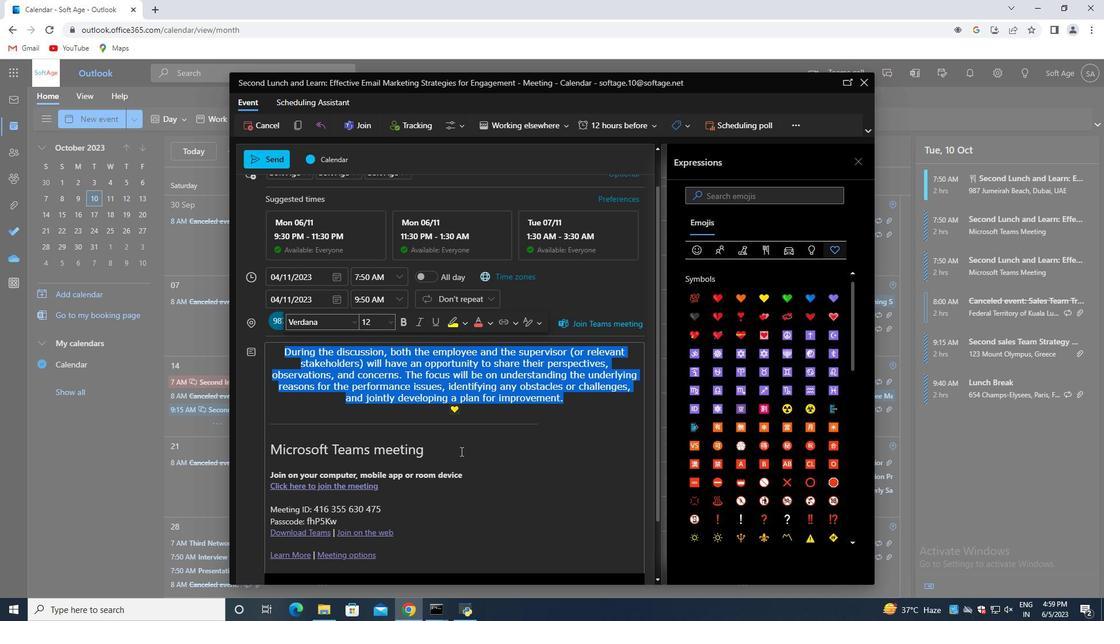 
Action: Mouse scrolled (458, 454) with delta (0, 0)
Screenshot: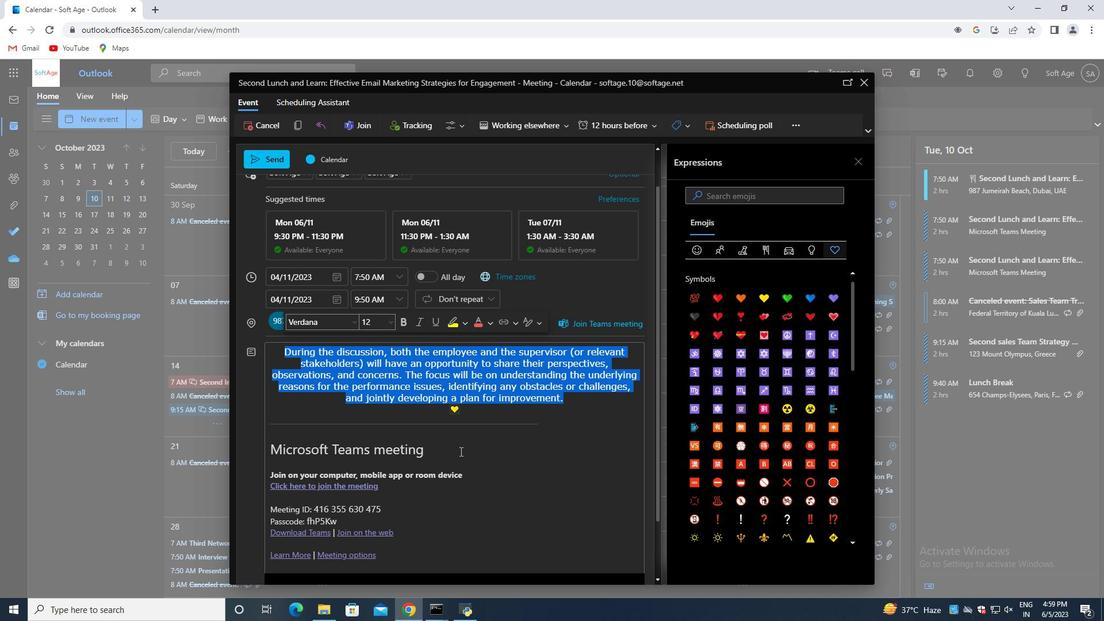 
Action: Mouse moved to (448, 490)
Screenshot: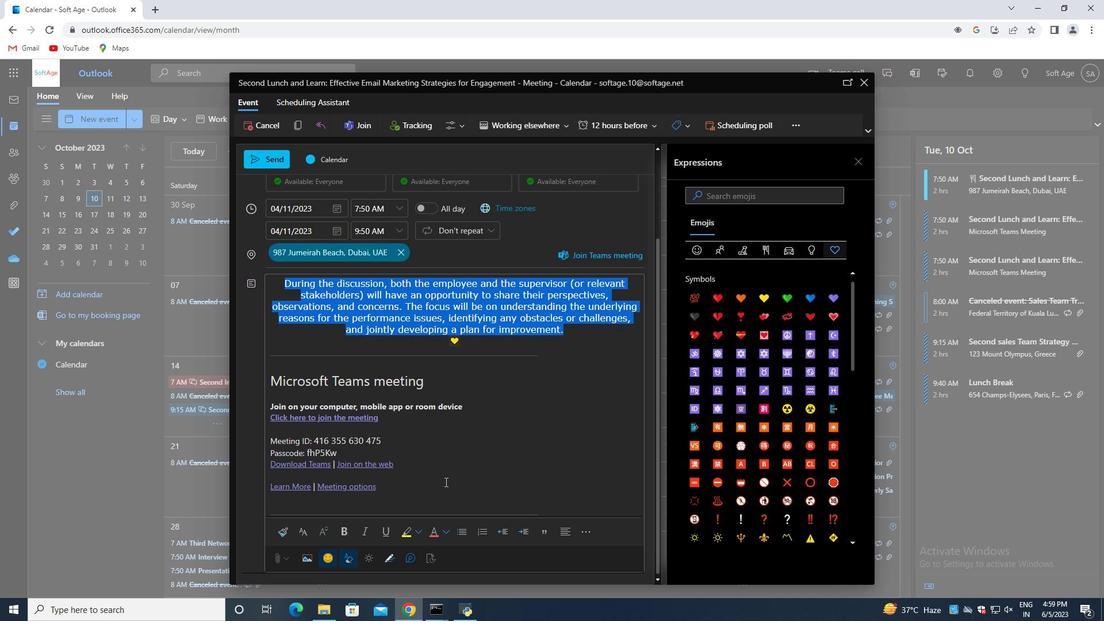 
Action: Mouse scrolled (448, 489) with delta (0, 0)
Screenshot: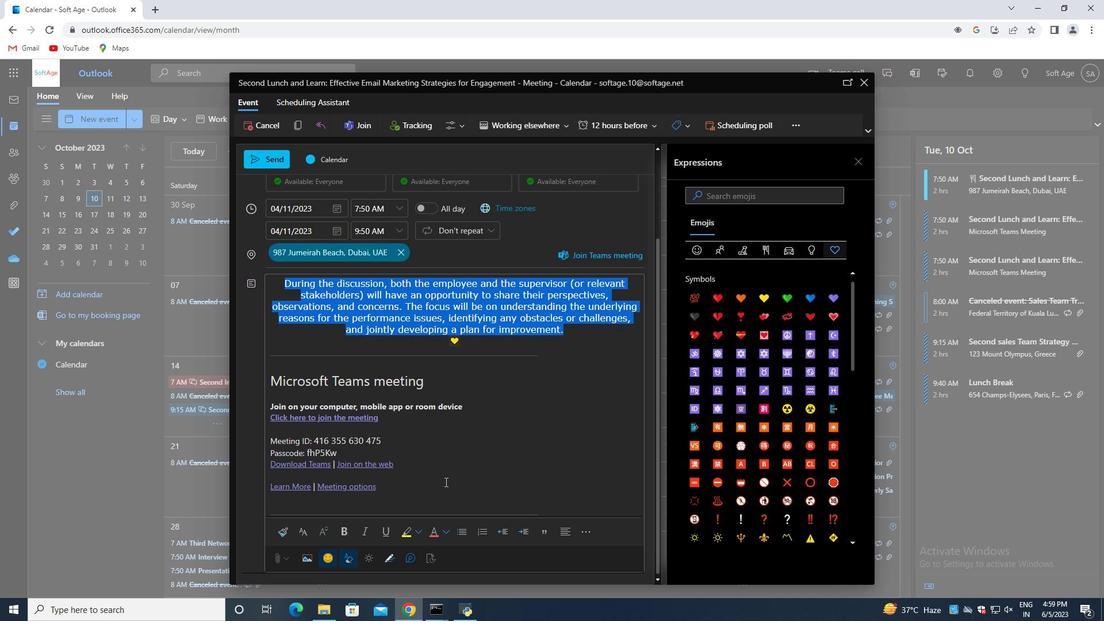 
Action: Mouse moved to (449, 490)
Screenshot: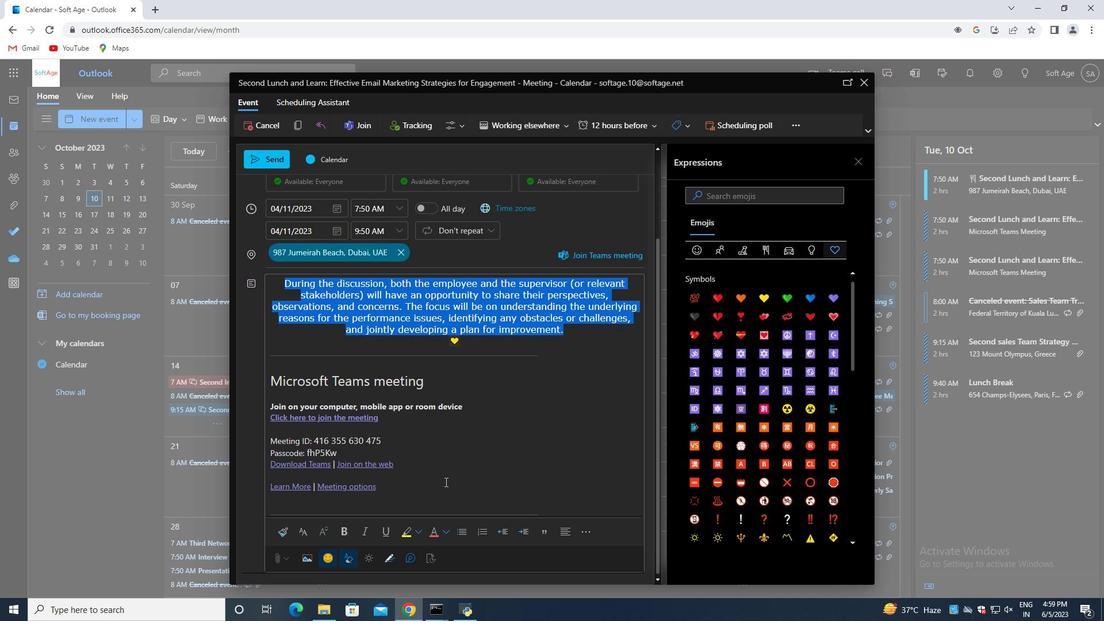 
Action: Mouse scrolled (449, 489) with delta (0, 0)
Screenshot: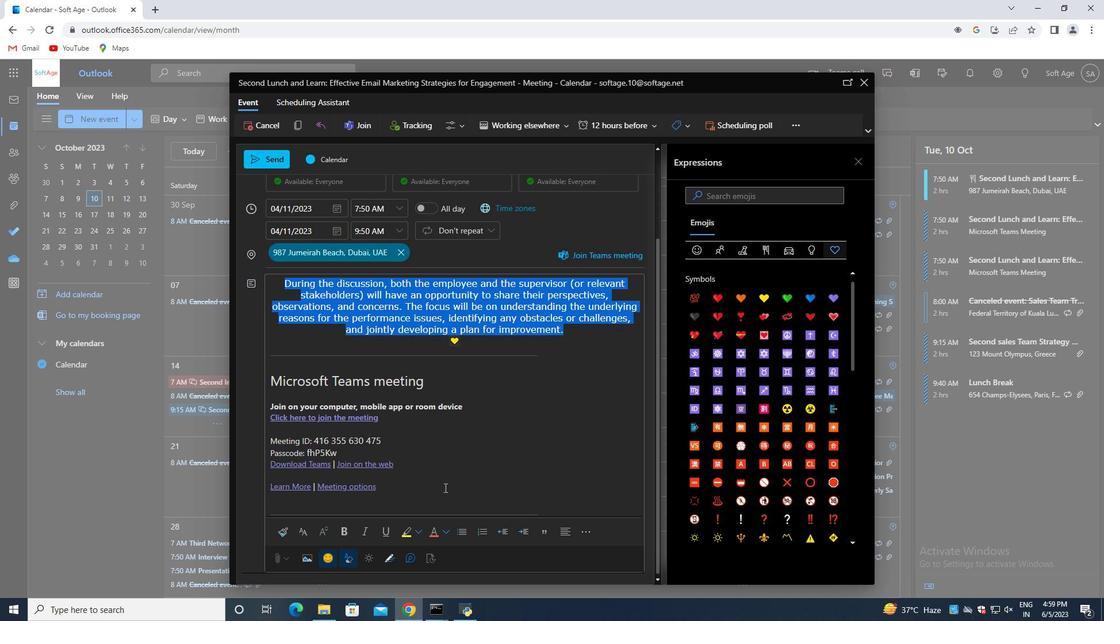 
Action: Mouse moved to (445, 531)
Screenshot: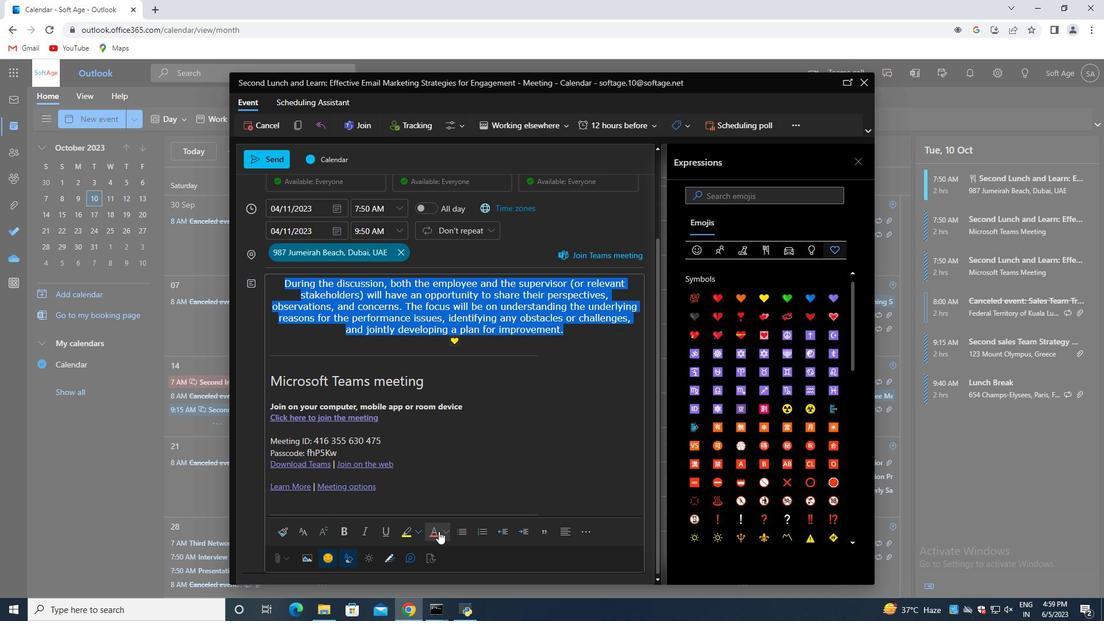 
Action: Mouse pressed left at (445, 531)
Screenshot: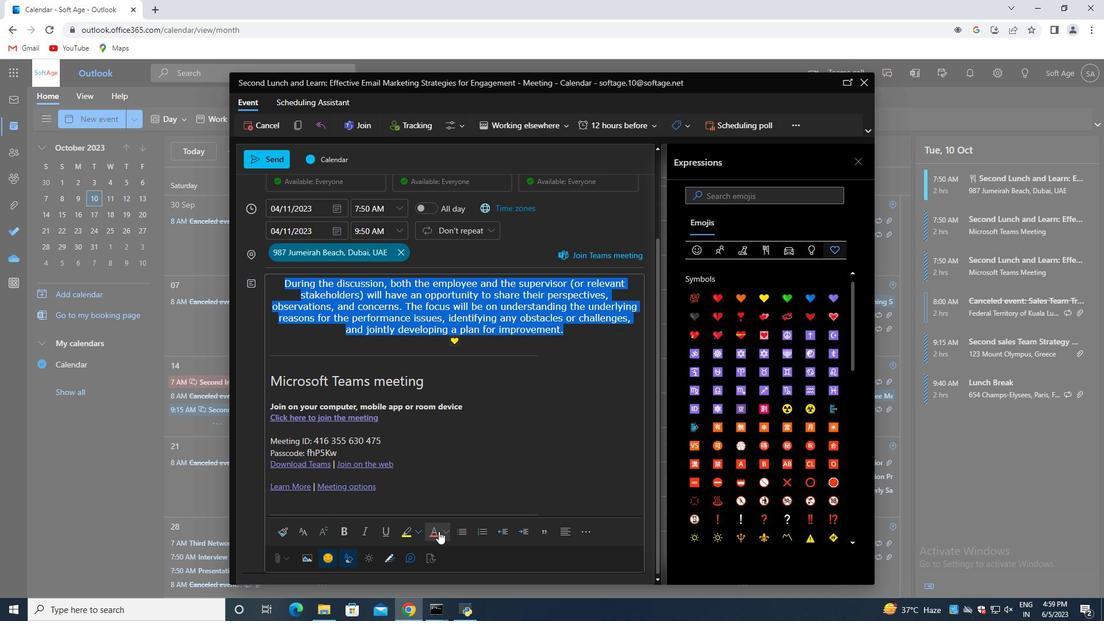 
Action: Mouse moved to (440, 487)
Screenshot: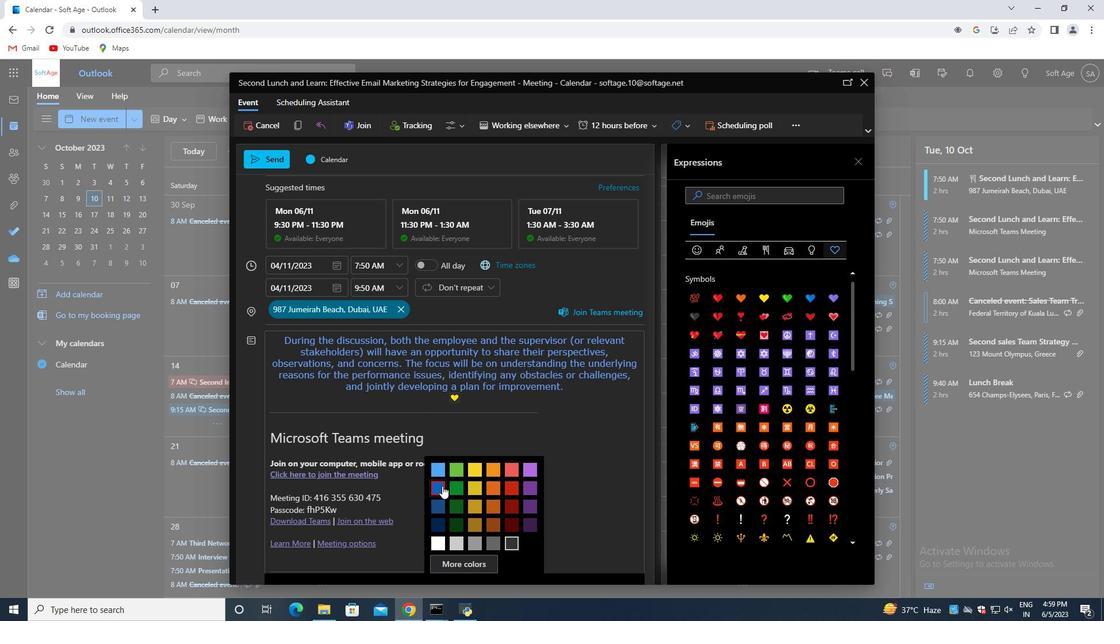 
Action: Mouse pressed left at (440, 487)
Screenshot: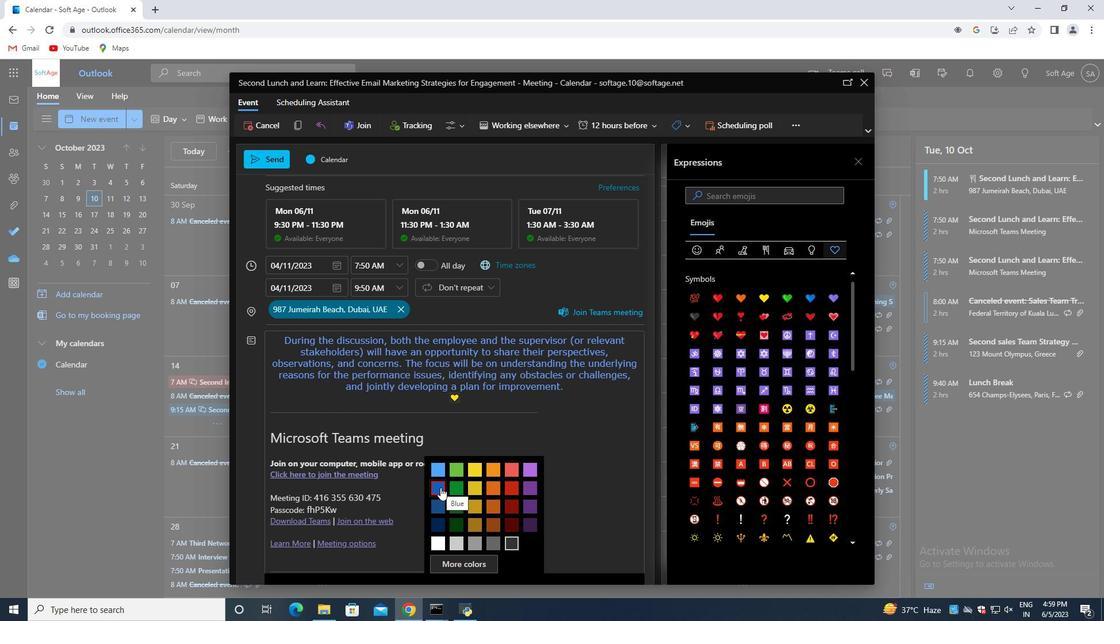 
Action: Mouse moved to (562, 407)
Screenshot: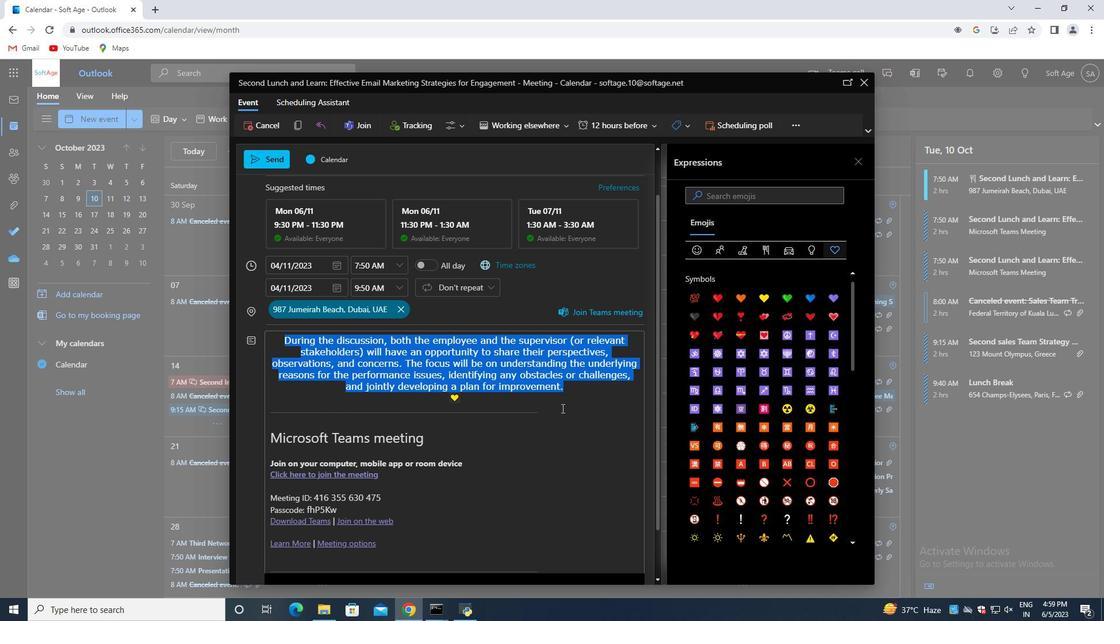 
Action: Mouse pressed left at (562, 407)
Screenshot: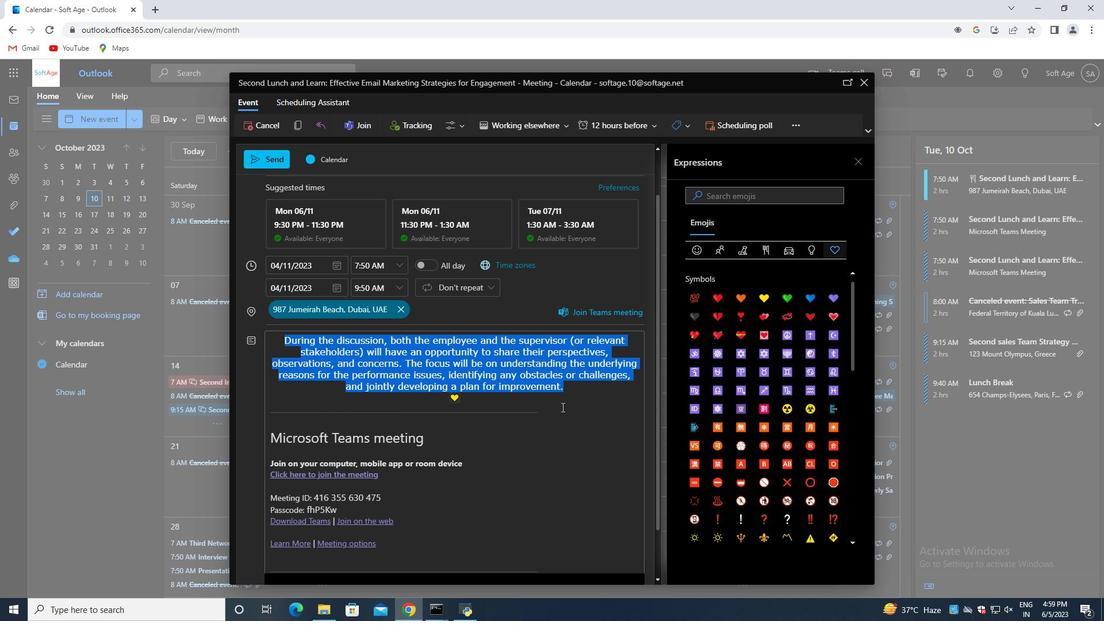 
Action: Mouse moved to (421, 376)
Screenshot: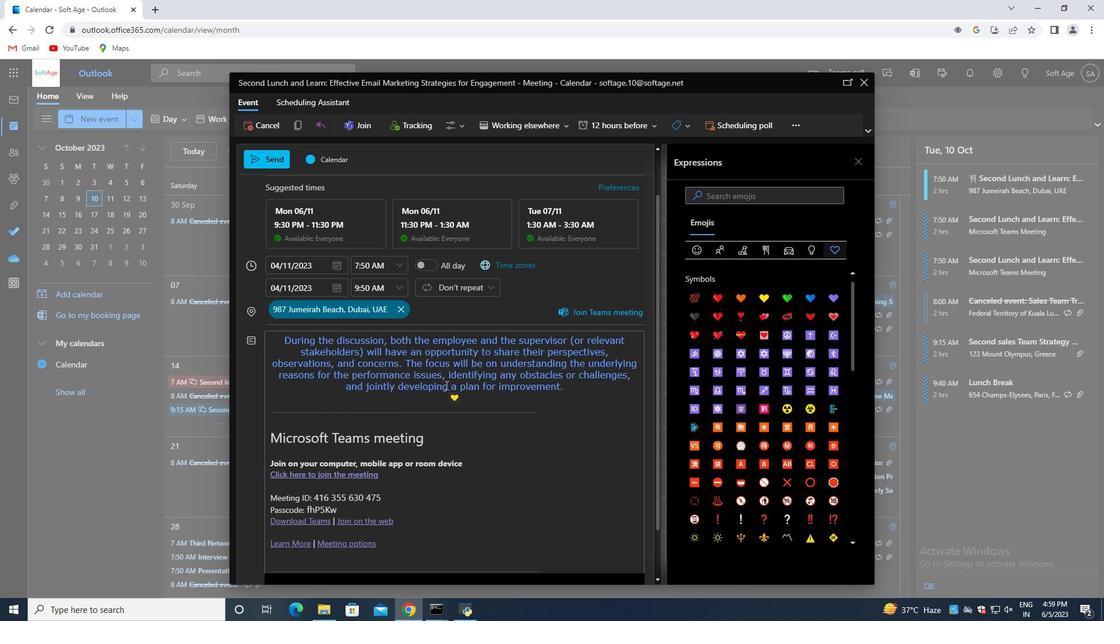 
Action: Mouse scrolled (421, 377) with delta (0, 0)
Screenshot: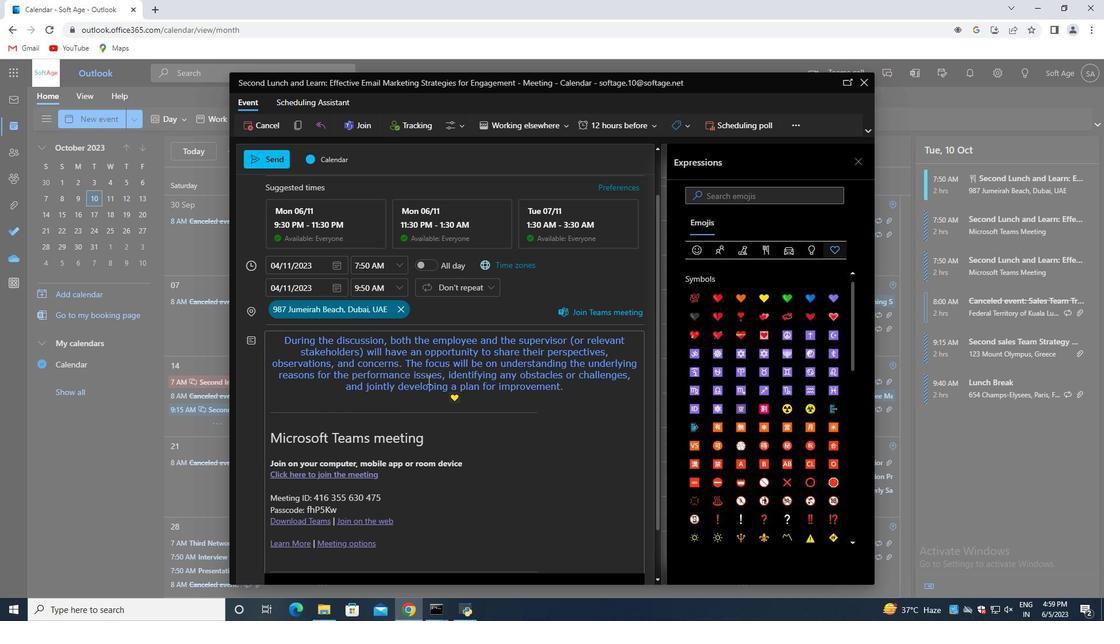 
Action: Mouse scrolled (421, 377) with delta (0, 0)
Screenshot: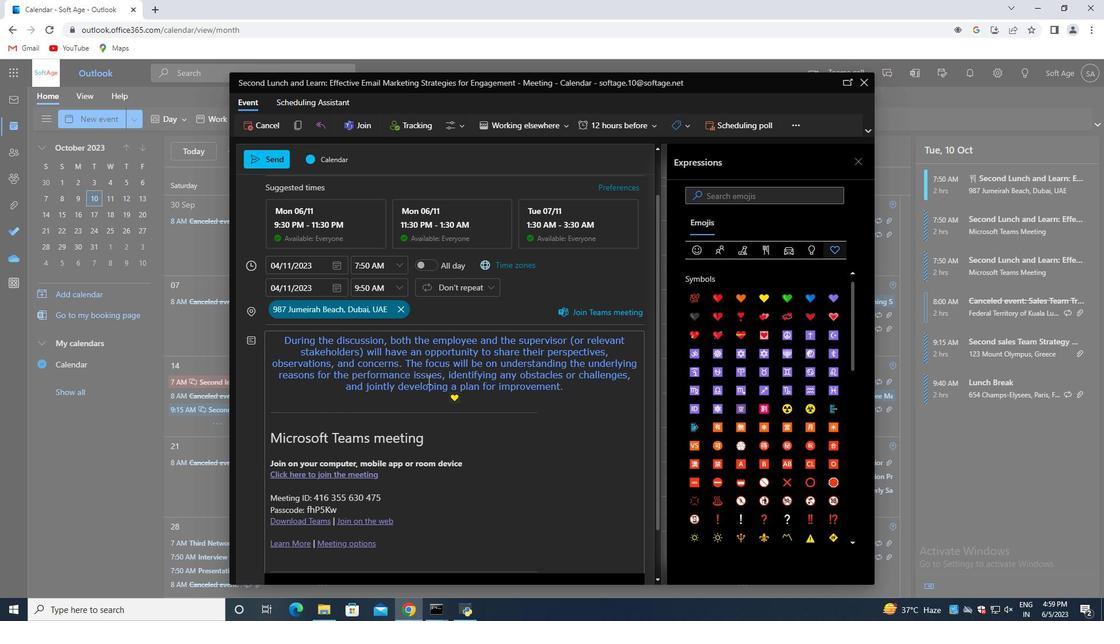 
Action: Mouse scrolled (421, 377) with delta (0, 0)
Screenshot: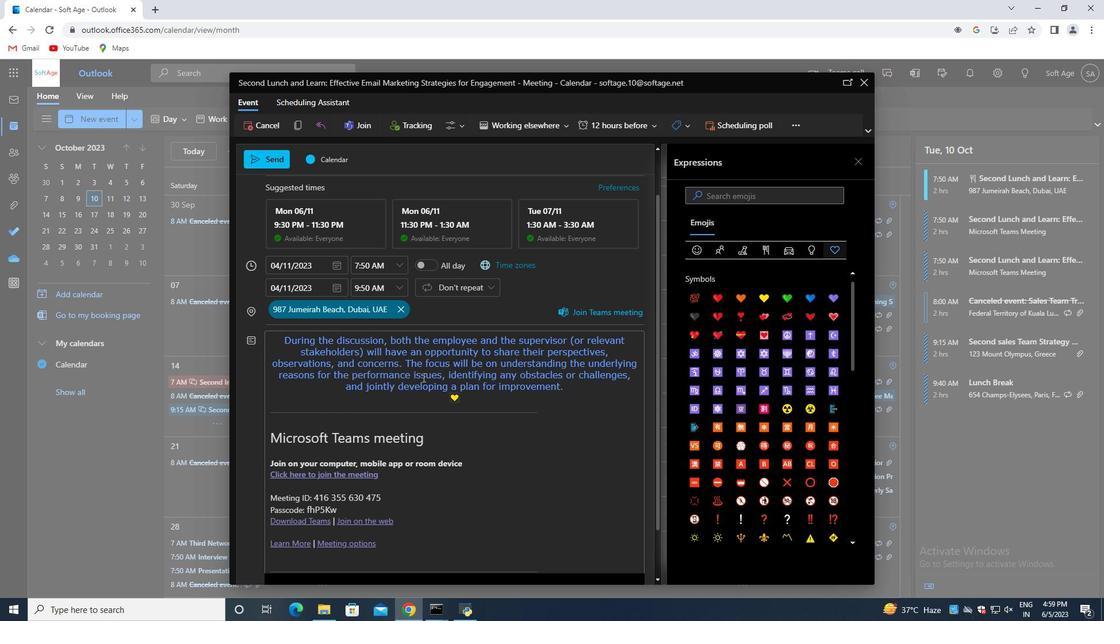 
Action: Mouse scrolled (421, 377) with delta (0, 0)
Screenshot: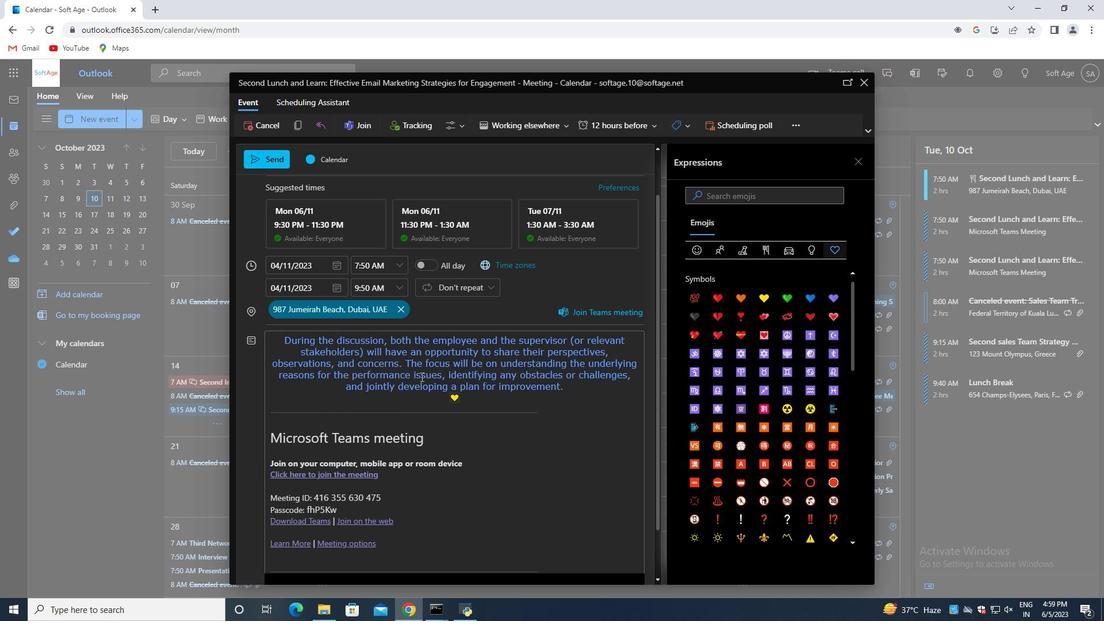 
Action: Mouse moved to (245, 190)
Screenshot: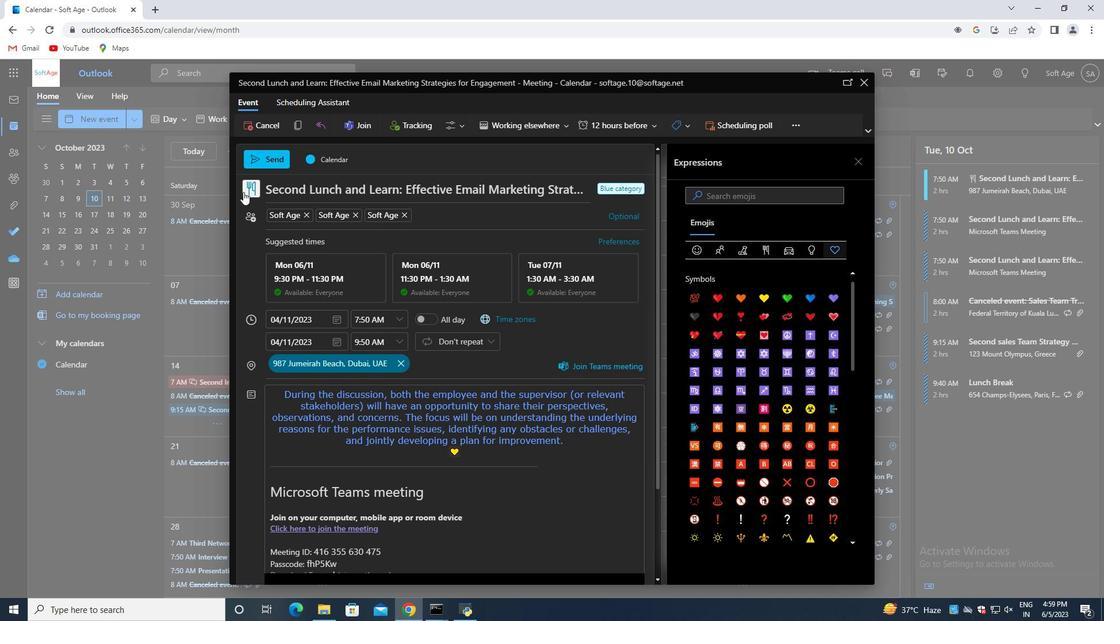 
Action: Mouse pressed left at (245, 190)
Screenshot: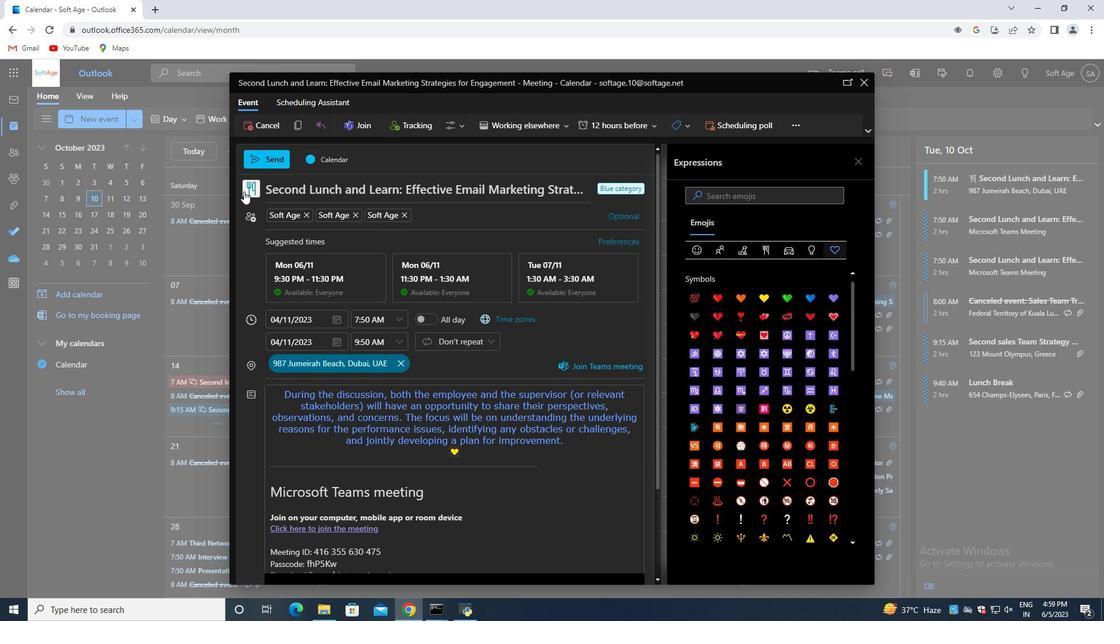 
Action: Mouse moved to (318, 227)
Screenshot: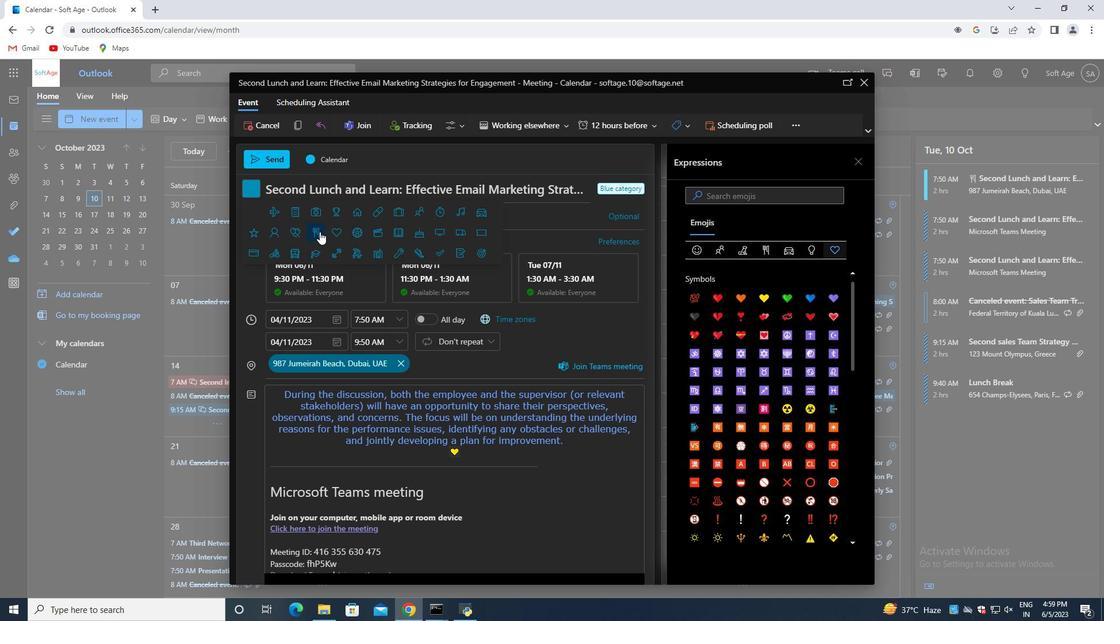 
Action: Mouse pressed left at (318, 227)
Screenshot: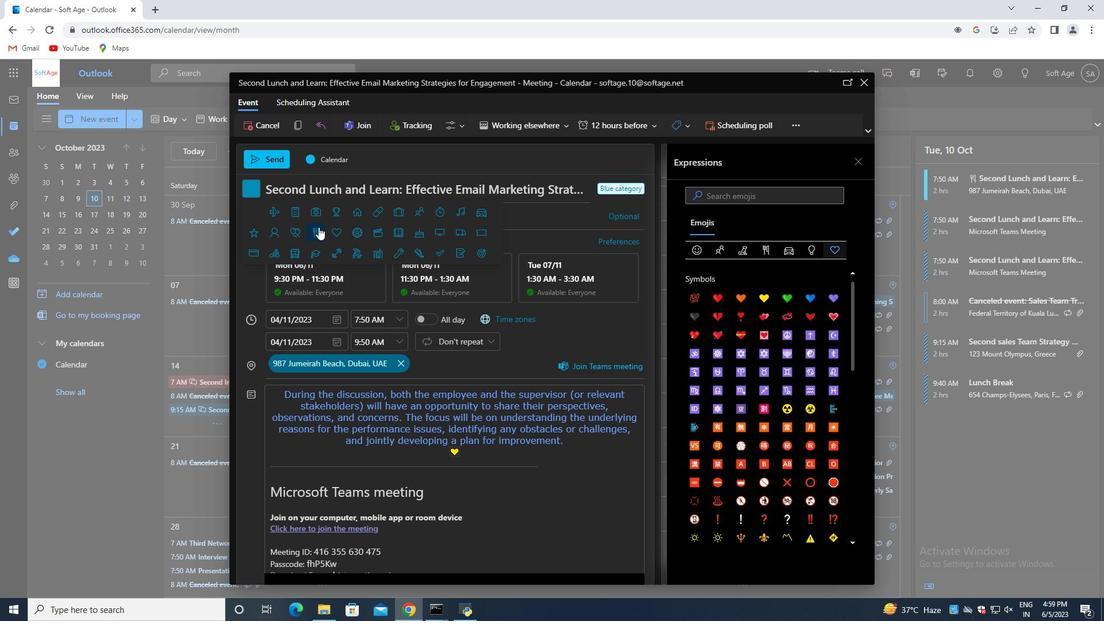 
Action: Mouse moved to (279, 161)
Screenshot: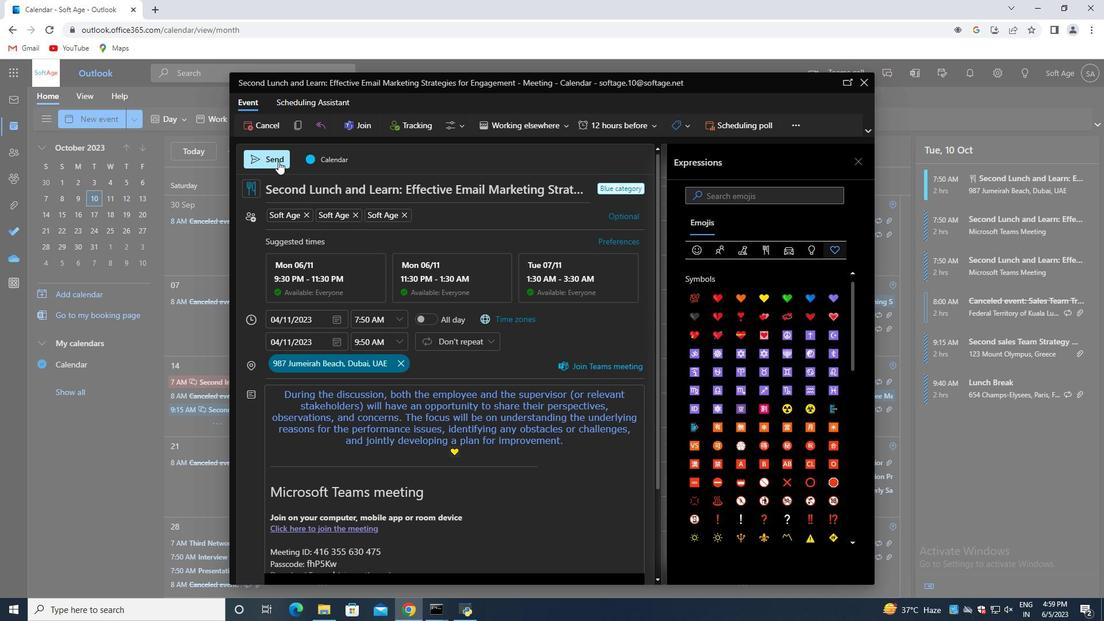 
Action: Mouse pressed left at (279, 161)
Screenshot: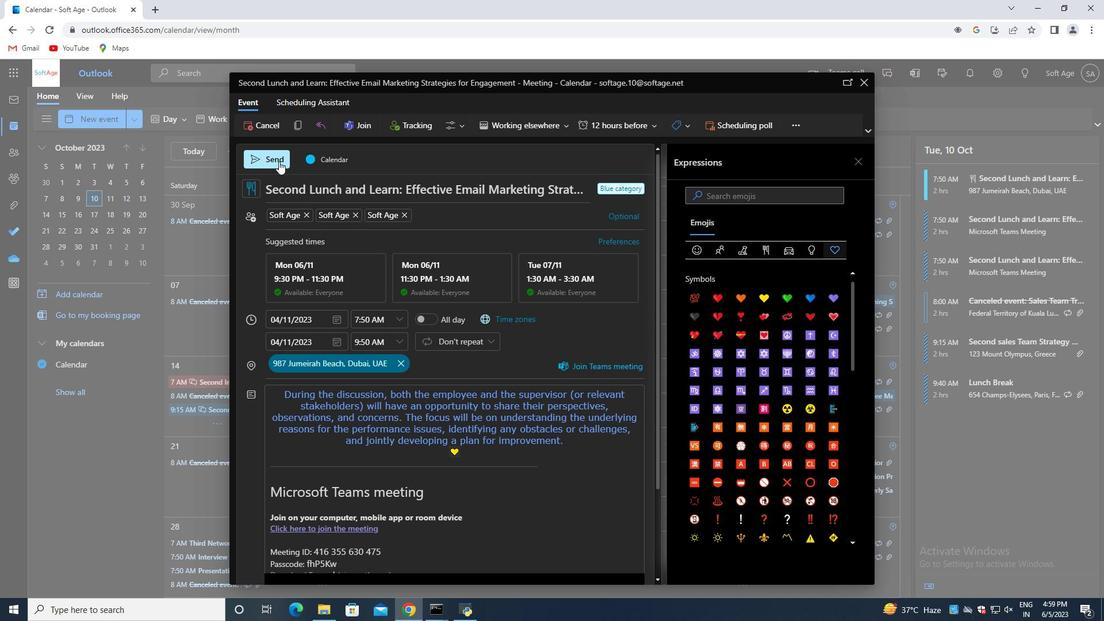
